 Task: Add an event with the title Third Training Session: Effective Communication Skills, date '2024/05/04', time 7:50 AM to 9:50 AMand add a description: A conference call with partners serves as a platform for collaborative discussions. It brings together representatives from different organizations or departments to exchange ideas, share updates, and address common challenges. The call enables open and interactive communication, fostering a sense of teamwork and cooperation among partners., put the event into Red category, logged in from the account softage.9@softage.netand send the event invitation to softage.5@softage.net with CC to  softage.6@softage.net. Set a reminder for the event 30 minutes before
Action: Mouse moved to (388, 234)
Screenshot: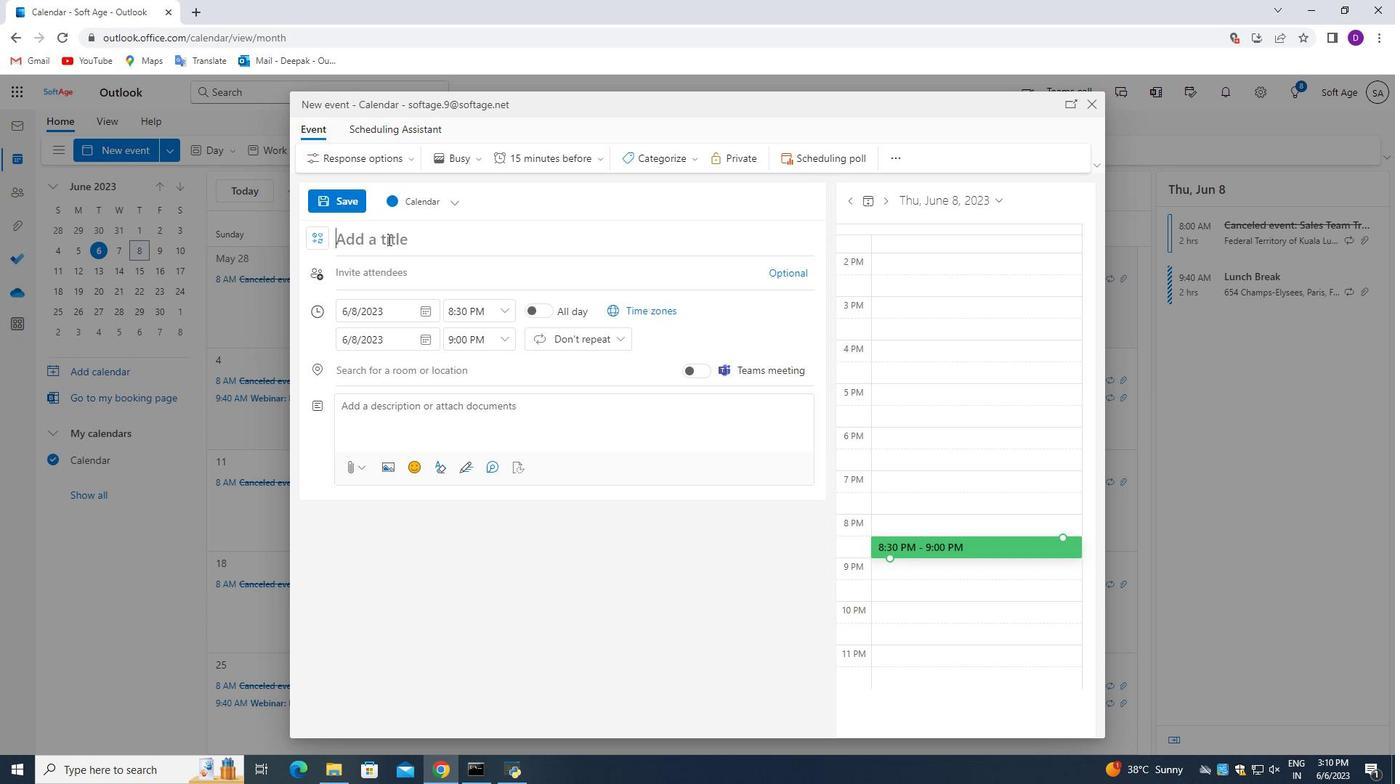 
Action: Mouse pressed left at (388, 234)
Screenshot: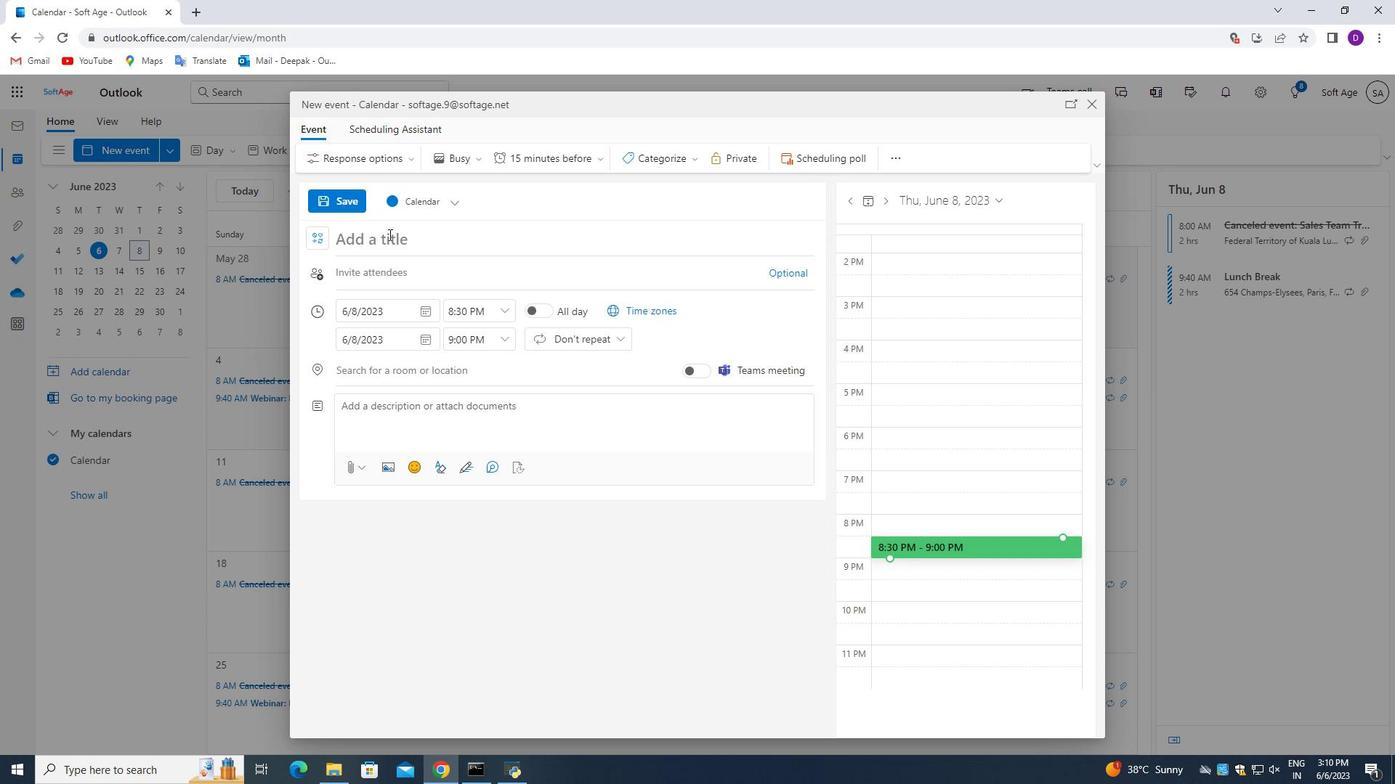 
Action: Mouse moved to (388, 234)
Screenshot: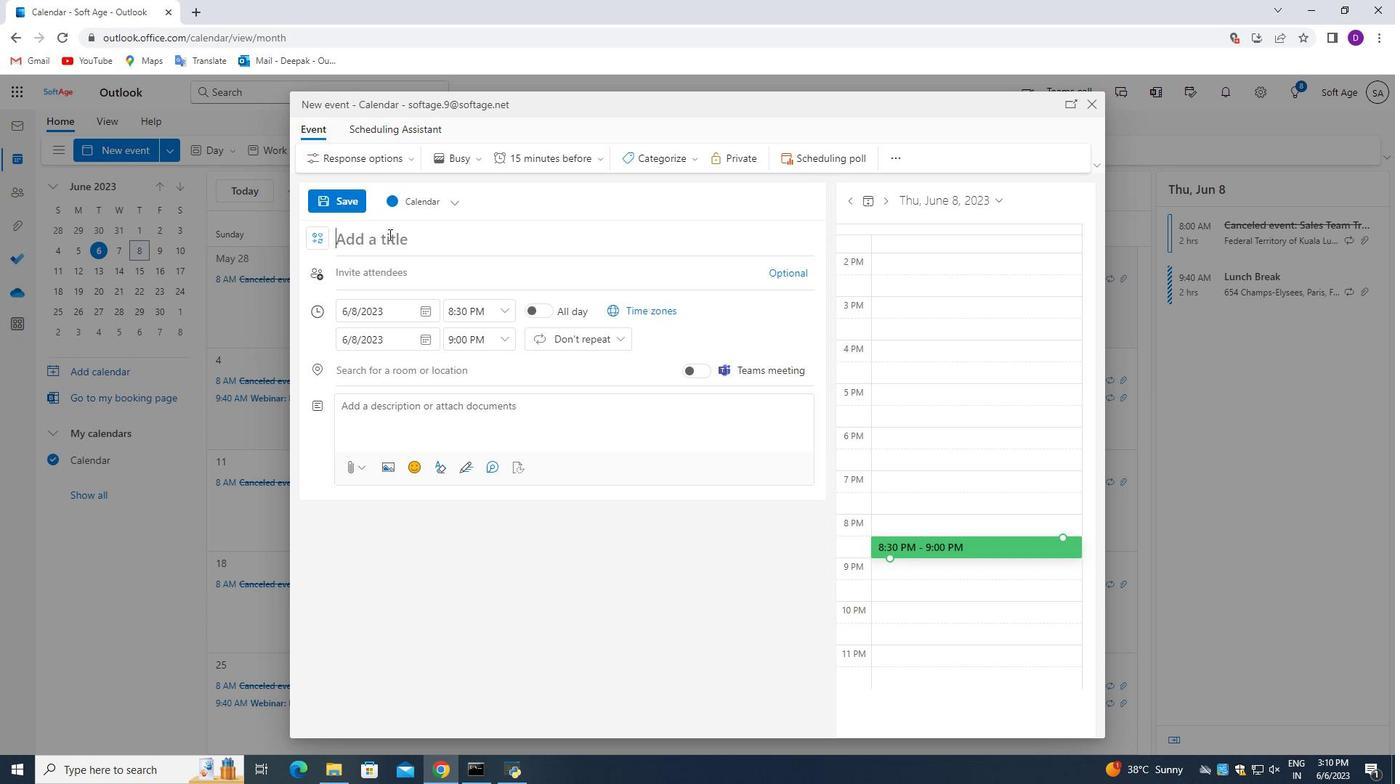 
Action: Key pressed <Key.shift_r>Third<Key.space><Key.shift_r>Traini<Key.backspace><Key.backspace>i<Key.backspace>ning<Key.space><Key.shift_r>Session<Key.shift_r>:<Key.space><Key.shift_r>Effective<Key.space><Key.shift_r>Communication<Key.space><Key.shift_r>Skills,<Key.backspace>
Screenshot: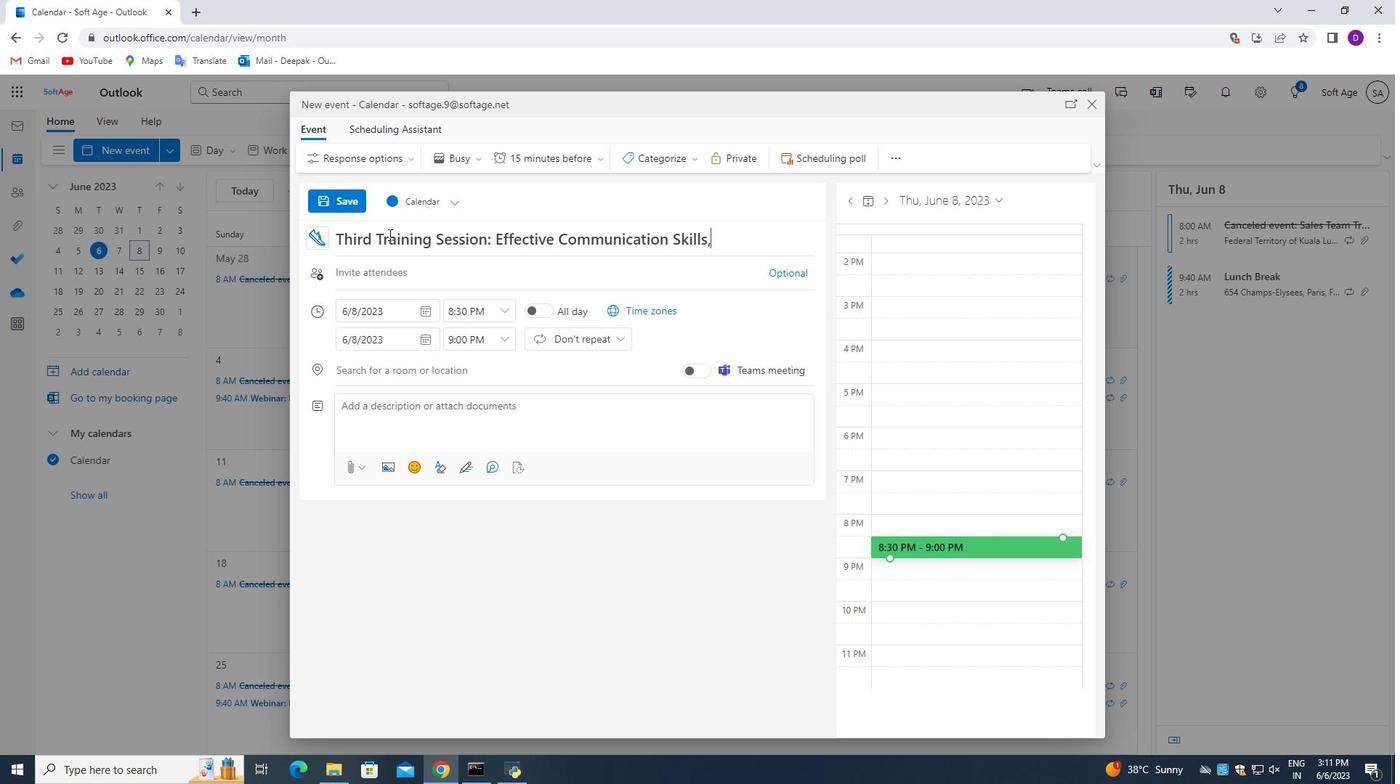 
Action: Mouse moved to (424, 308)
Screenshot: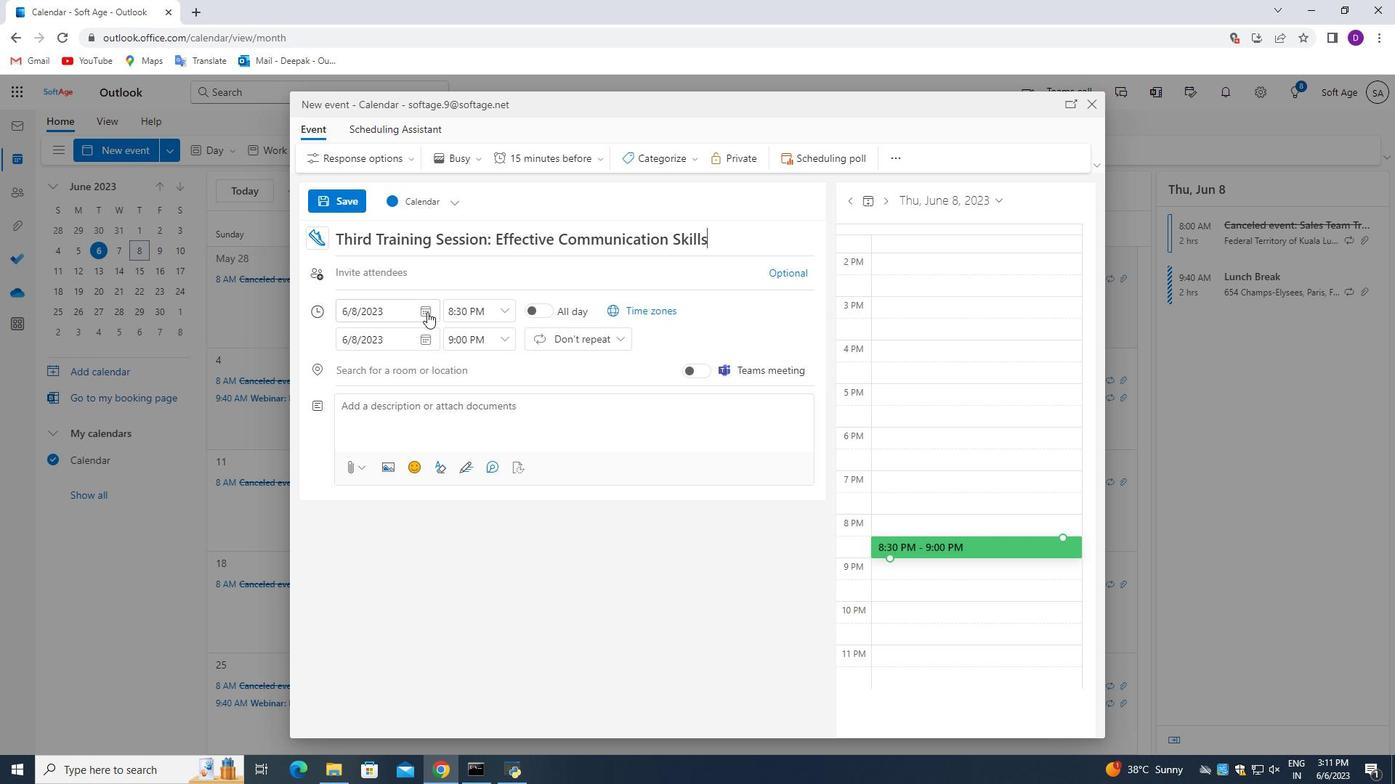 
Action: Mouse pressed left at (424, 308)
Screenshot: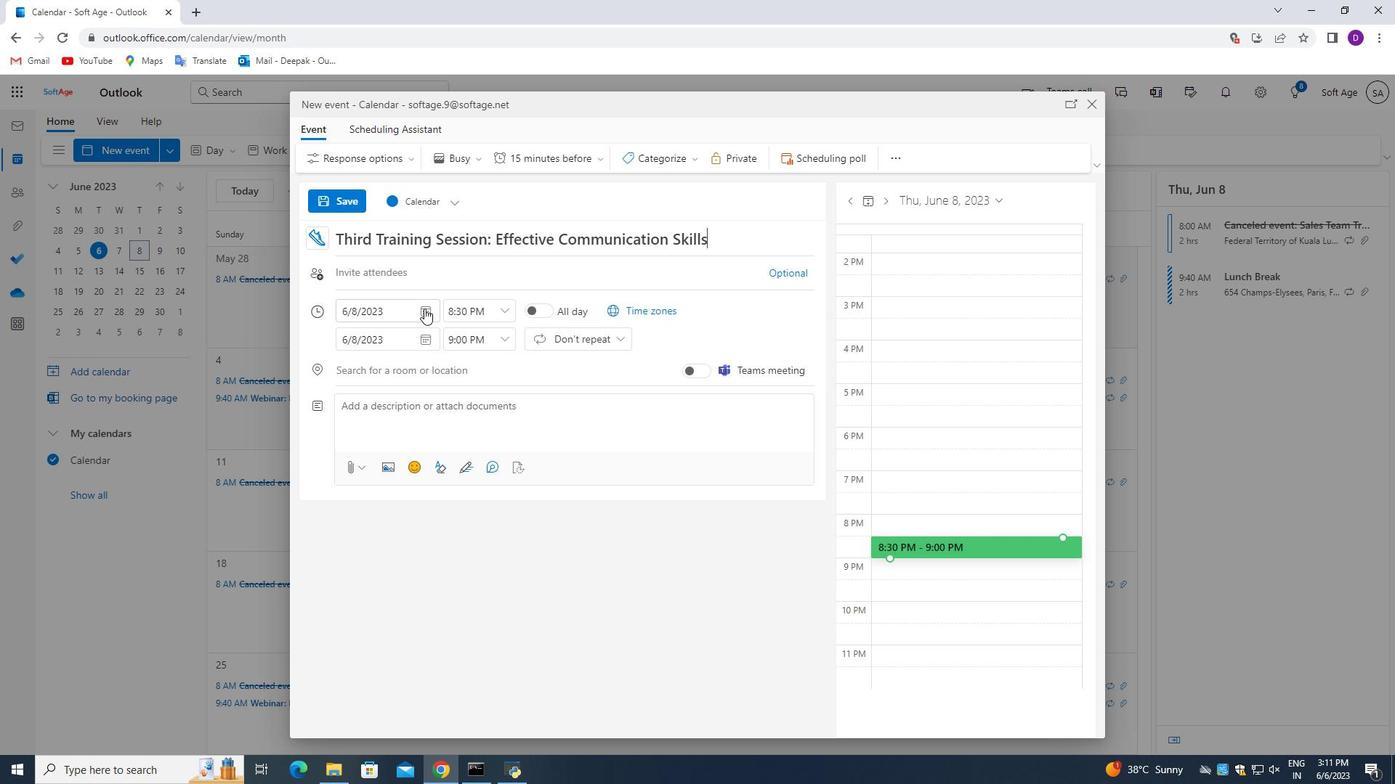 
Action: Mouse moved to (417, 336)
Screenshot: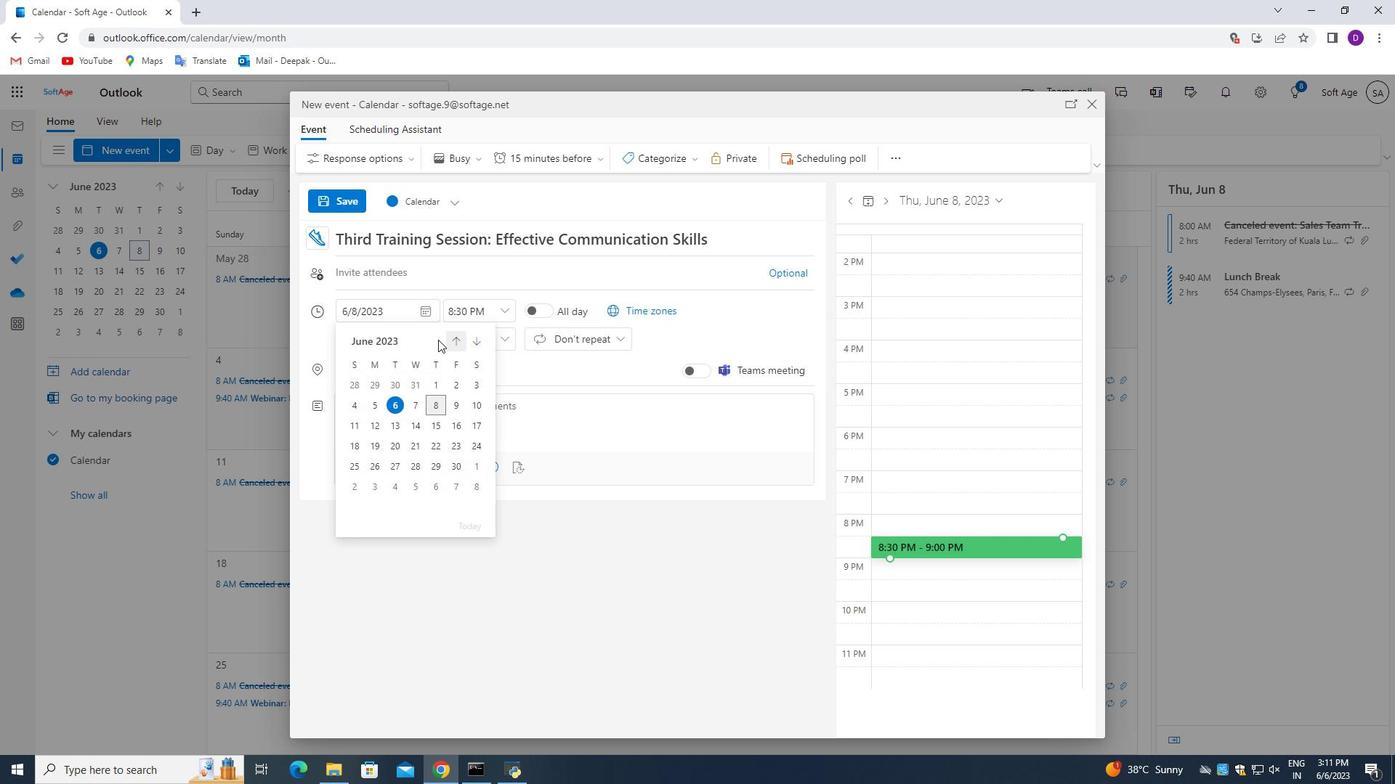 
Action: Mouse pressed left at (417, 336)
Screenshot: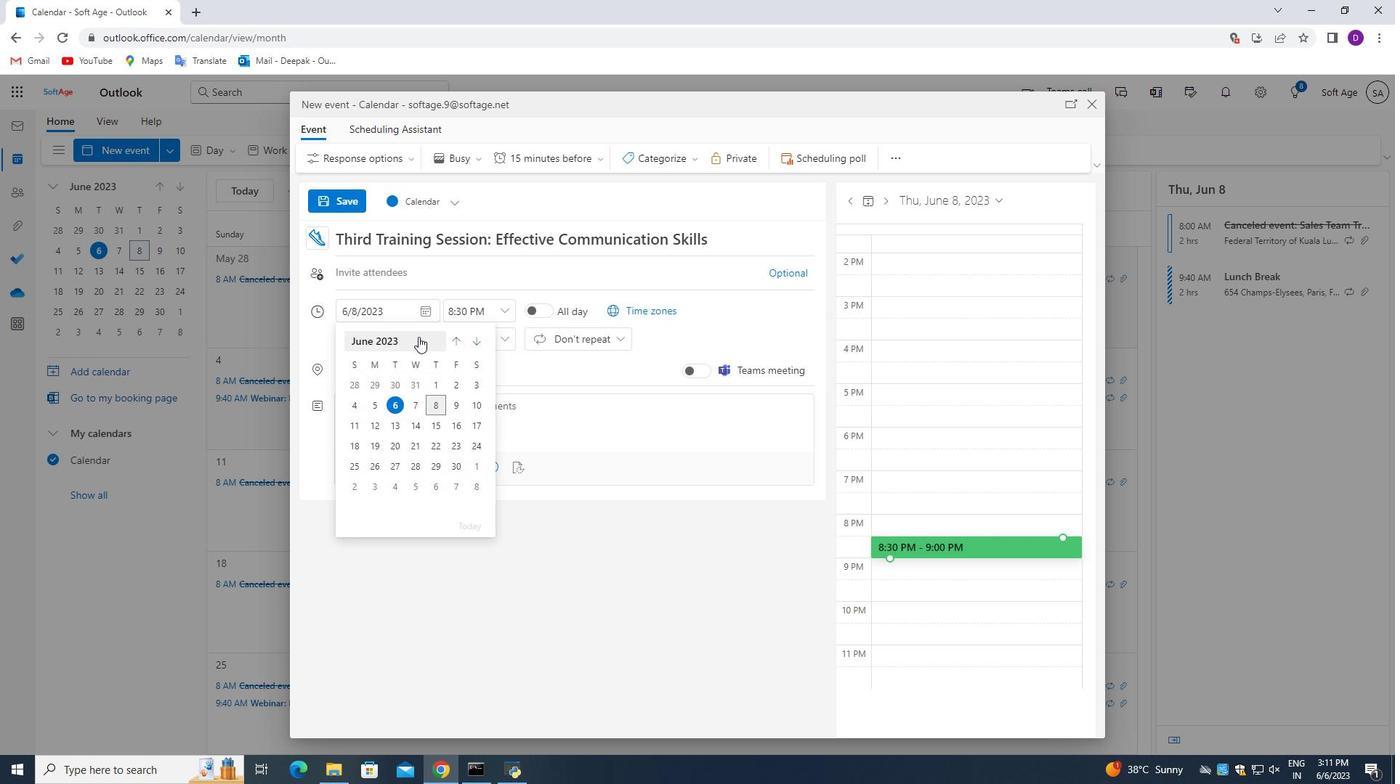 
Action: Mouse moved to (476, 343)
Screenshot: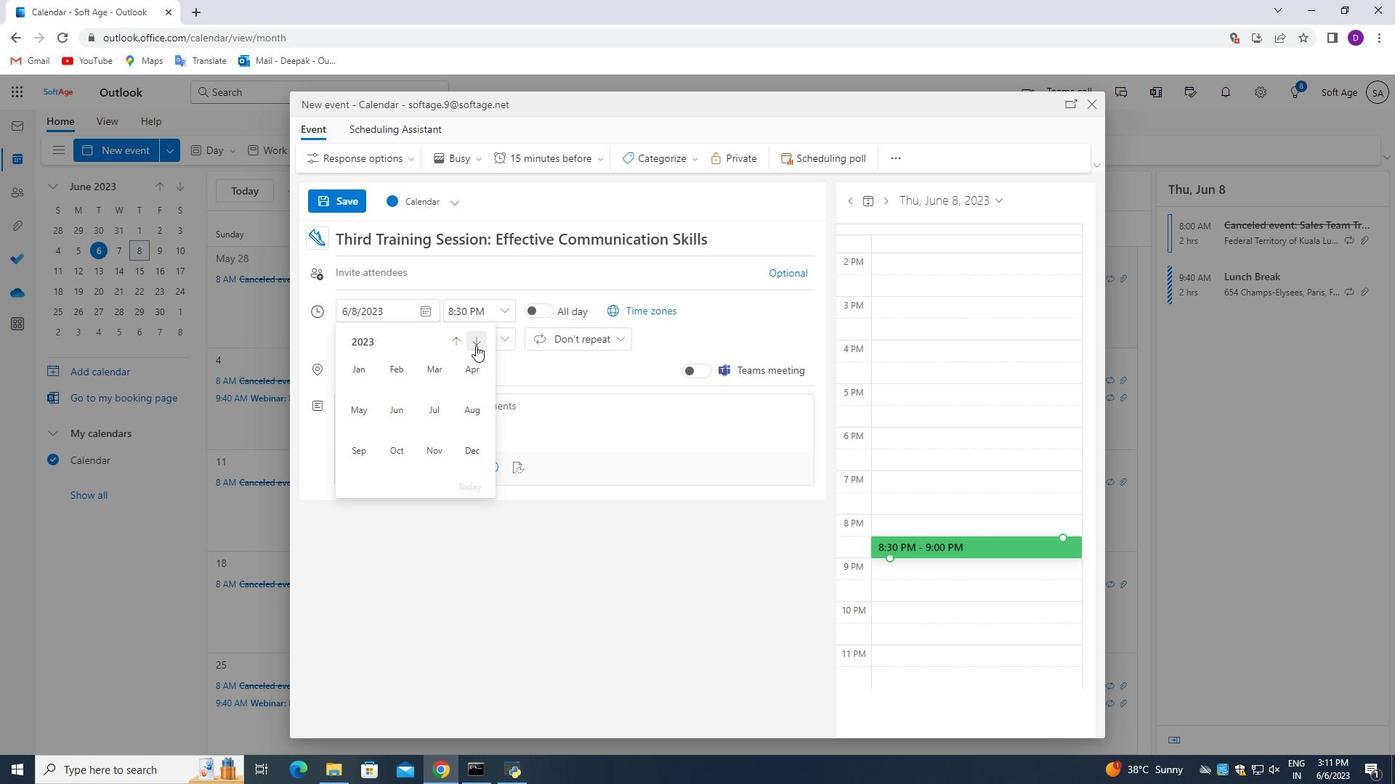 
Action: Mouse pressed left at (476, 343)
Screenshot: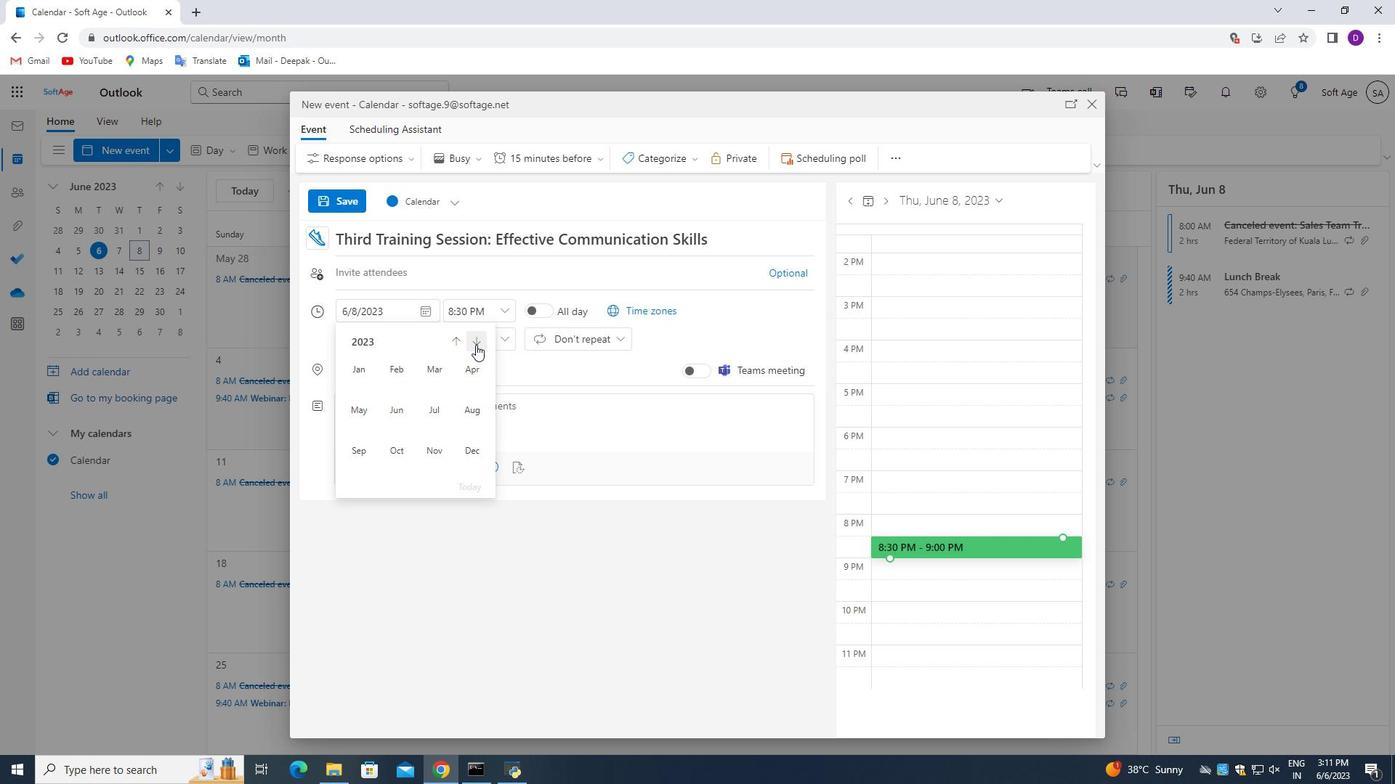 
Action: Mouse moved to (367, 404)
Screenshot: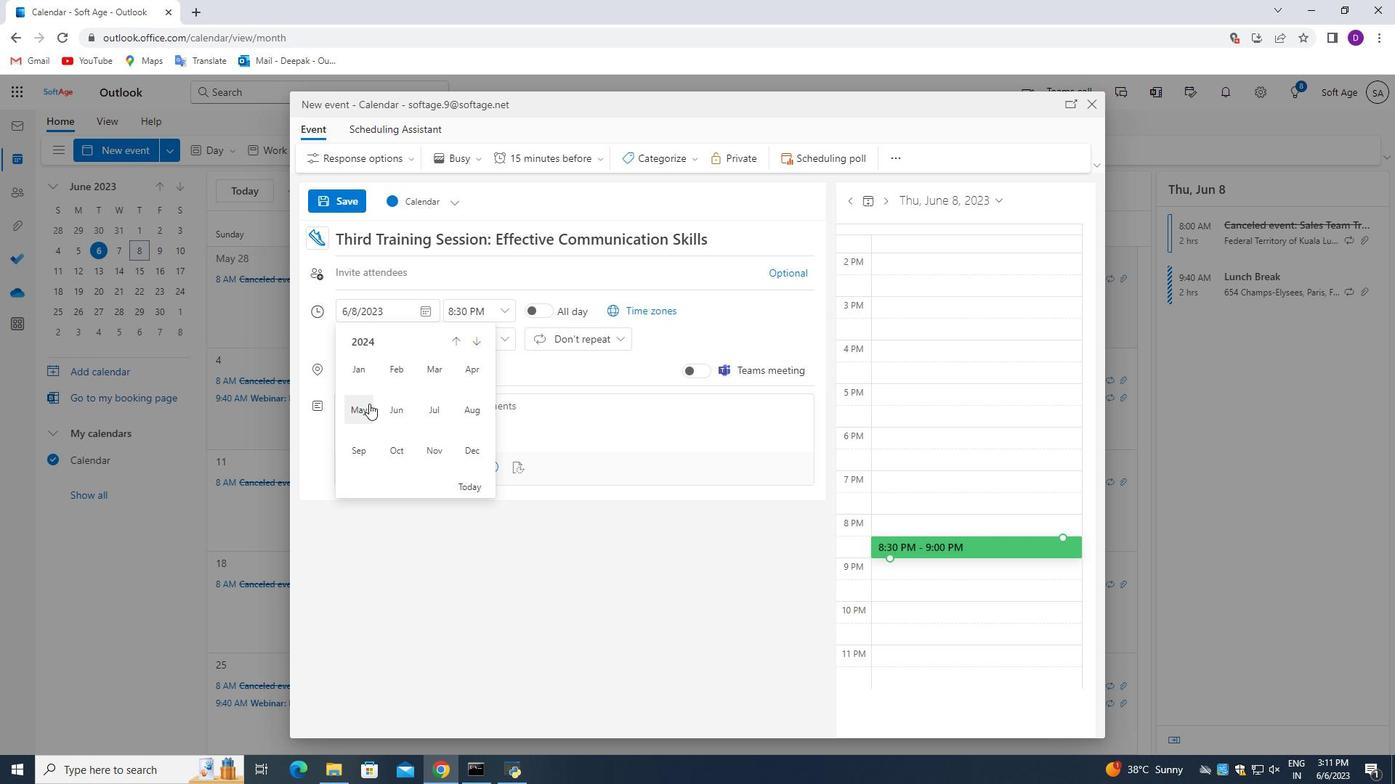 
Action: Mouse pressed left at (367, 404)
Screenshot: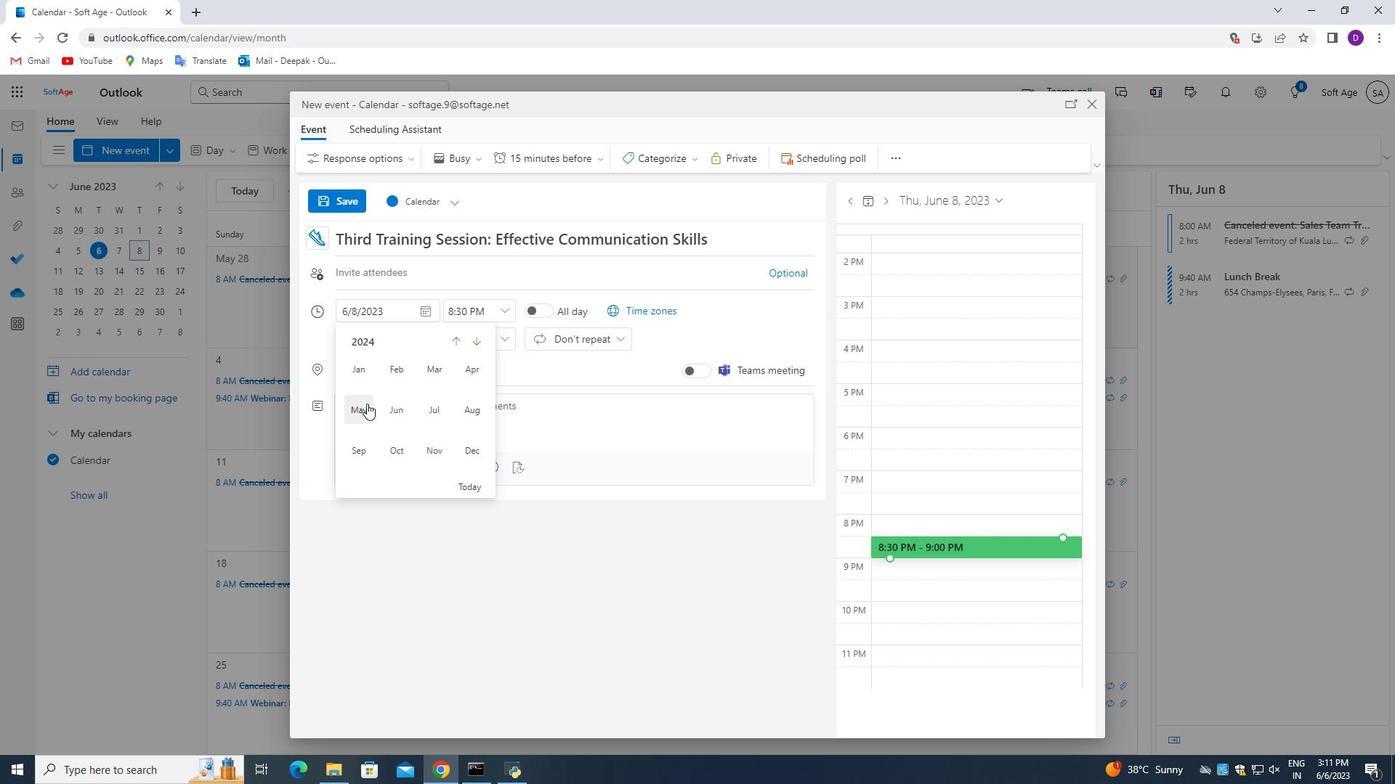 
Action: Mouse moved to (475, 387)
Screenshot: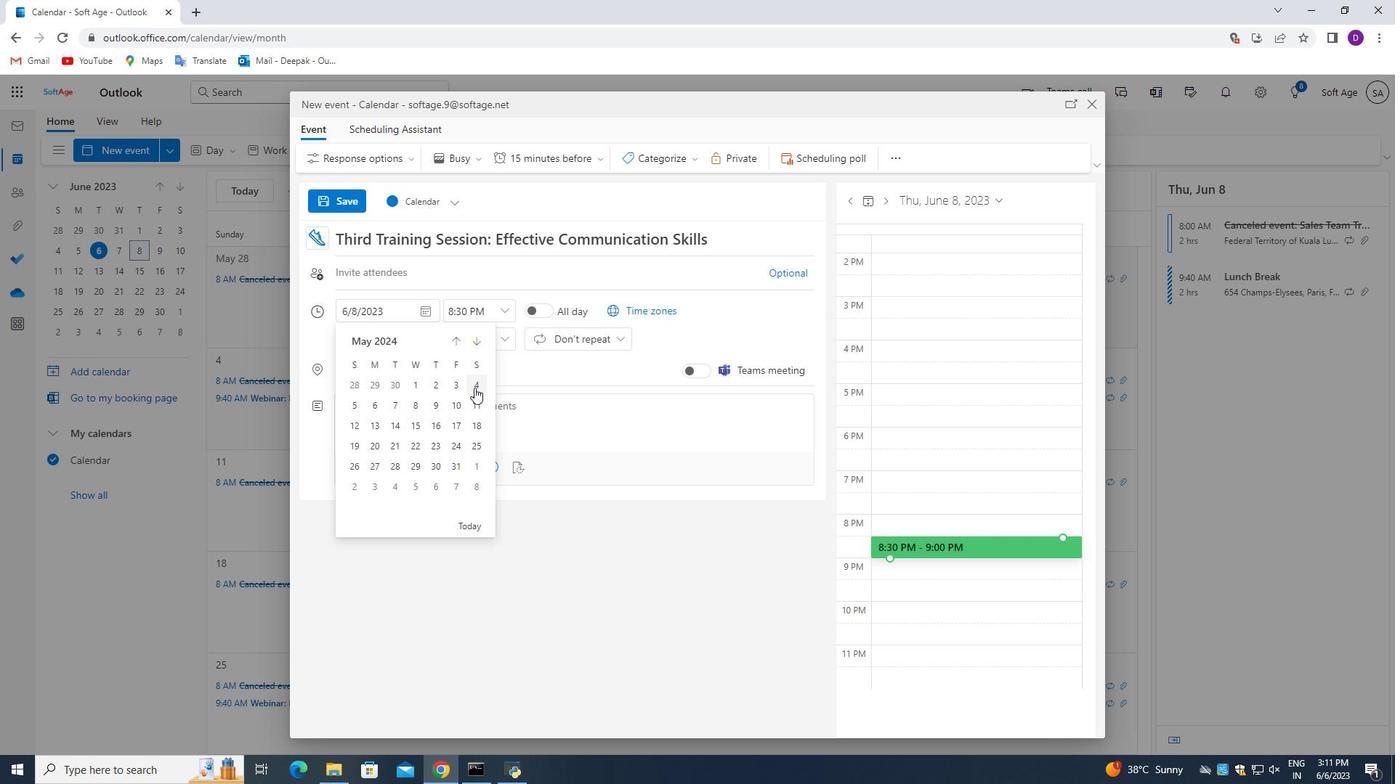 
Action: Mouse pressed left at (475, 387)
Screenshot: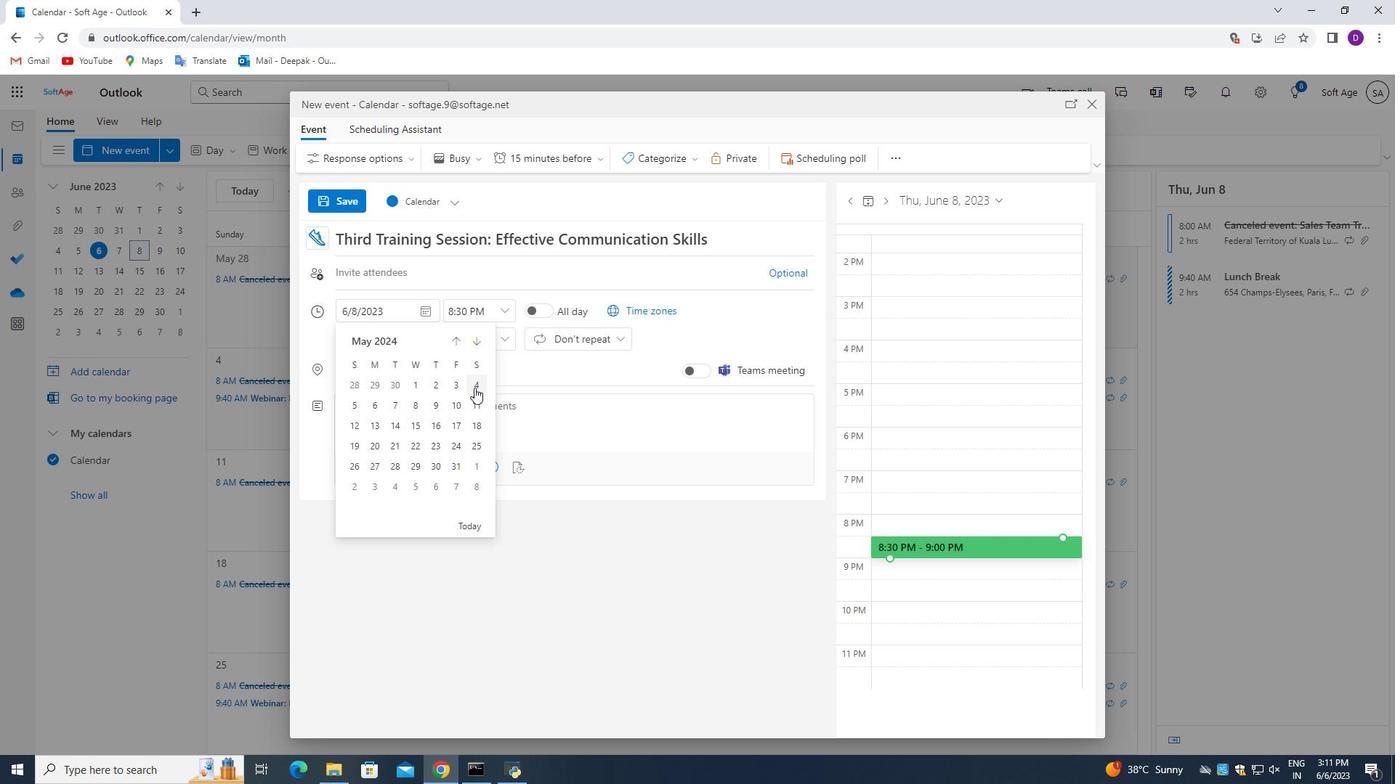 
Action: Mouse moved to (501, 310)
Screenshot: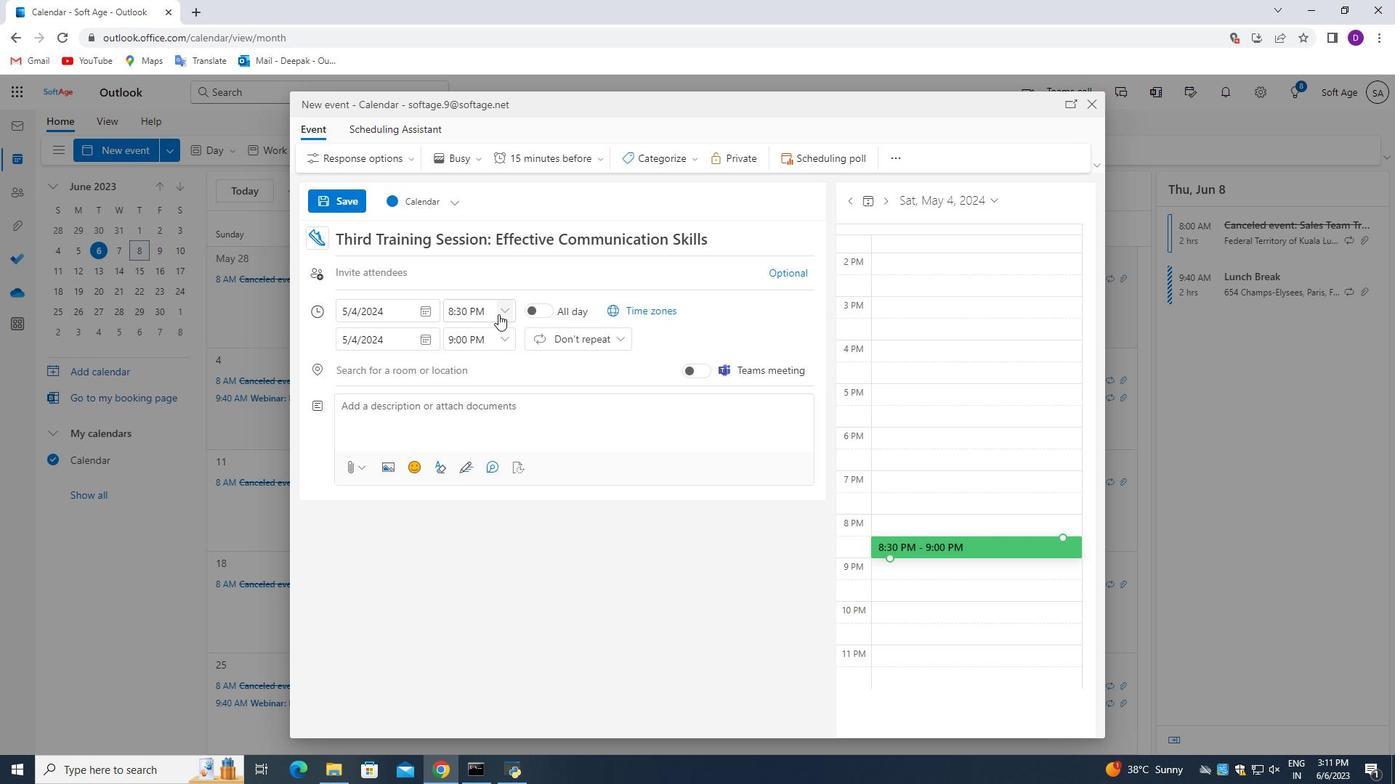
Action: Mouse pressed left at (501, 310)
Screenshot: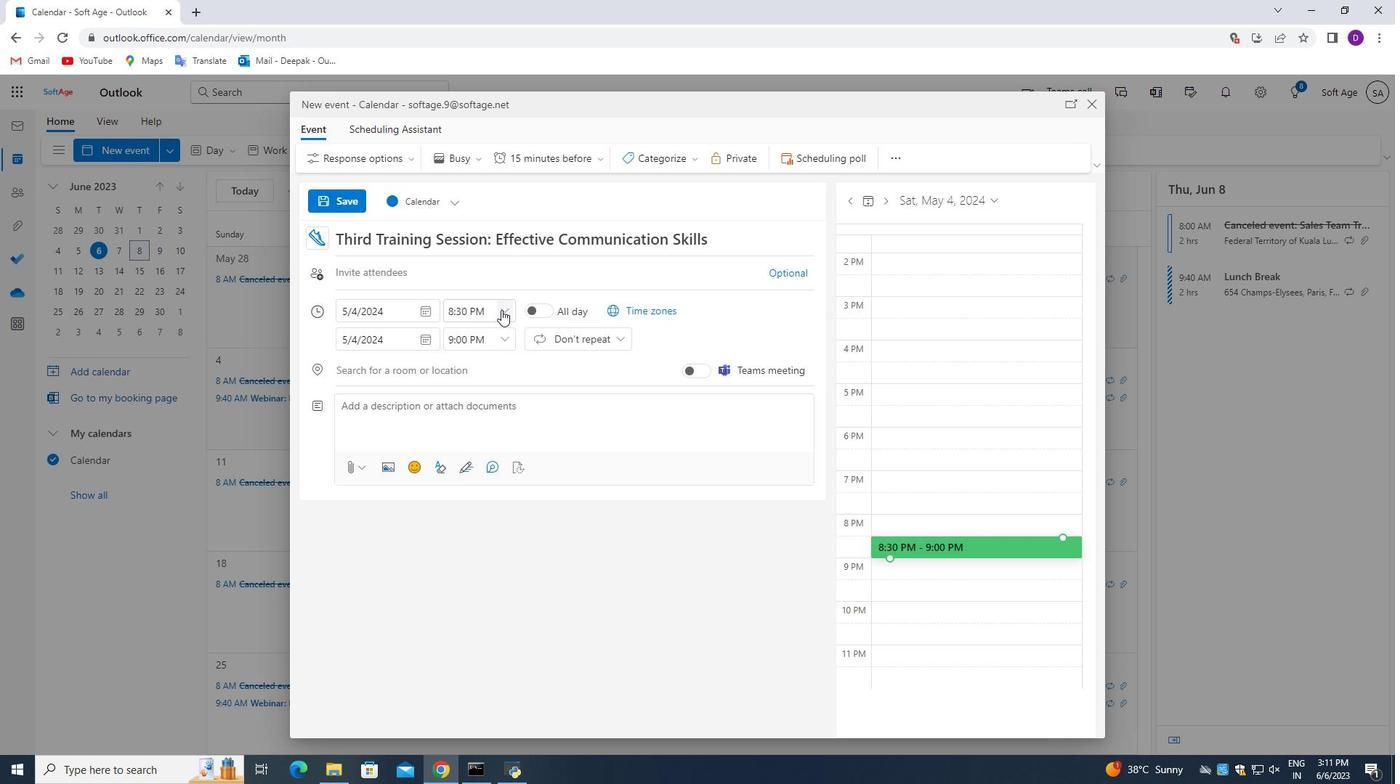 
Action: Mouse moved to (486, 420)
Screenshot: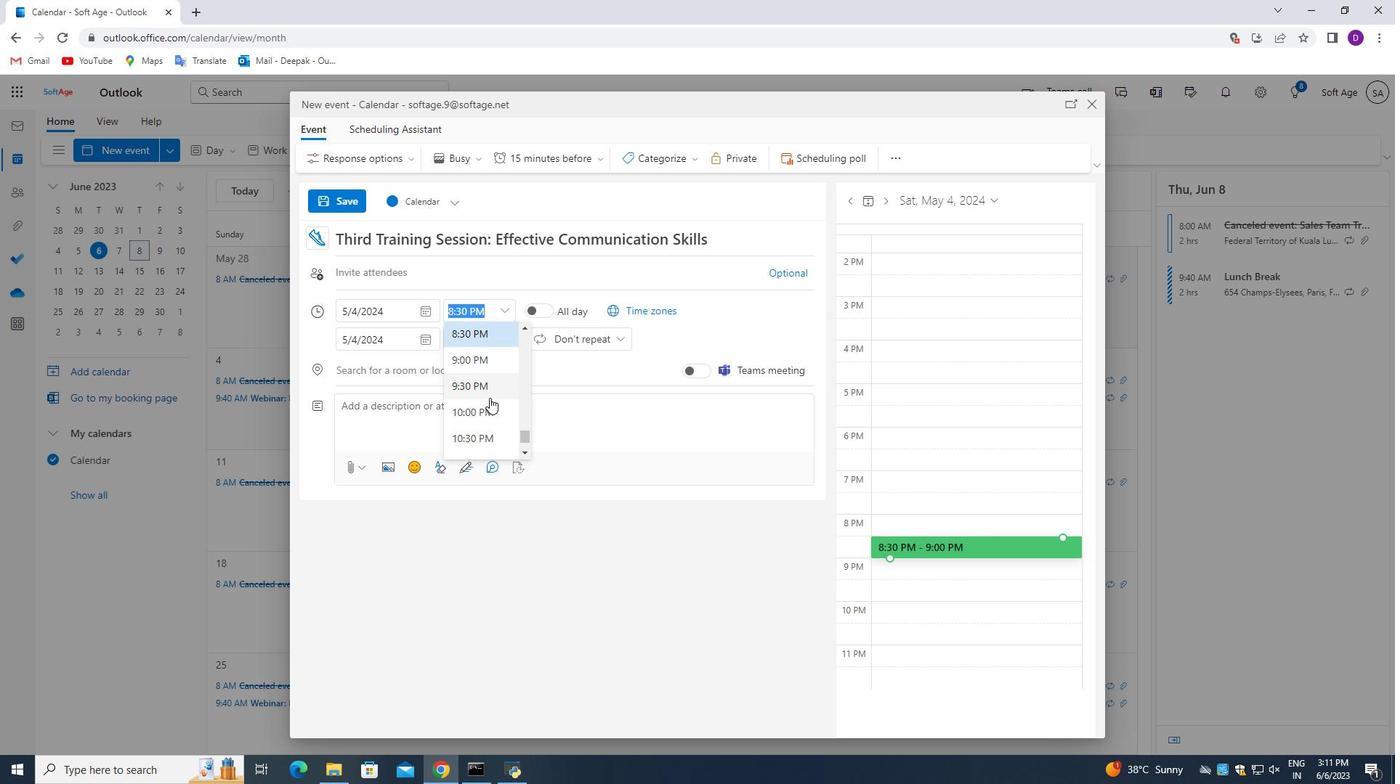 
Action: Mouse scrolled (486, 420) with delta (0, 0)
Screenshot: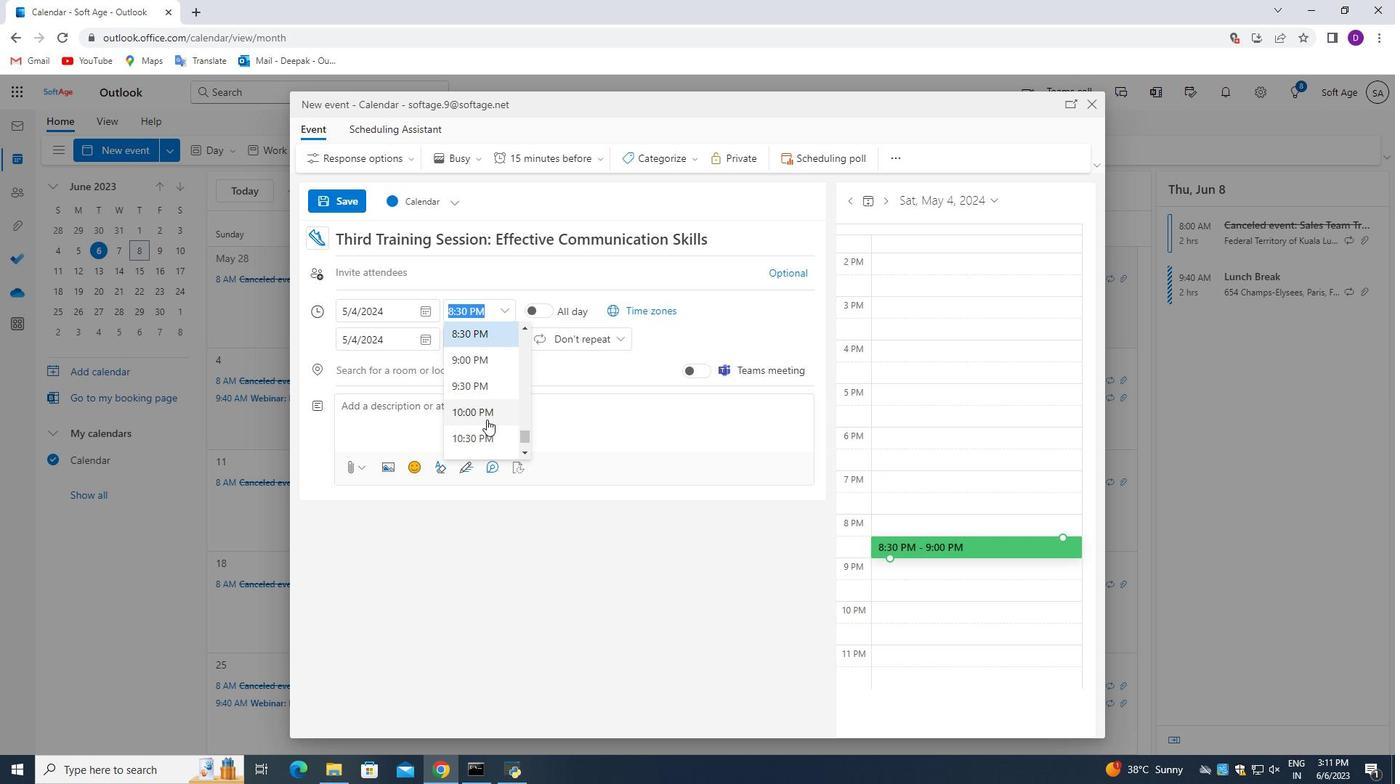 
Action: Mouse scrolled (486, 420) with delta (0, 0)
Screenshot: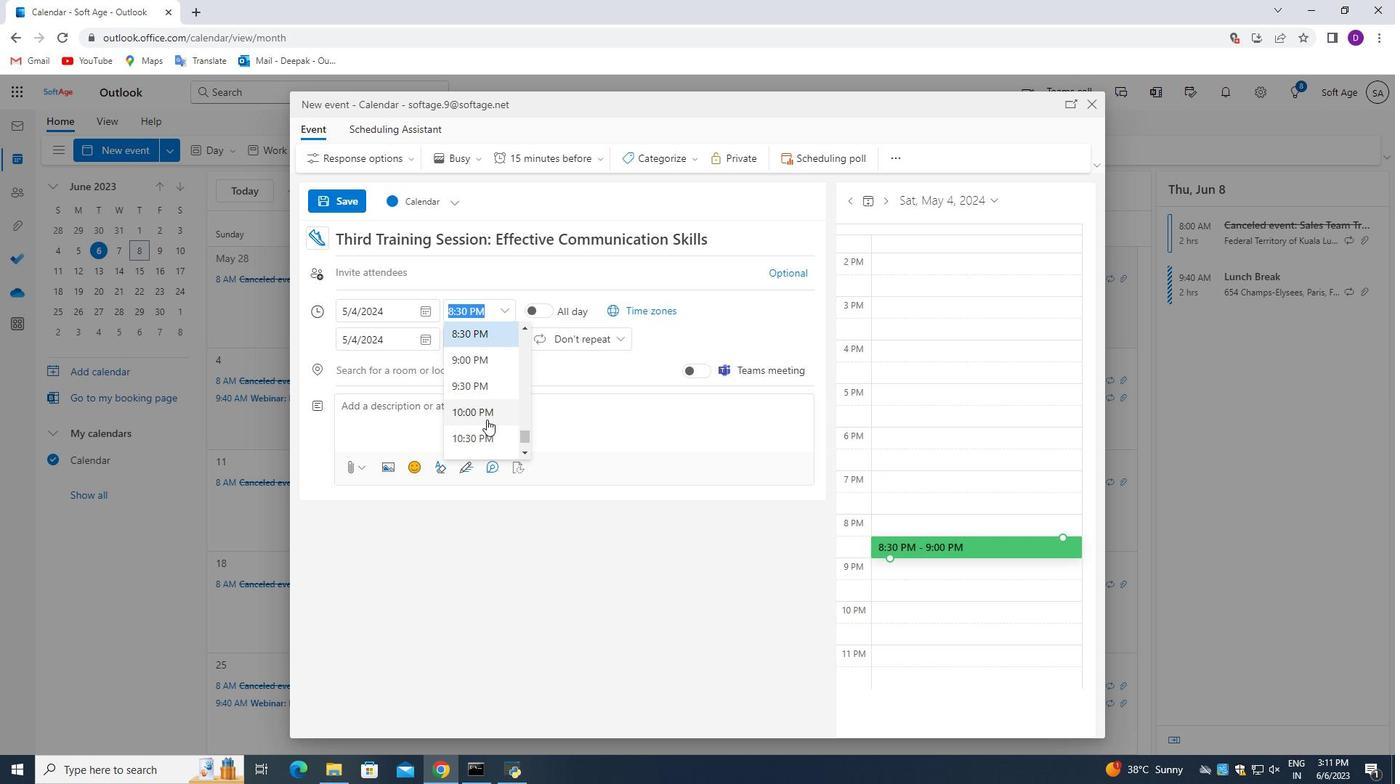 
Action: Mouse scrolled (486, 420) with delta (0, 0)
Screenshot: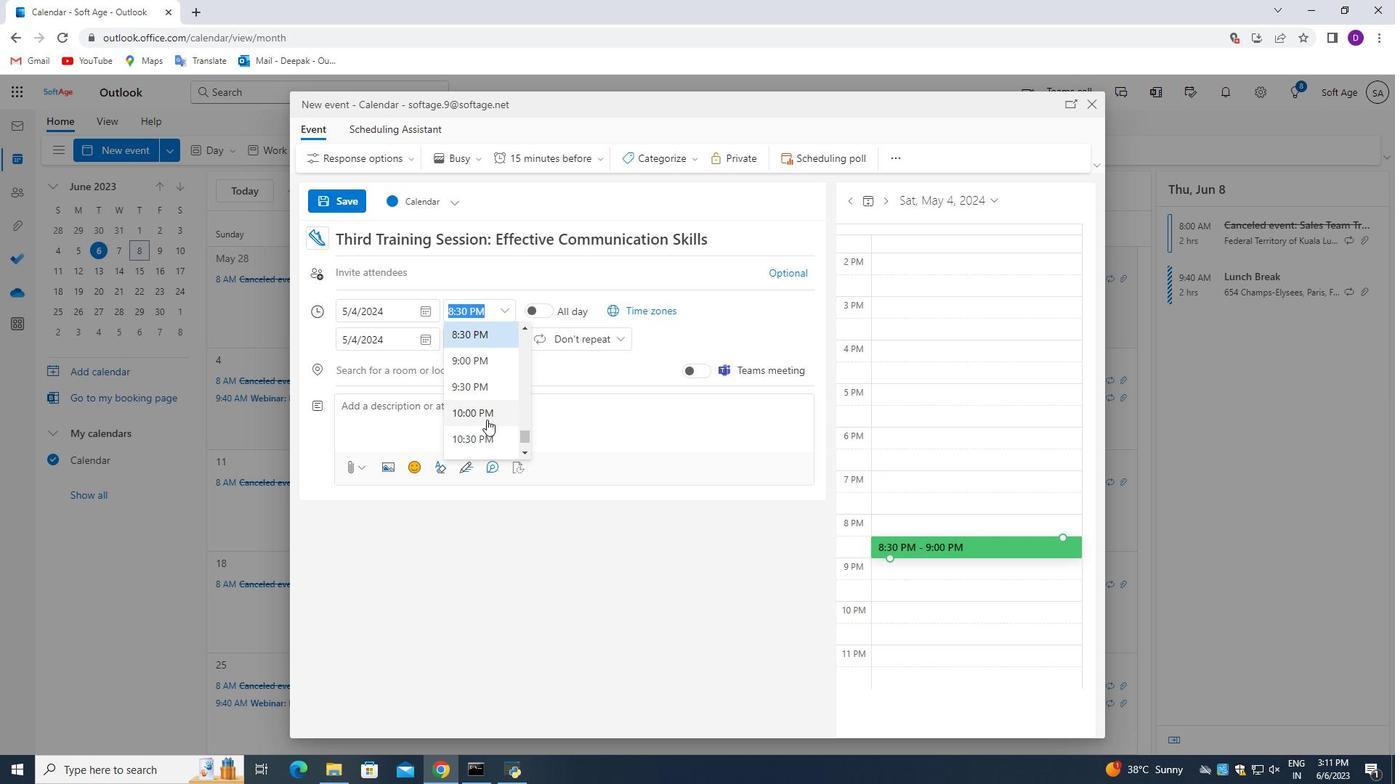 
Action: Mouse scrolled (486, 420) with delta (0, 0)
Screenshot: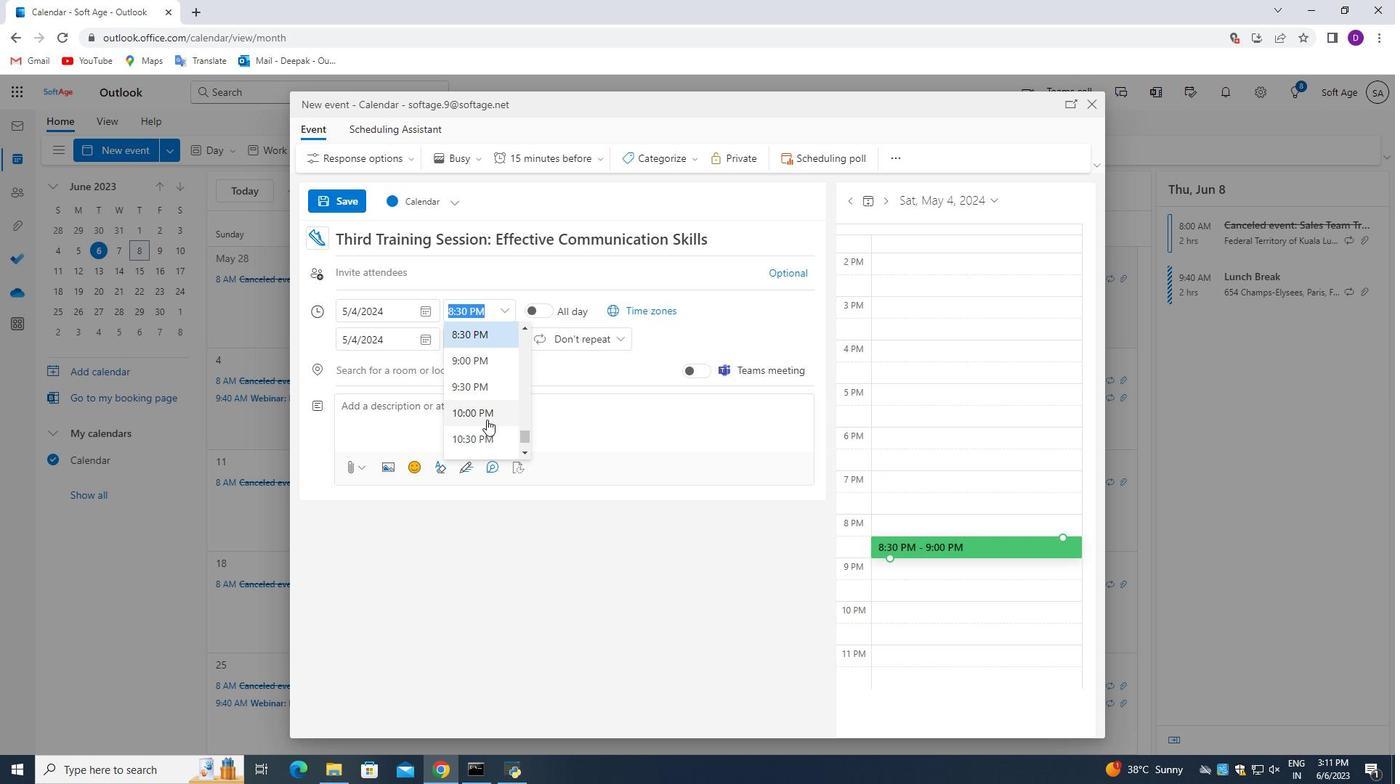 
Action: Mouse scrolled (486, 420) with delta (0, 0)
Screenshot: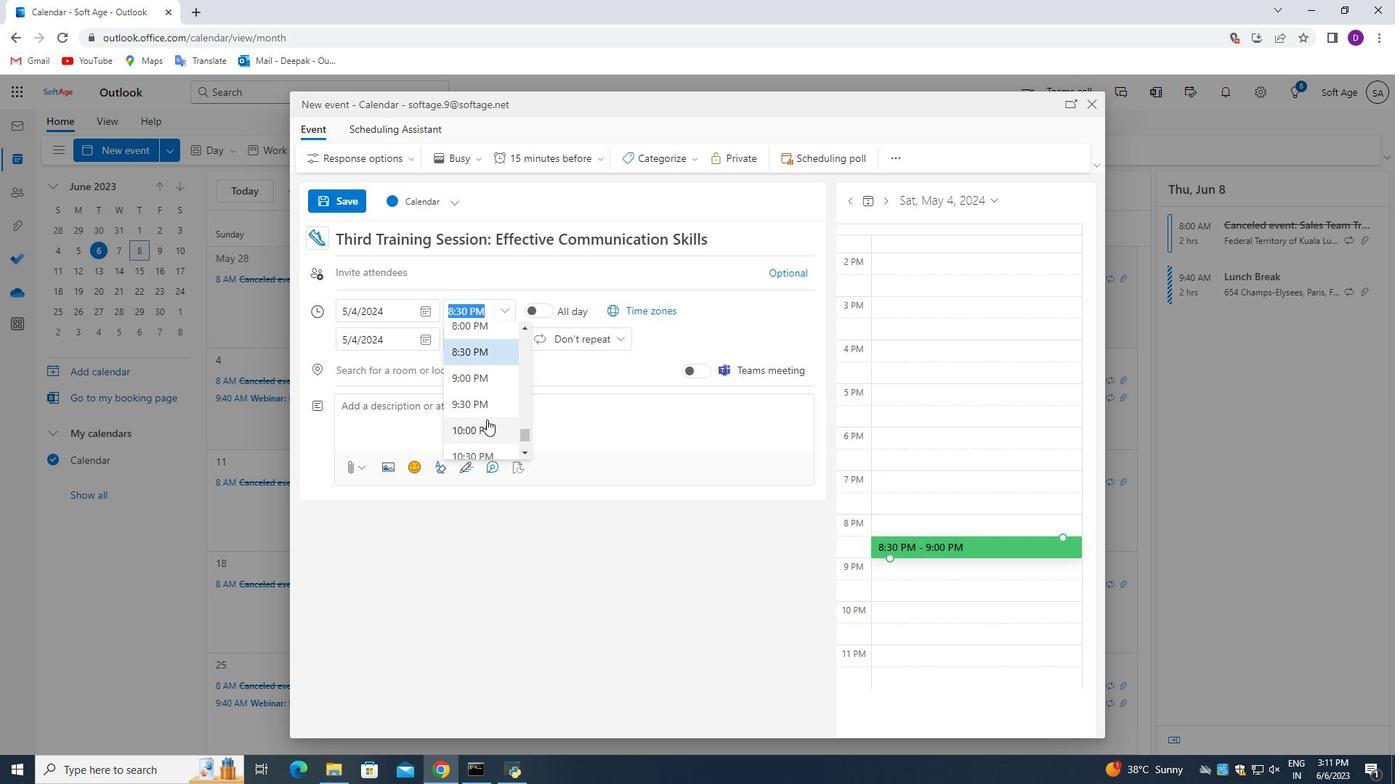 
Action: Mouse scrolled (486, 420) with delta (0, 0)
Screenshot: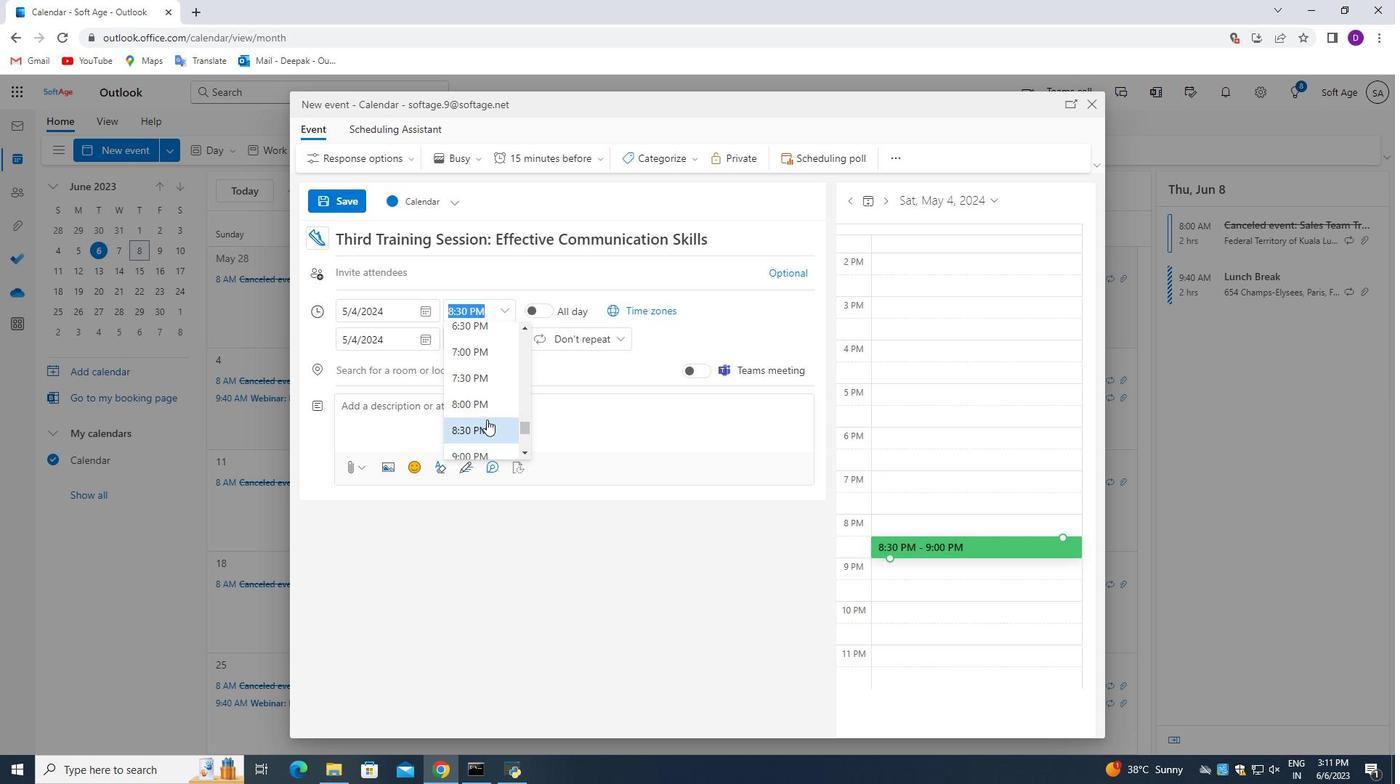 
Action: Mouse moved to (487, 408)
Screenshot: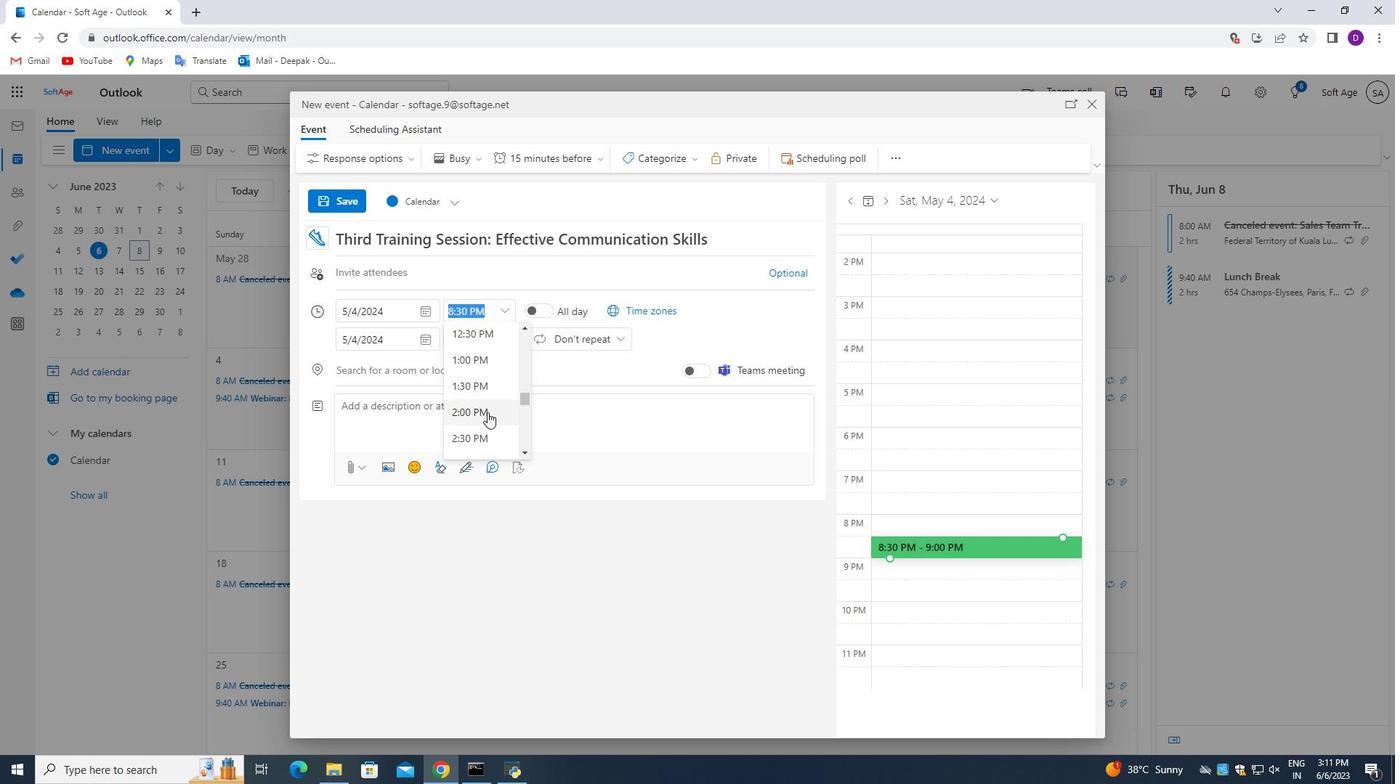 
Action: Mouse scrolled (487, 409) with delta (0, 0)
Screenshot: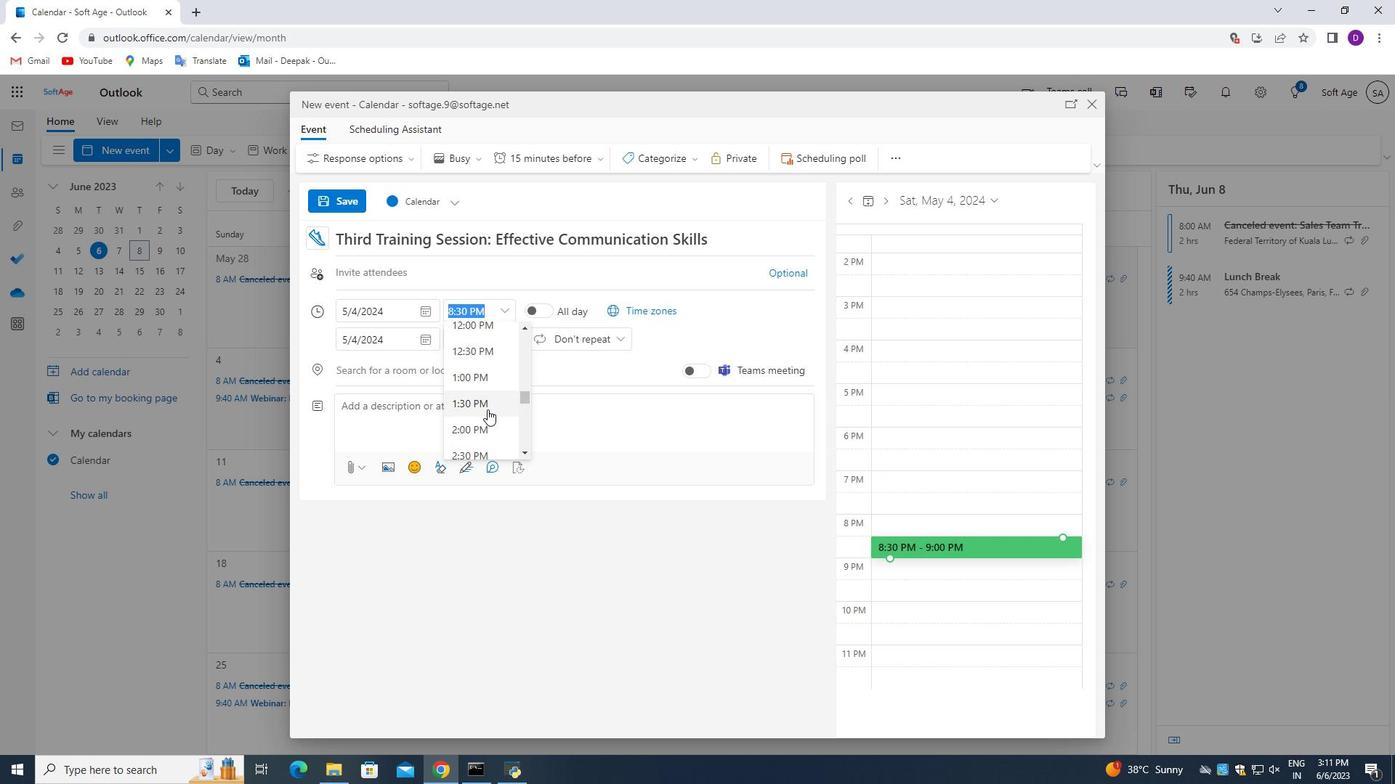 
Action: Mouse scrolled (487, 409) with delta (0, 0)
Screenshot: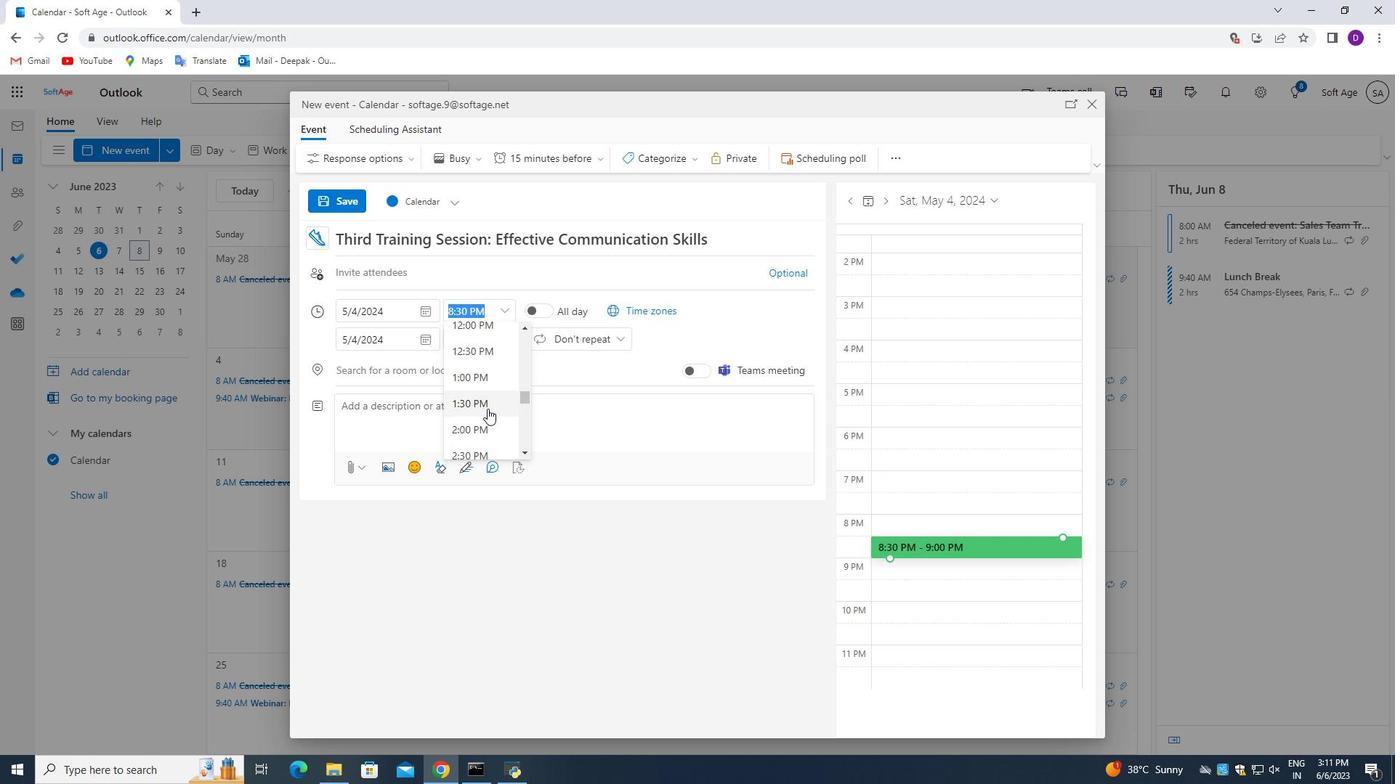 
Action: Mouse scrolled (487, 409) with delta (0, 0)
Screenshot: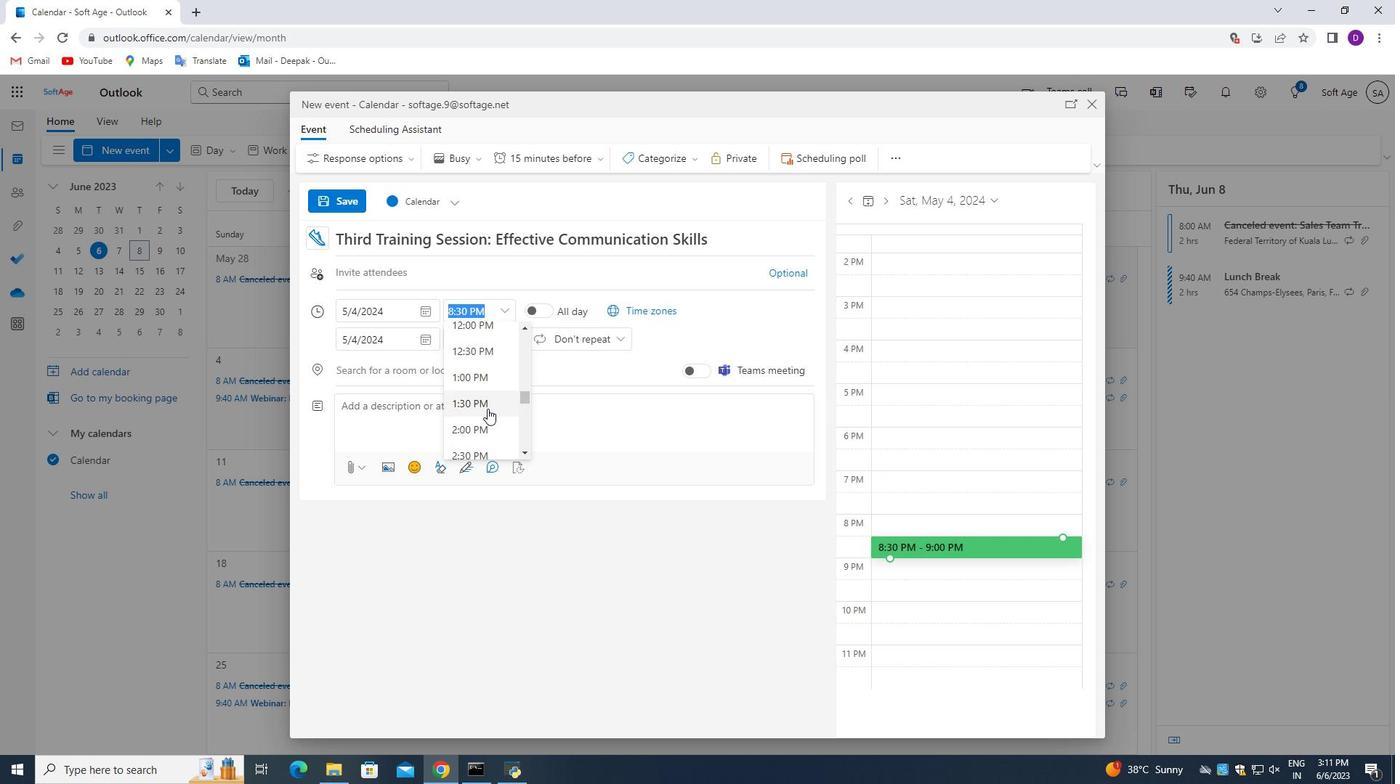 
Action: Mouse scrolled (487, 409) with delta (0, 0)
Screenshot: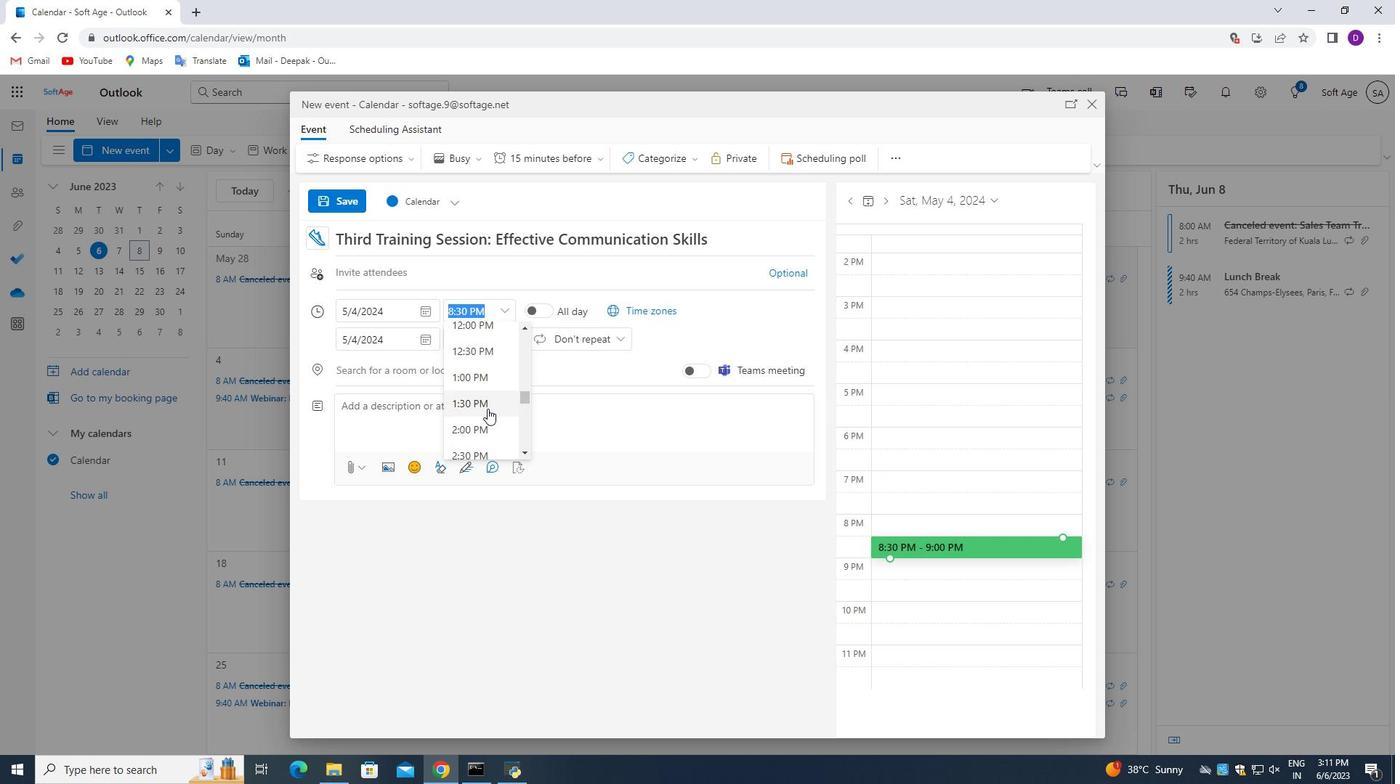 
Action: Mouse scrolled (487, 409) with delta (0, 0)
Screenshot: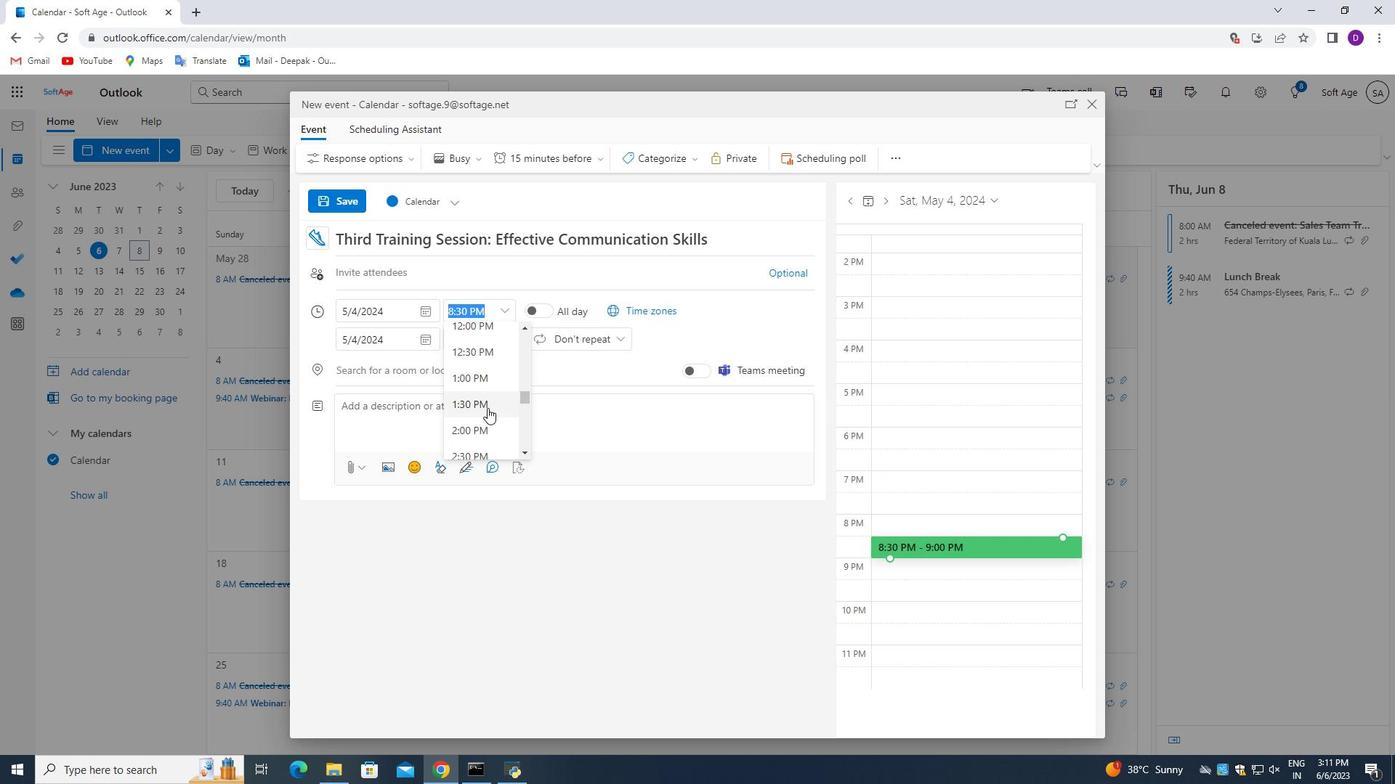 
Action: Mouse scrolled (487, 409) with delta (0, 0)
Screenshot: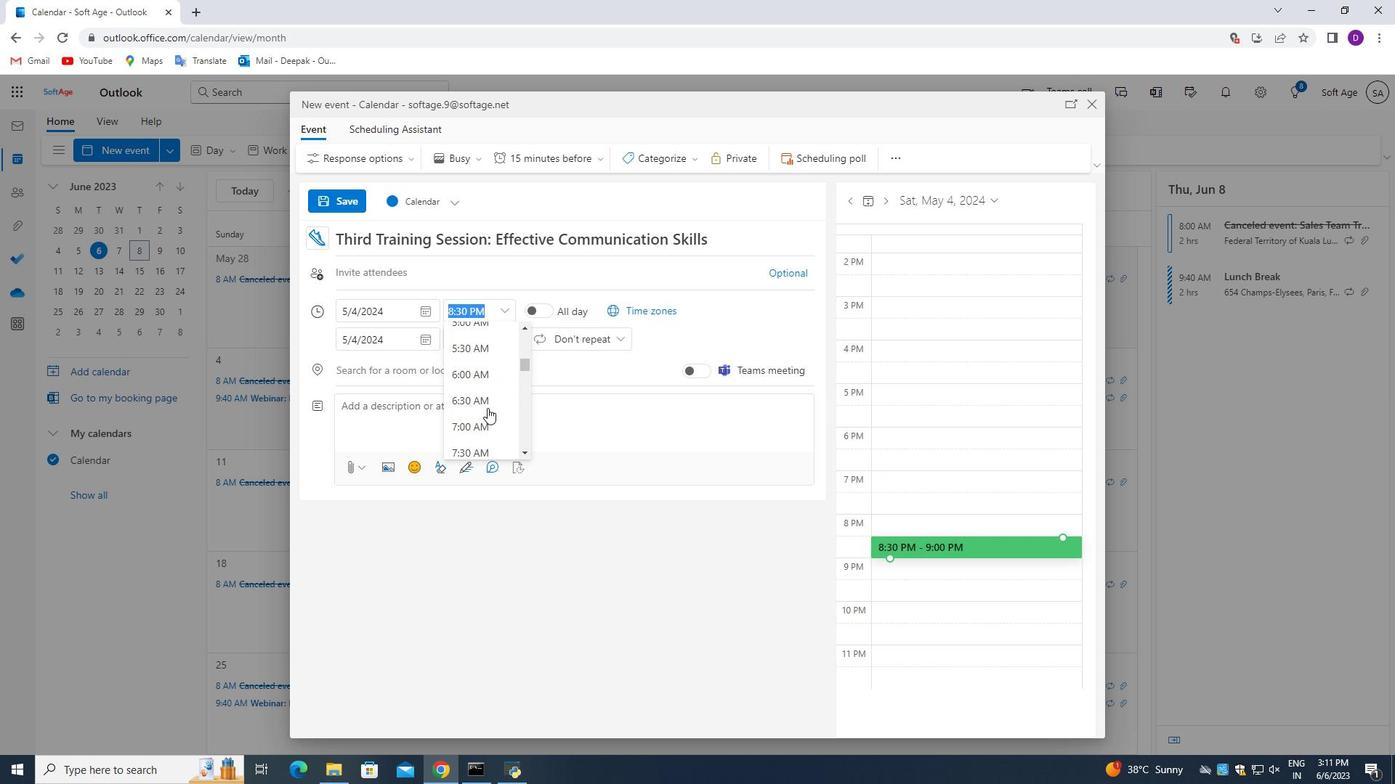 
Action: Mouse scrolled (487, 409) with delta (0, 0)
Screenshot: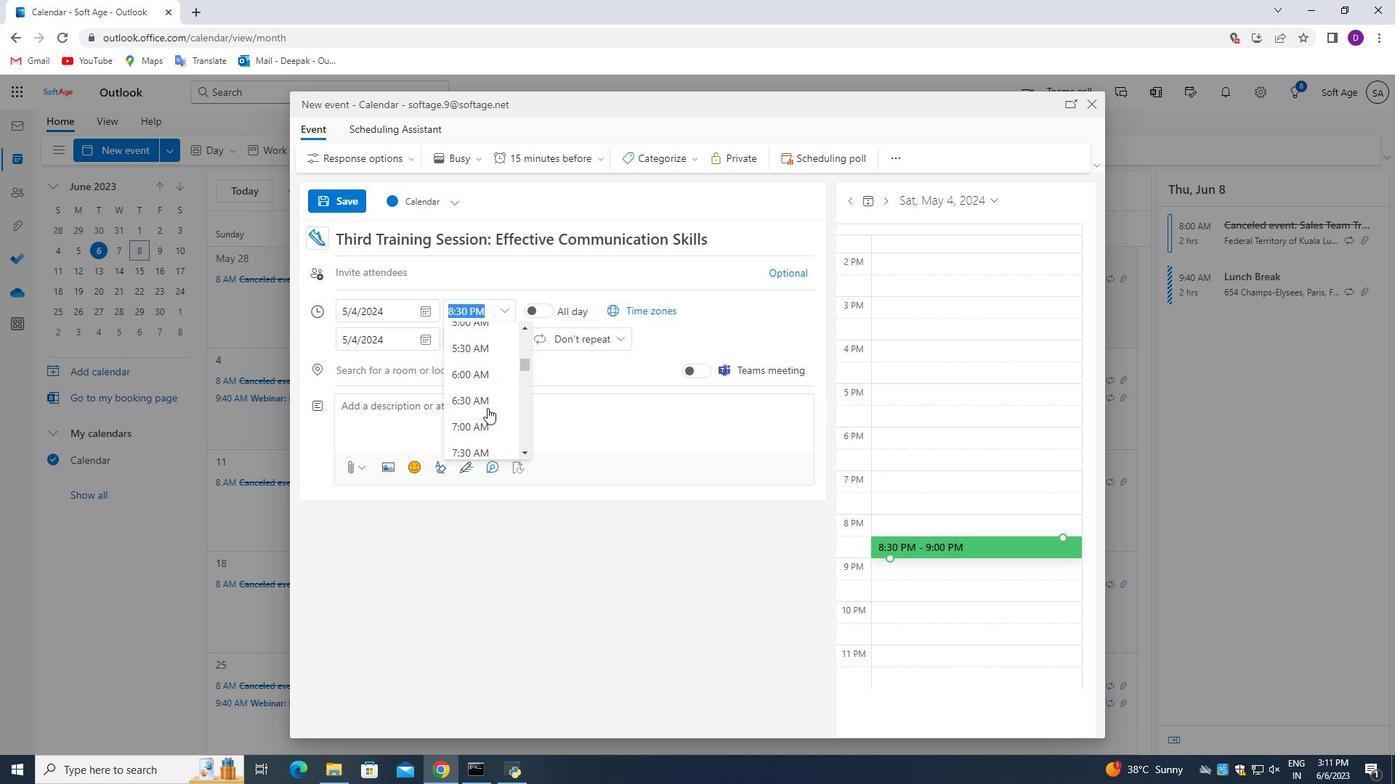
Action: Mouse scrolled (487, 409) with delta (0, 0)
Screenshot: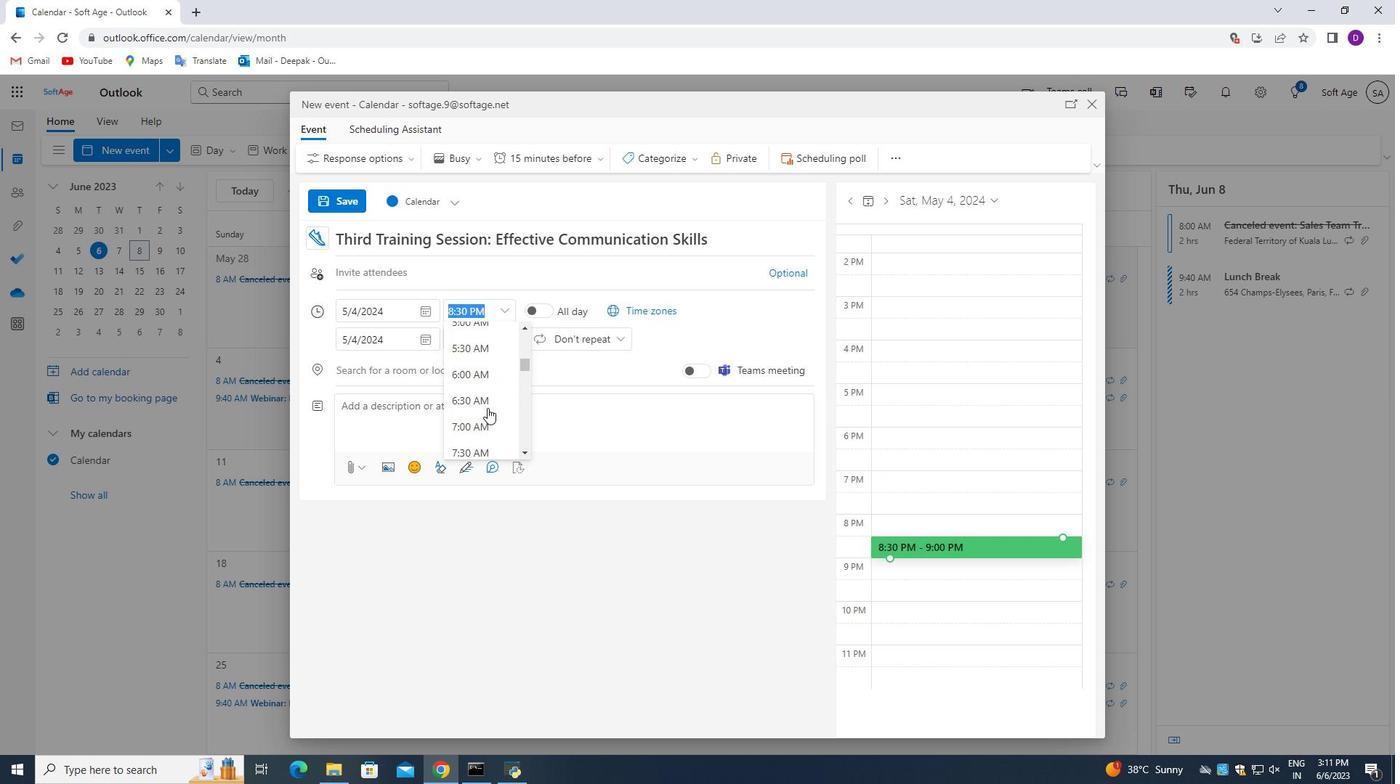 
Action: Mouse scrolled (487, 409) with delta (0, 0)
Screenshot: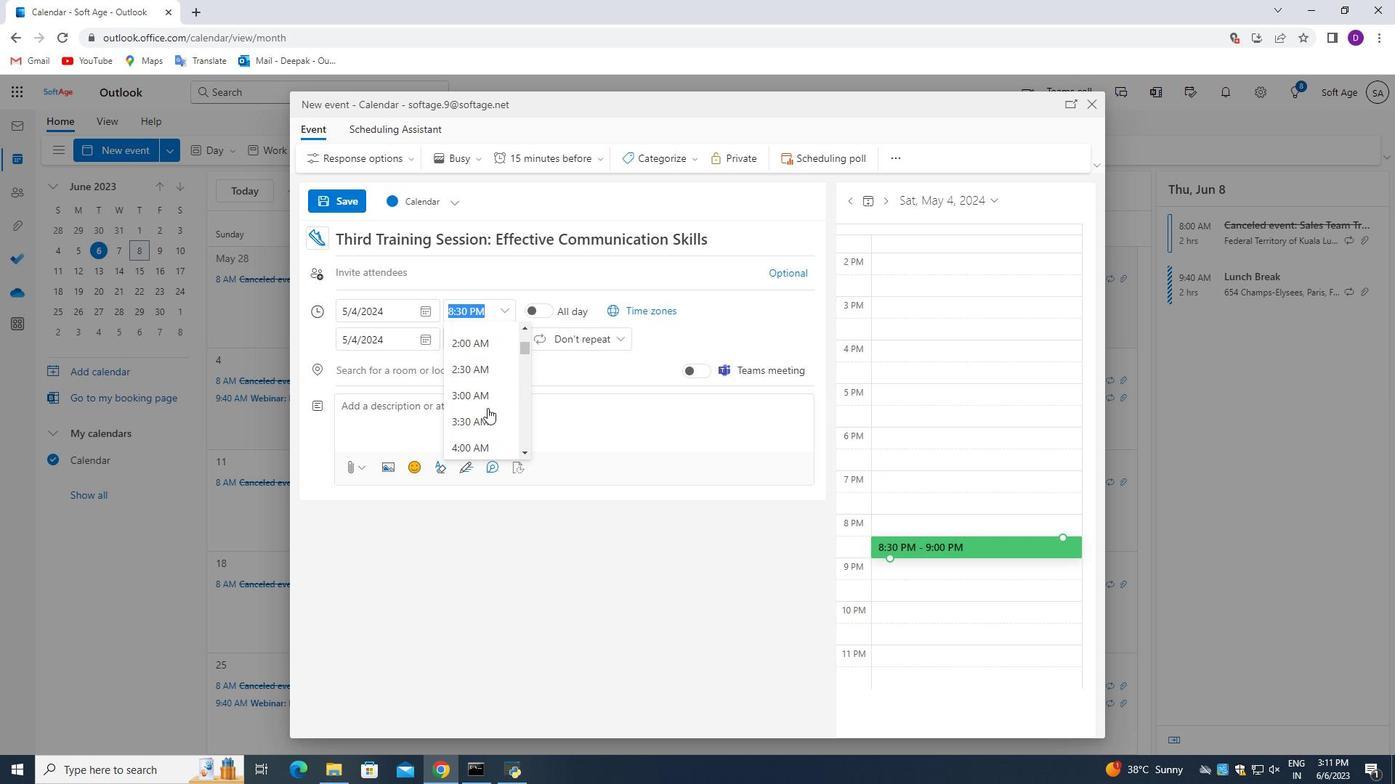 
Action: Mouse scrolled (487, 409) with delta (0, 0)
Screenshot: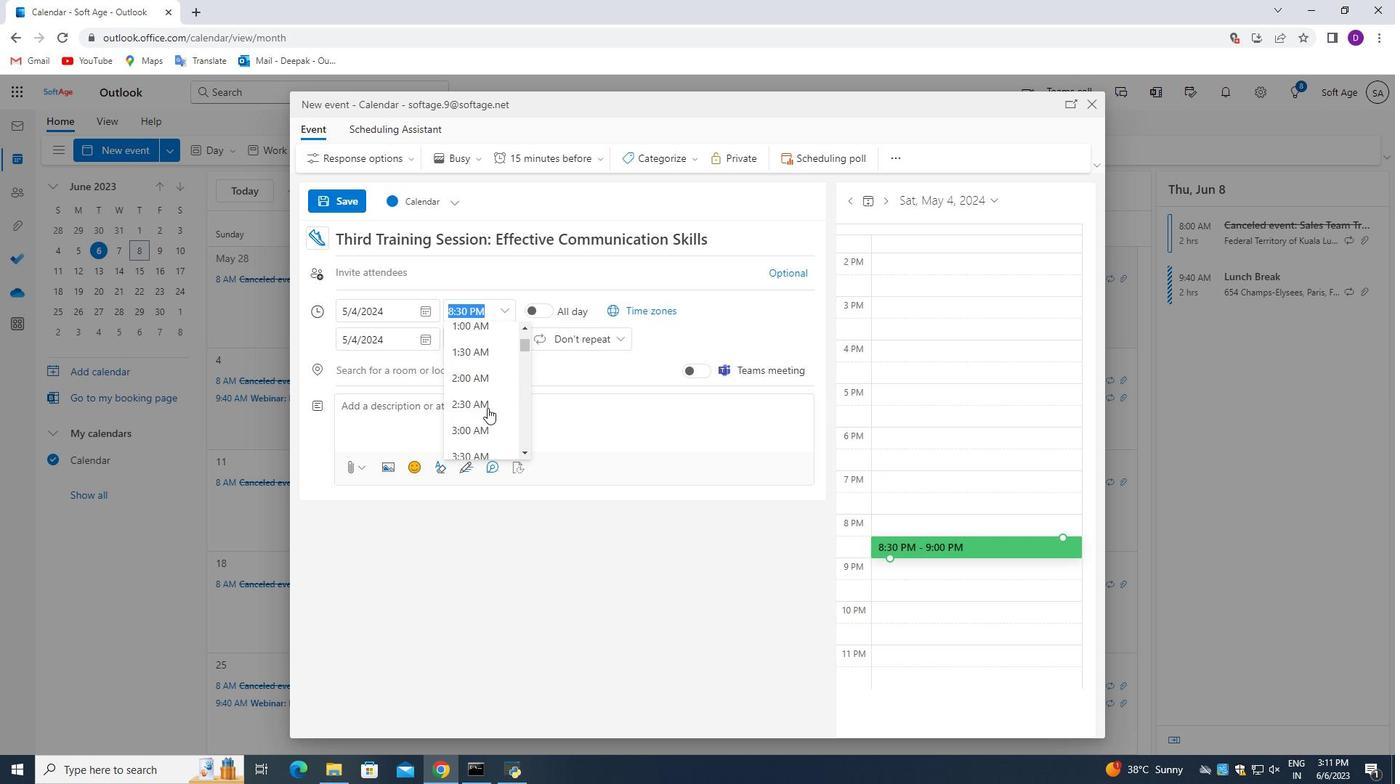 
Action: Mouse scrolled (487, 409) with delta (0, 0)
Screenshot: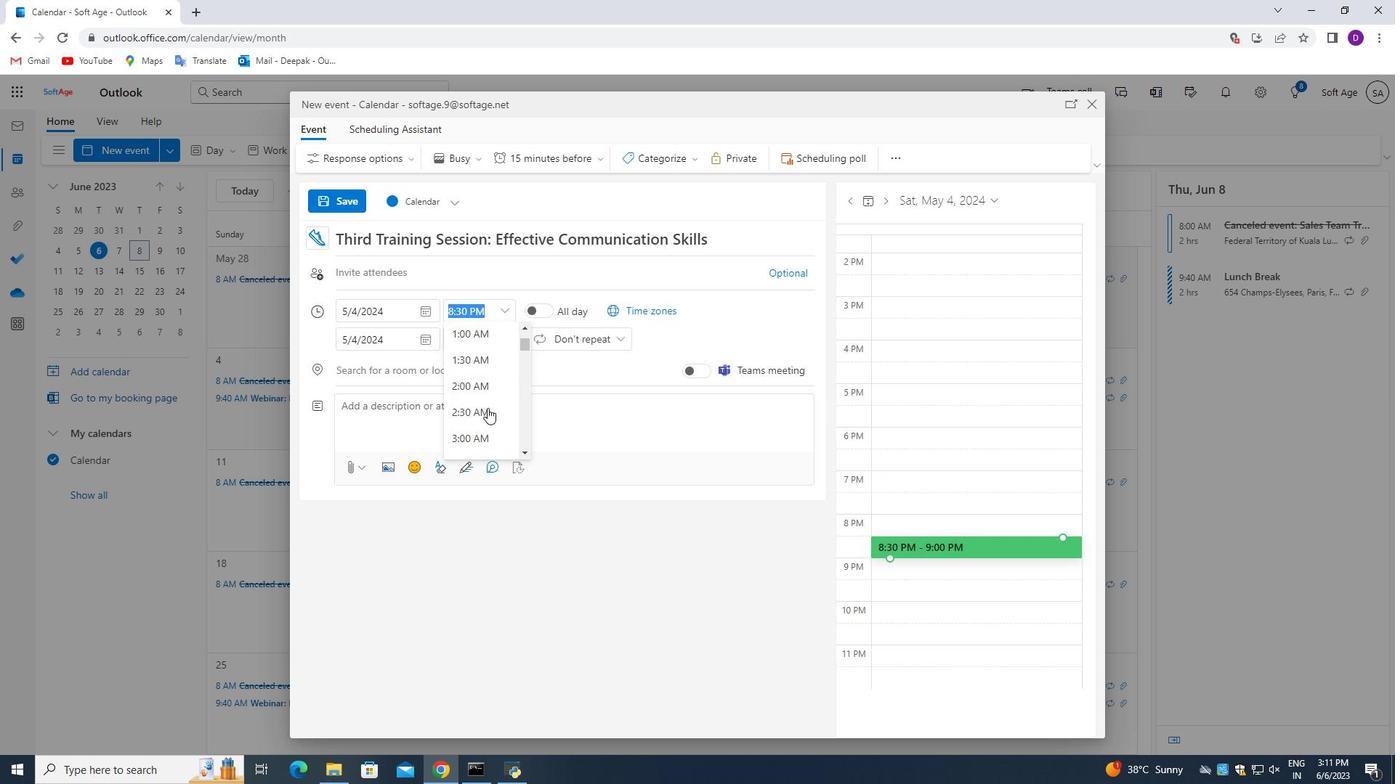 
Action: Mouse moved to (481, 406)
Screenshot: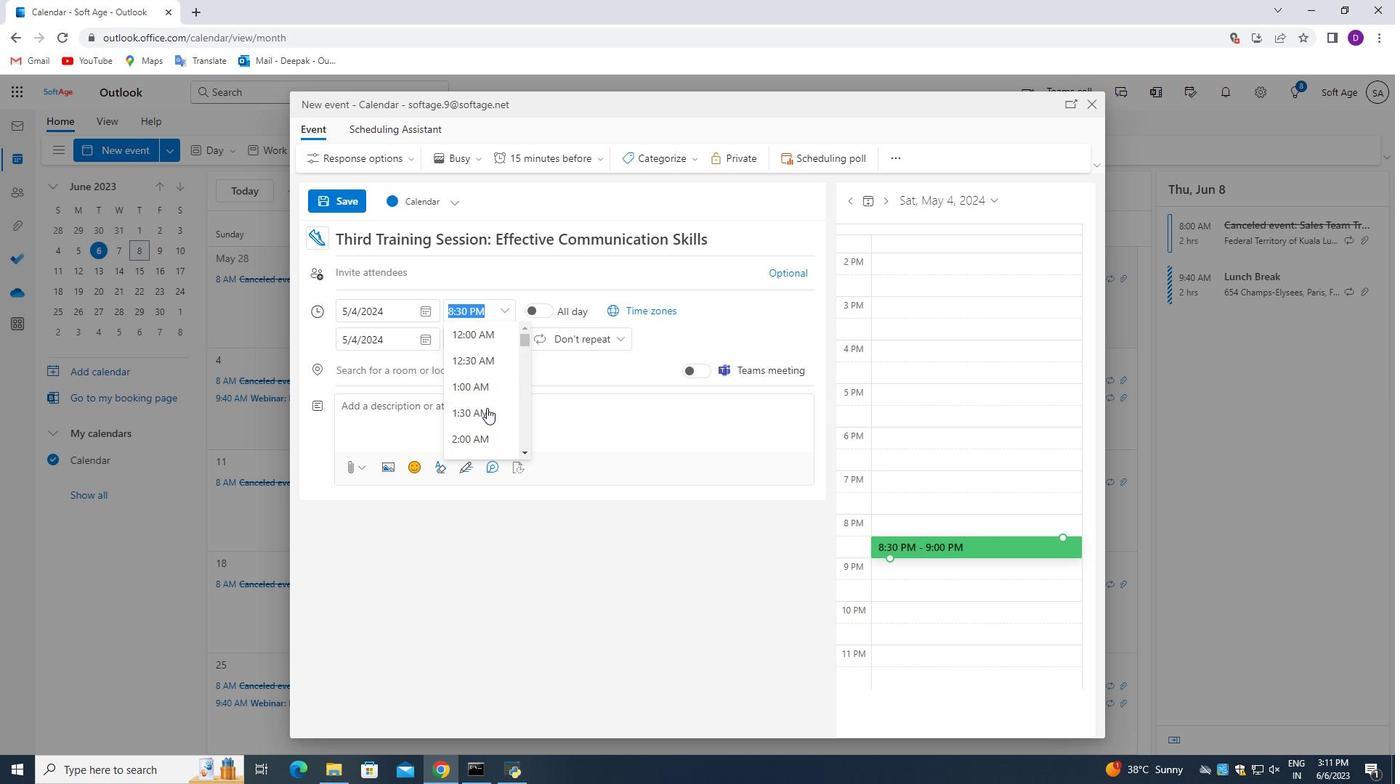 
Action: Mouse scrolled (481, 407) with delta (0, 0)
Screenshot: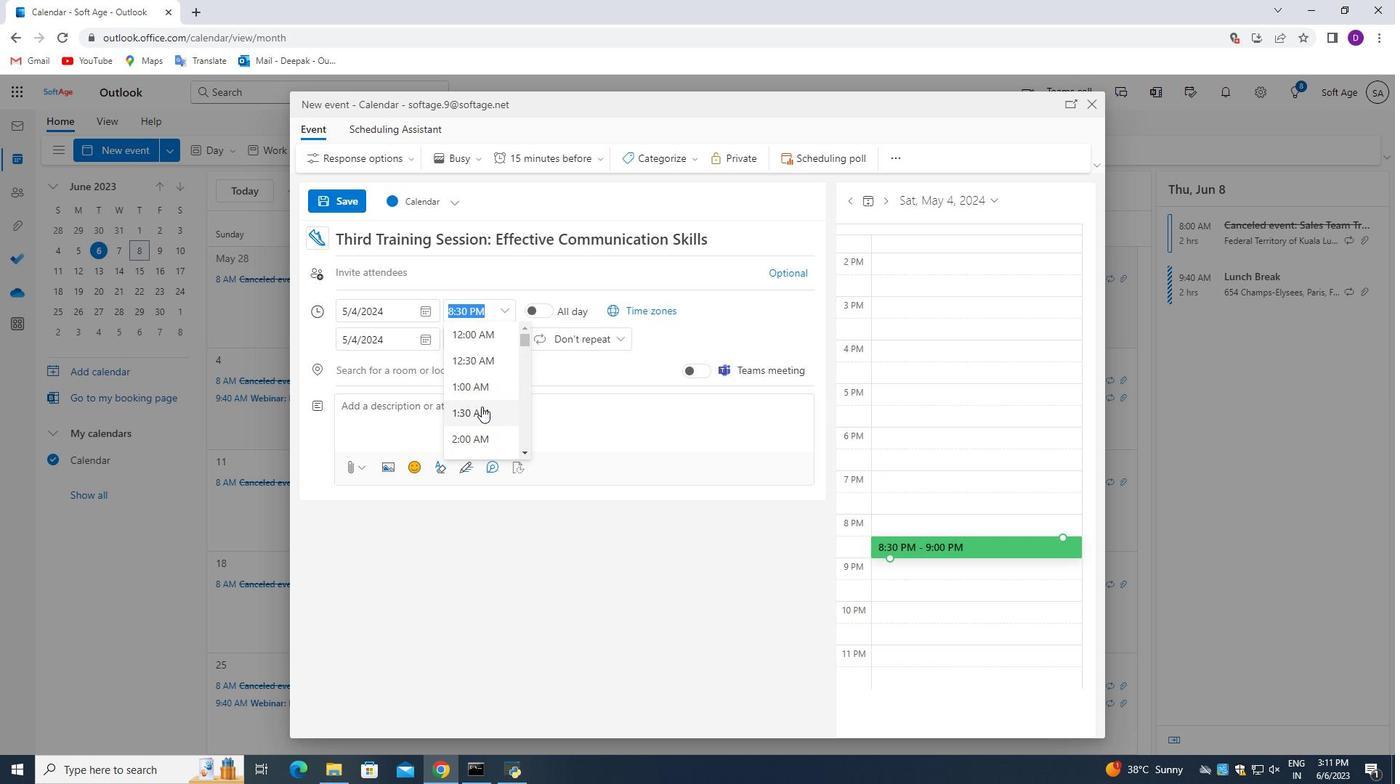 
Action: Mouse moved to (481, 405)
Screenshot: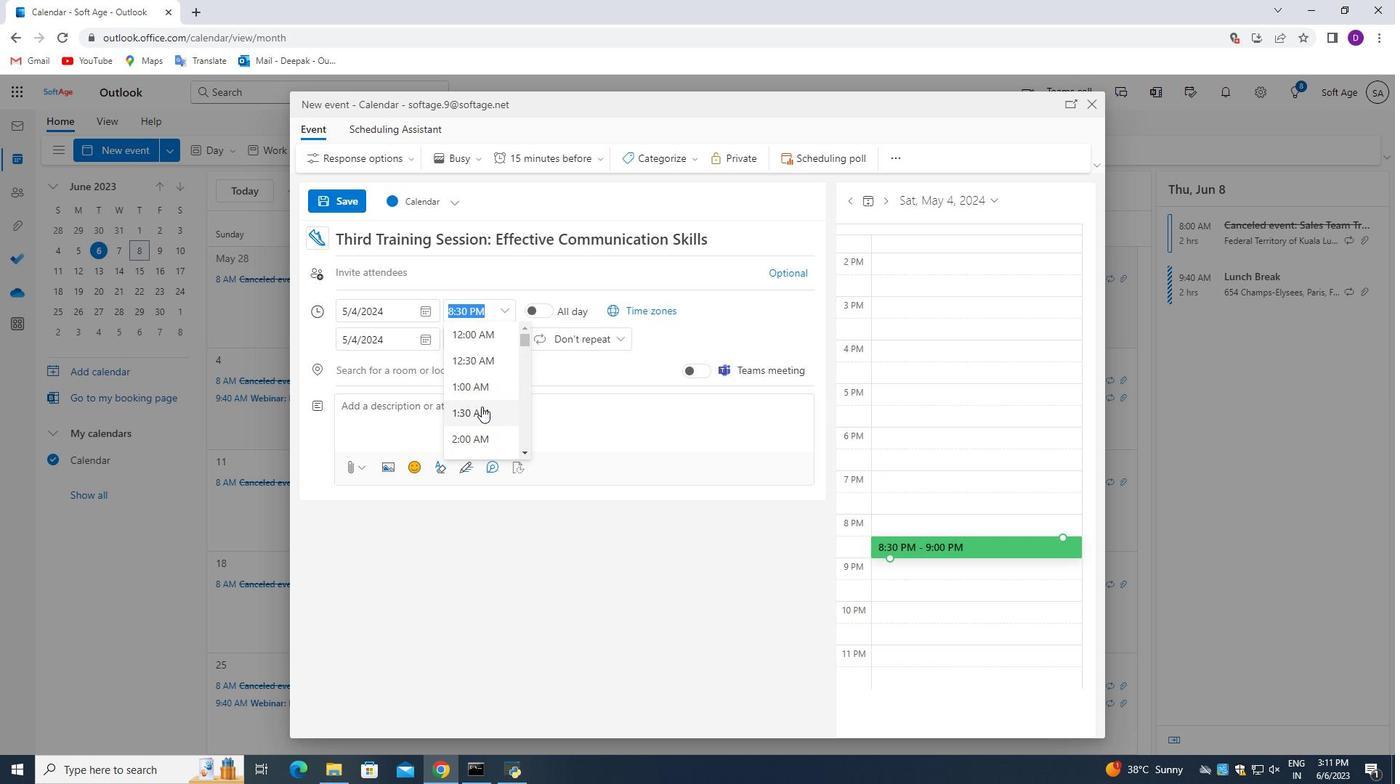 
Action: Mouse scrolled (481, 406) with delta (0, 0)
Screenshot: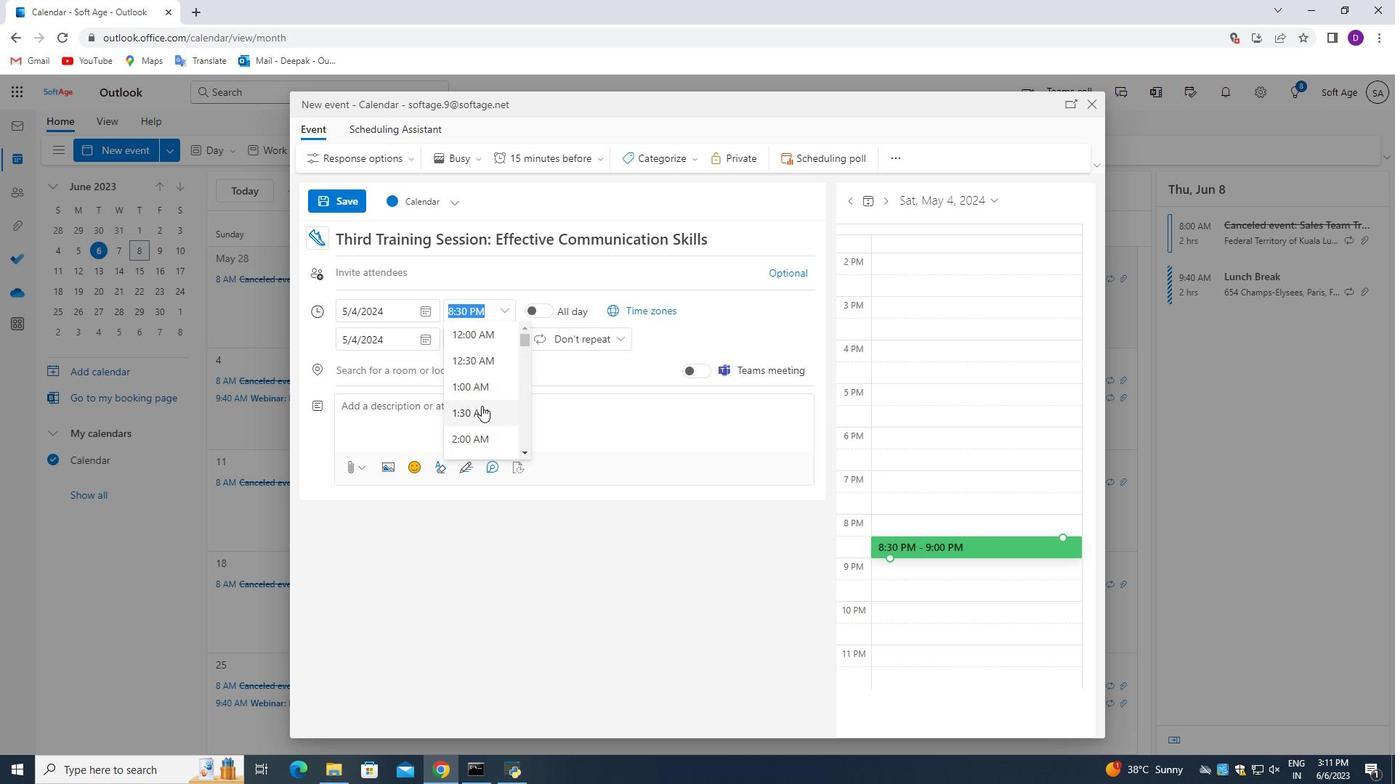 
Action: Mouse moved to (478, 383)
Screenshot: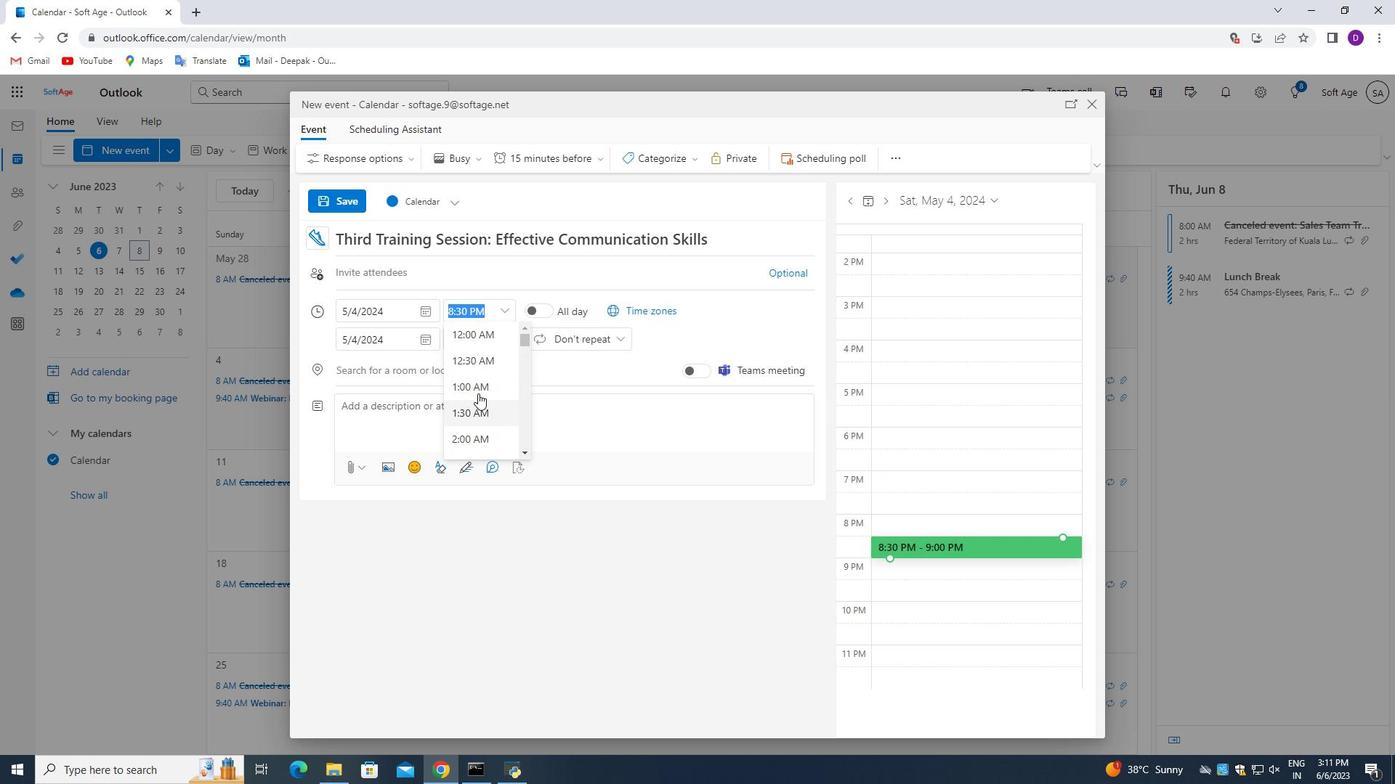 
Action: Mouse scrolled (478, 383) with delta (0, 0)
Screenshot: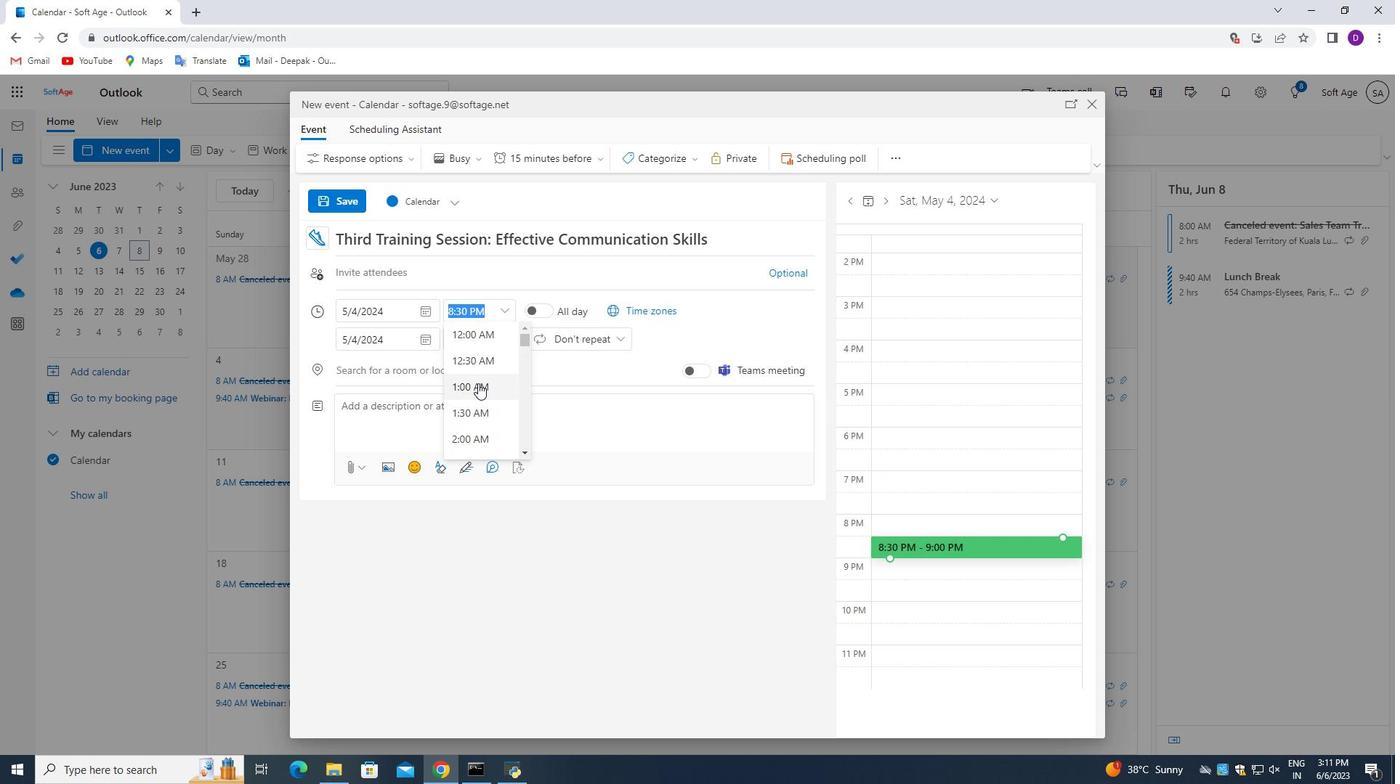 
Action: Mouse scrolled (478, 383) with delta (0, 0)
Screenshot: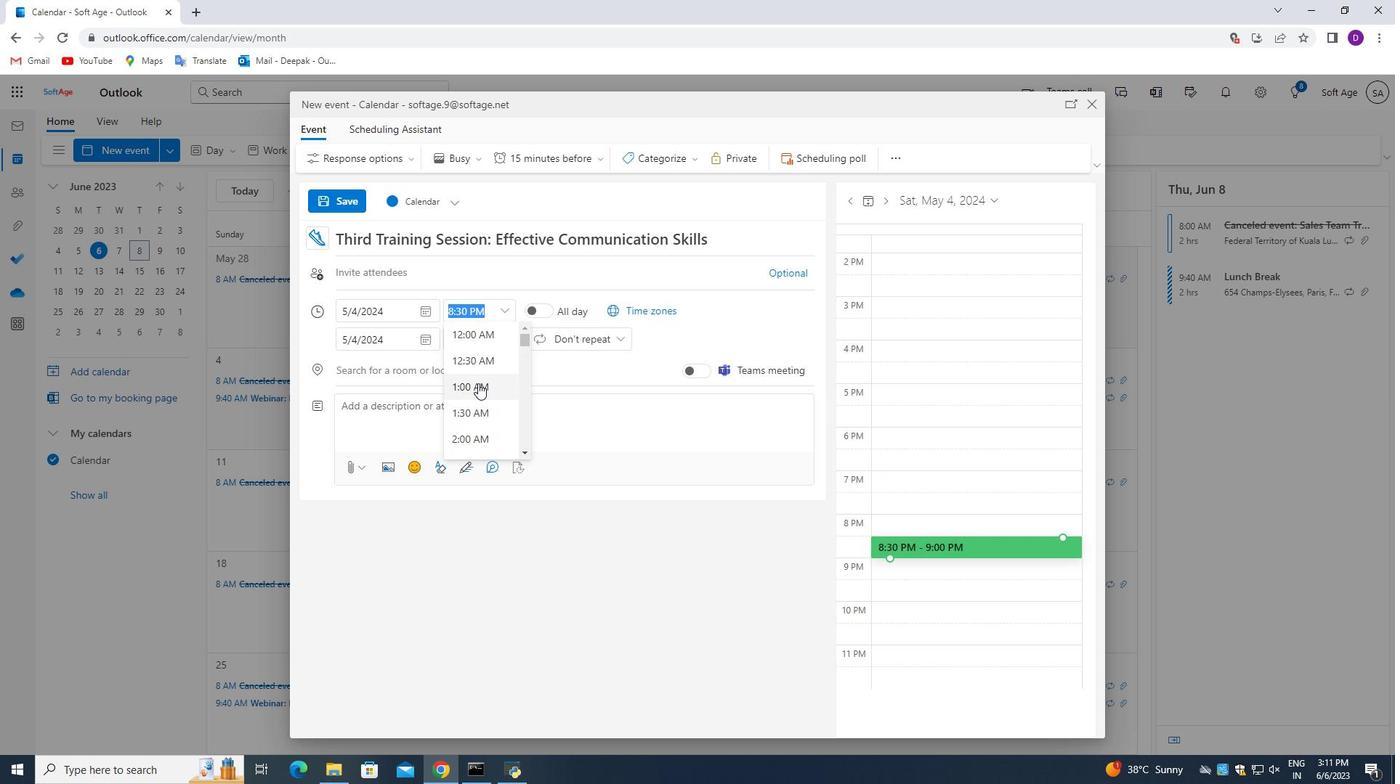 
Action: Mouse moved to (483, 414)
Screenshot: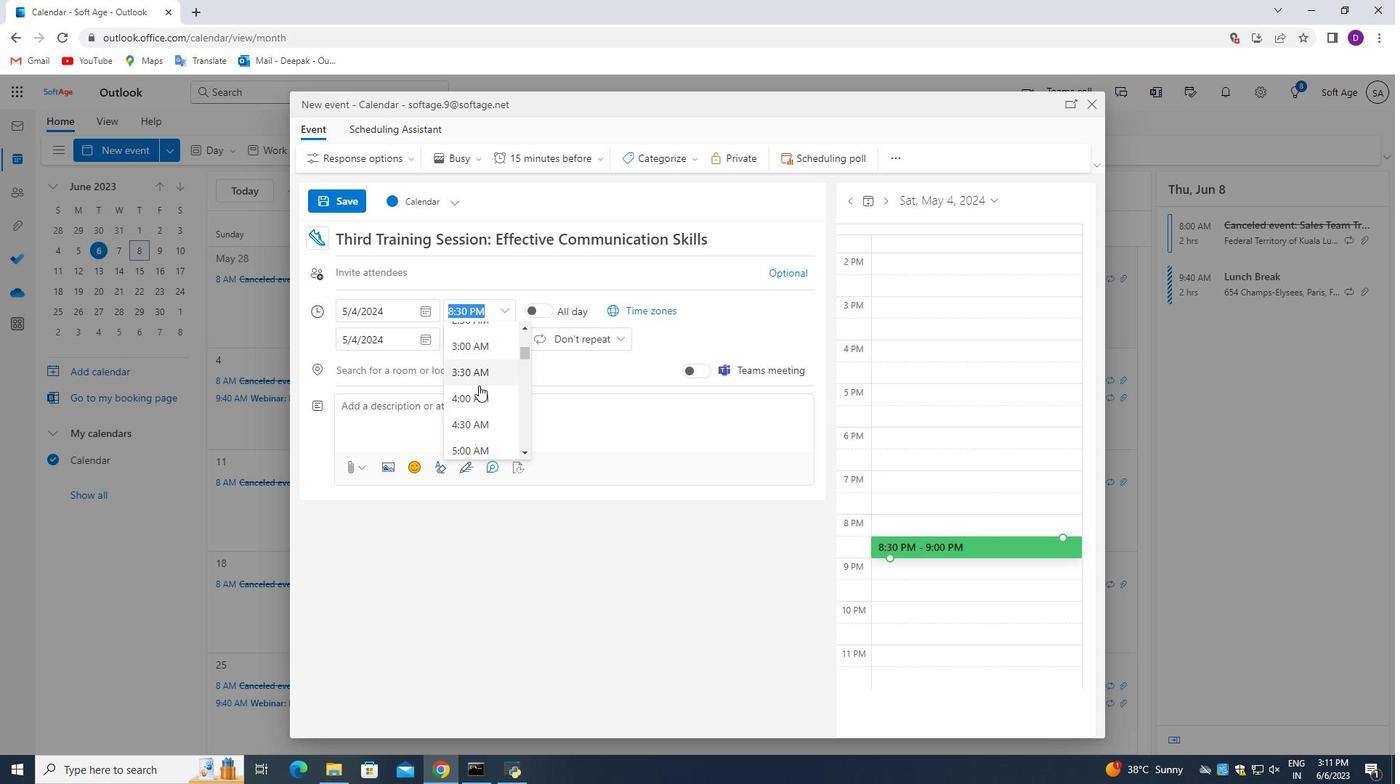 
Action: Mouse scrolled (483, 413) with delta (0, 0)
Screenshot: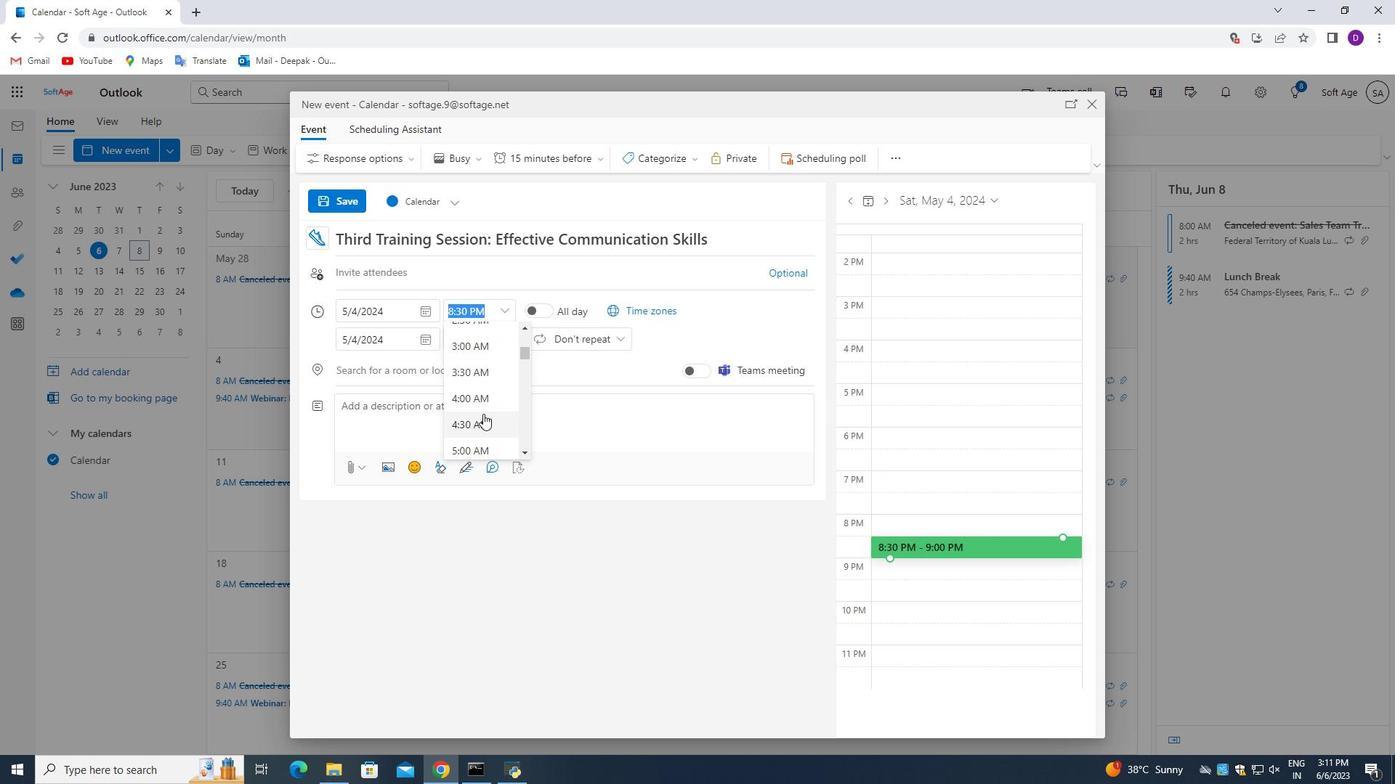 
Action: Mouse scrolled (483, 413) with delta (0, 0)
Screenshot: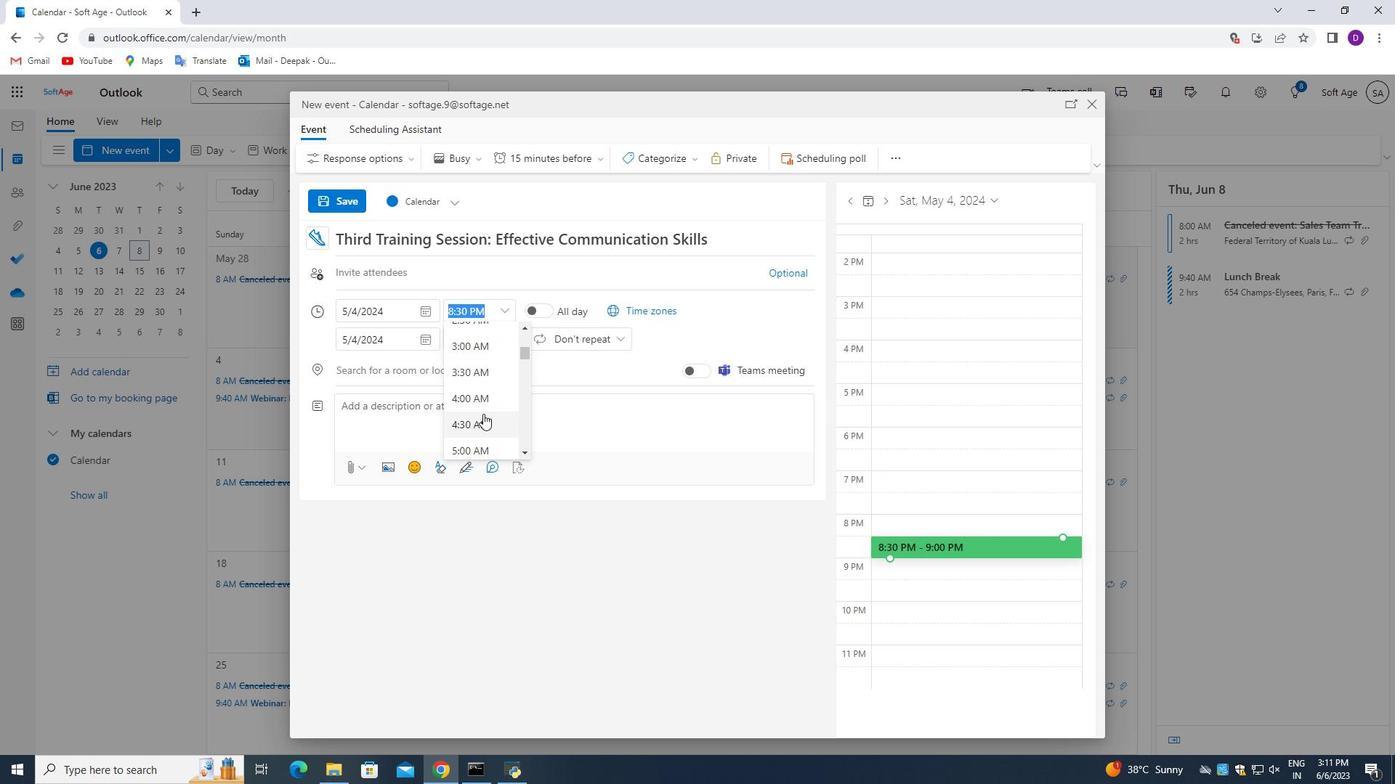 
Action: Mouse moved to (481, 425)
Screenshot: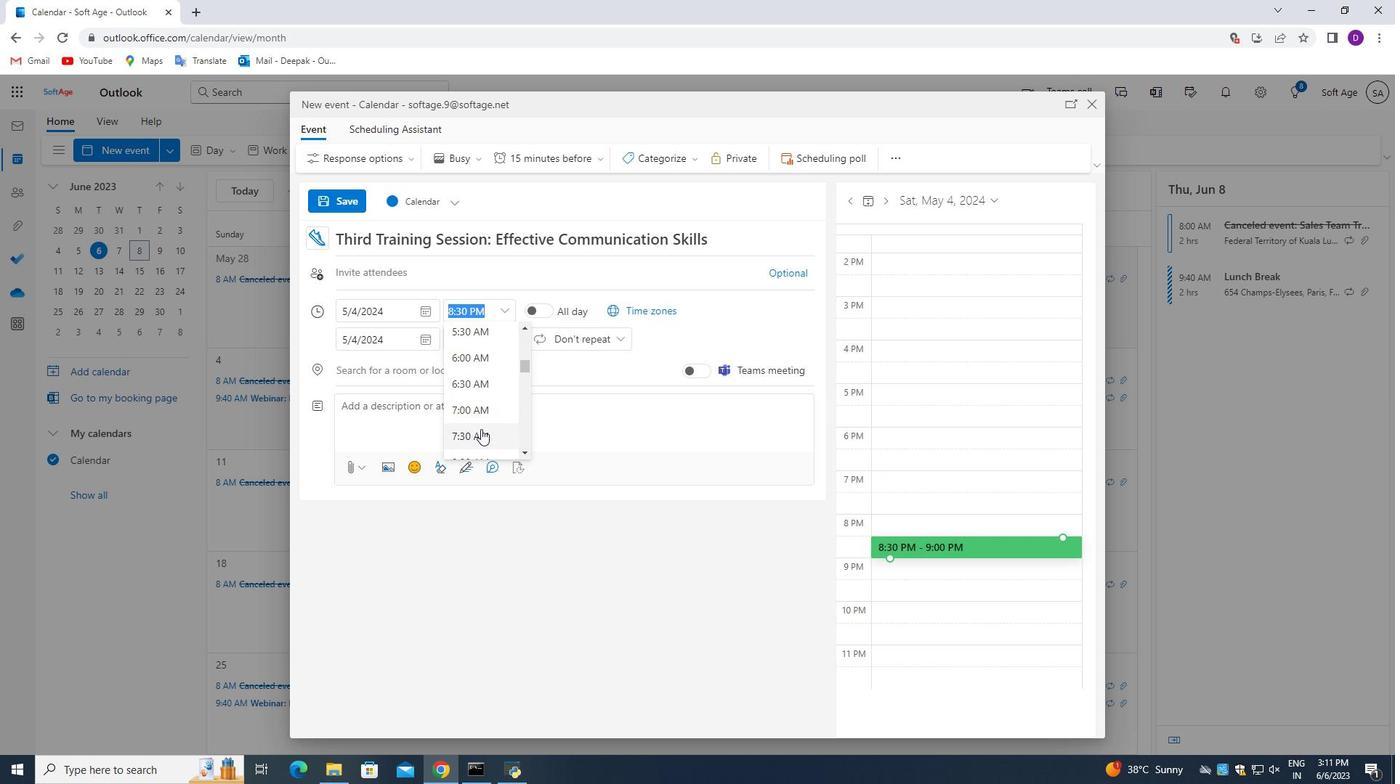 
Action: Mouse scrolled (481, 424) with delta (0, 0)
Screenshot: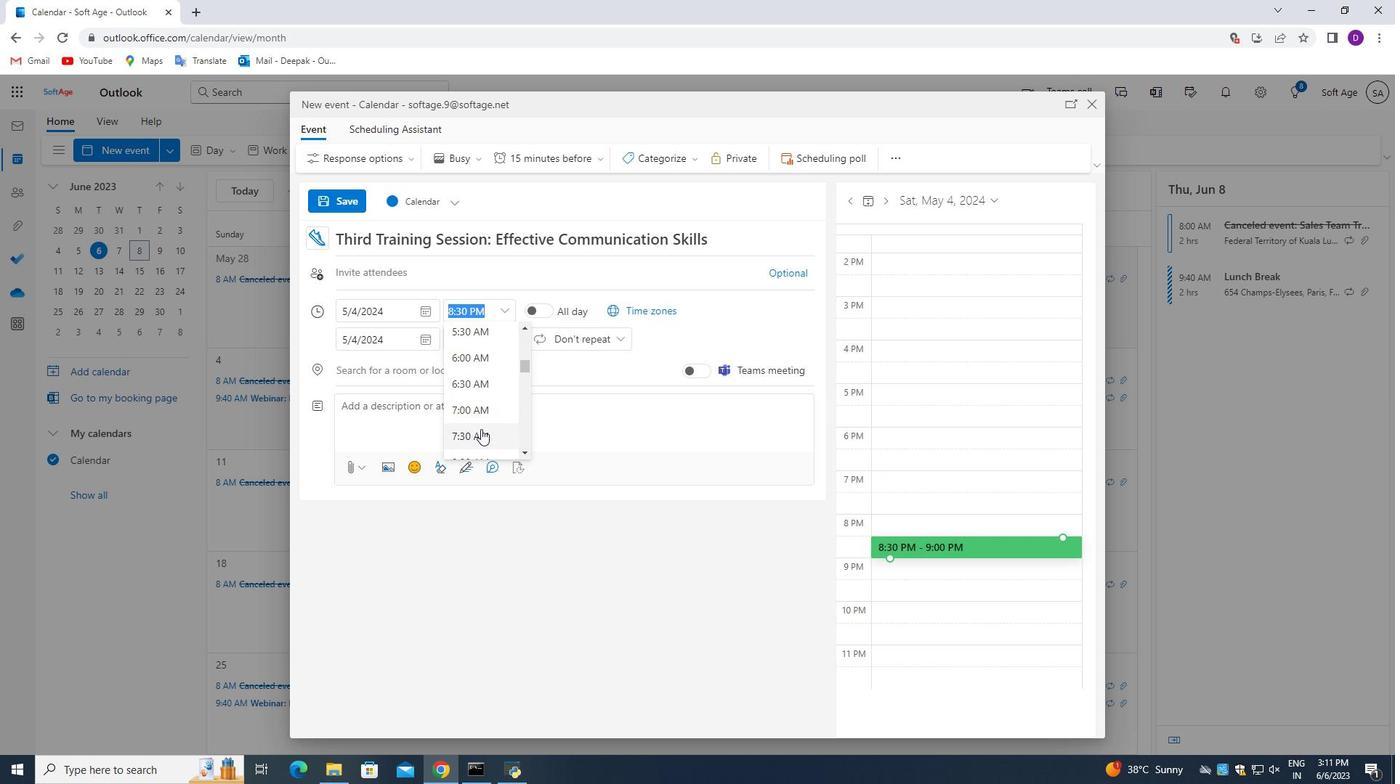 
Action: Mouse moved to (473, 356)
Screenshot: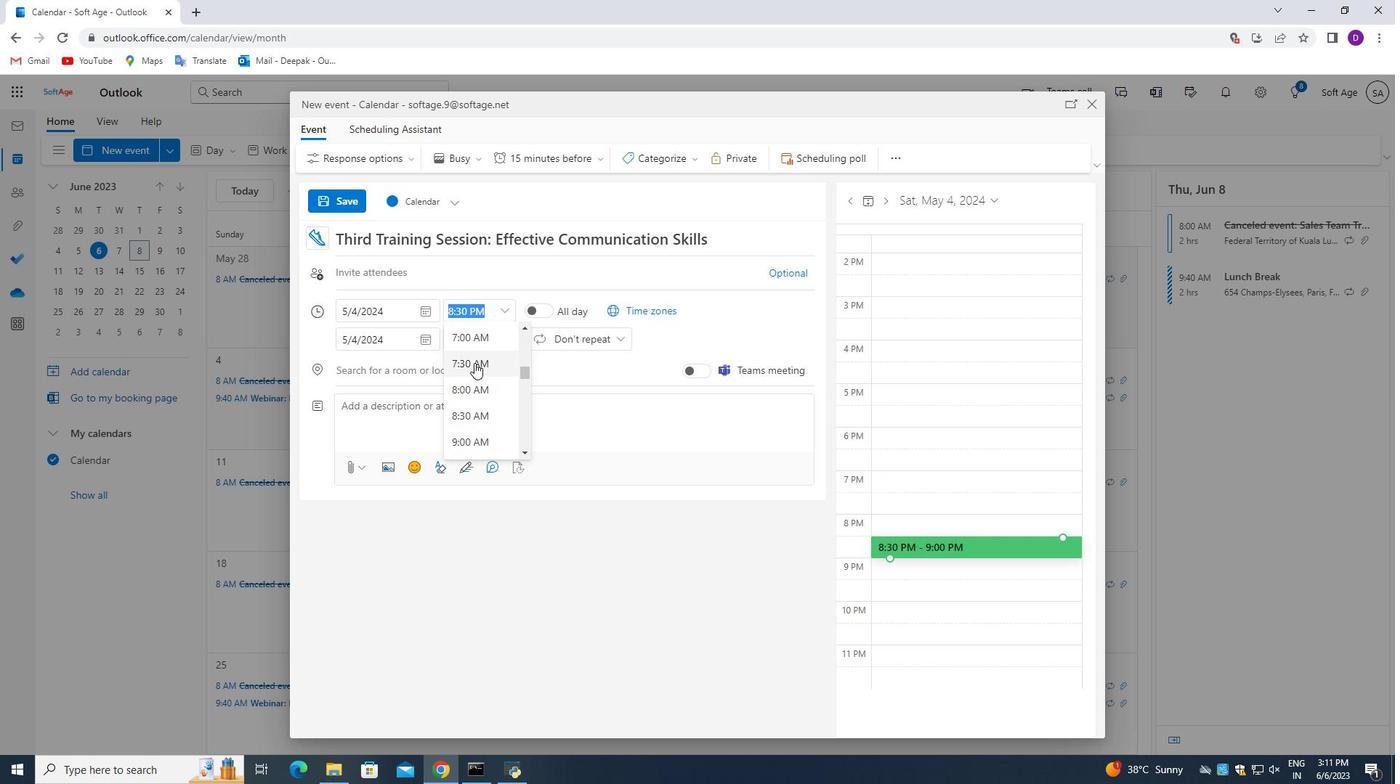 
Action: Mouse pressed left at (473, 356)
Screenshot: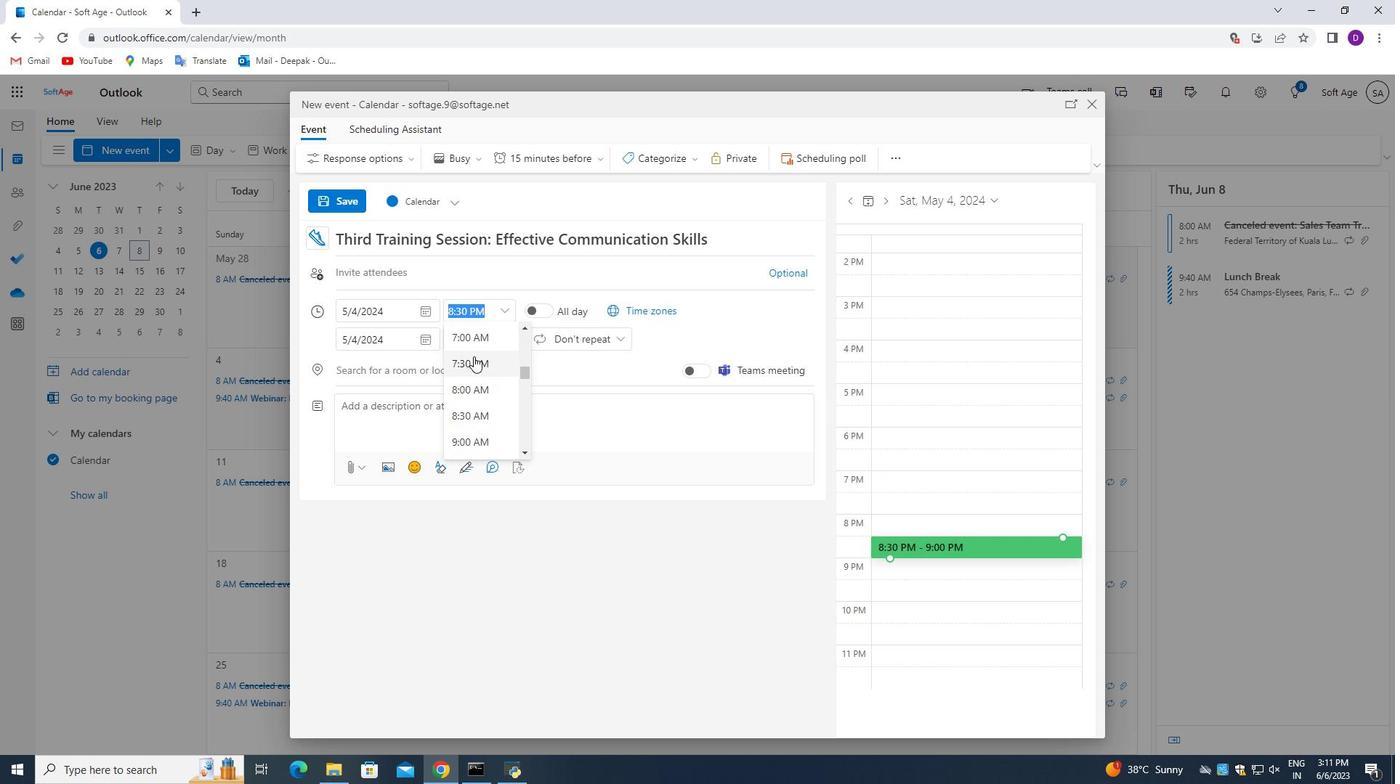 
Action: Mouse moved to (460, 309)
Screenshot: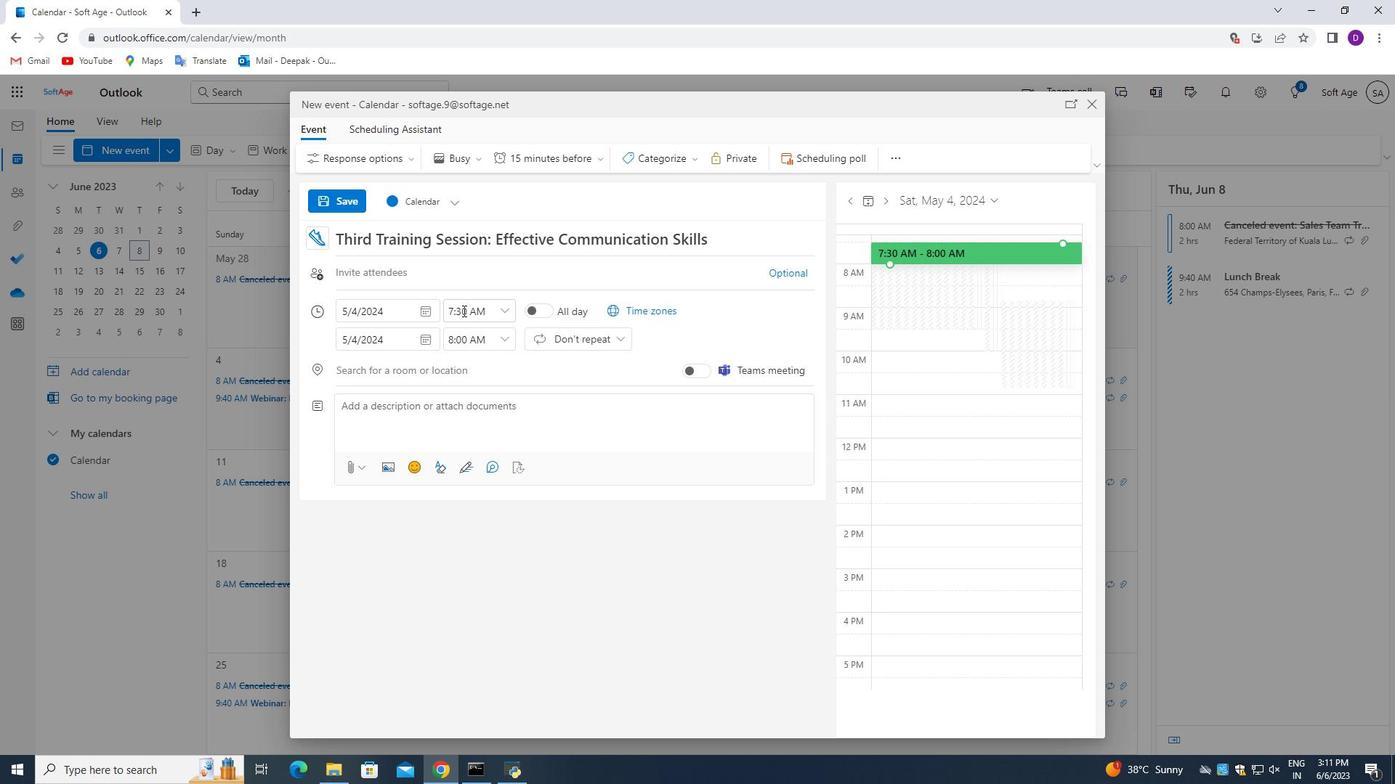 
Action: Mouse pressed left at (460, 309)
Screenshot: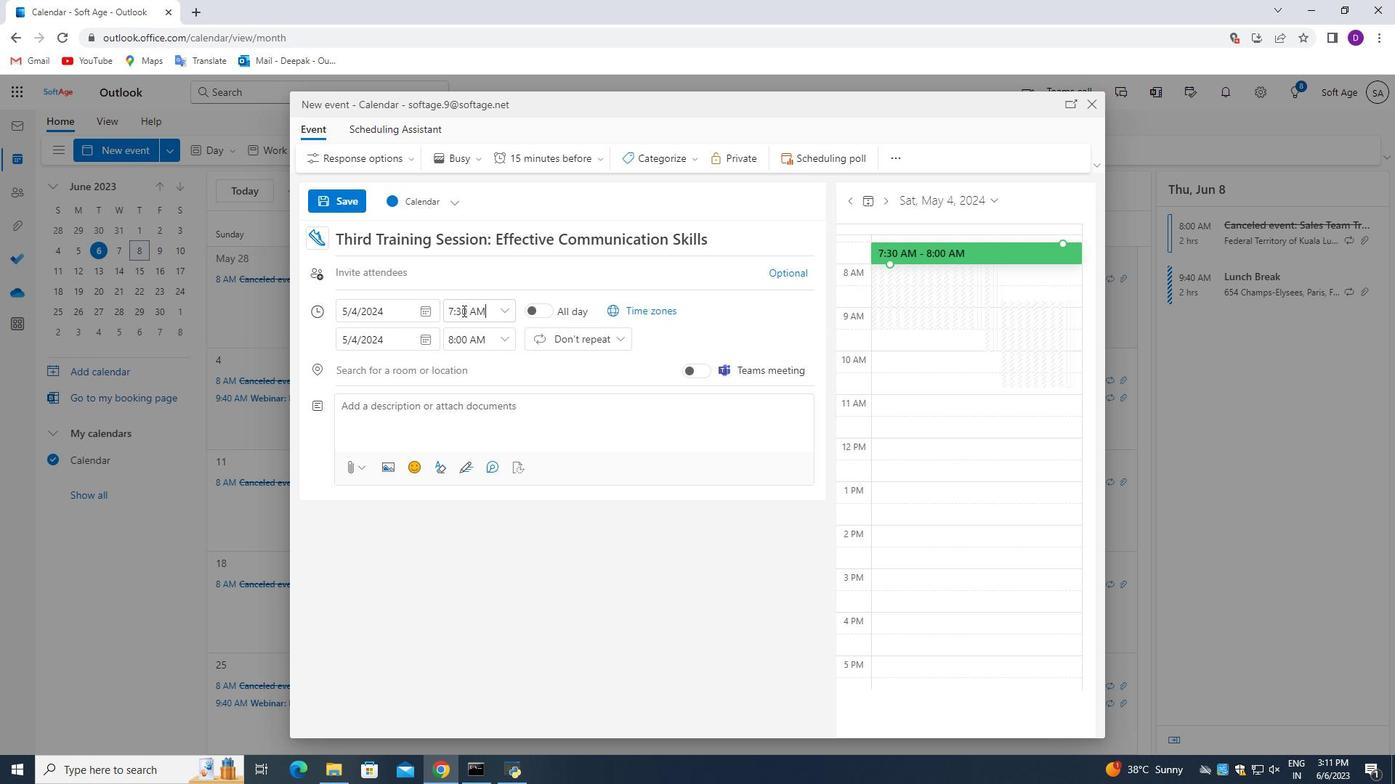 
Action: Mouse moved to (517, 395)
Screenshot: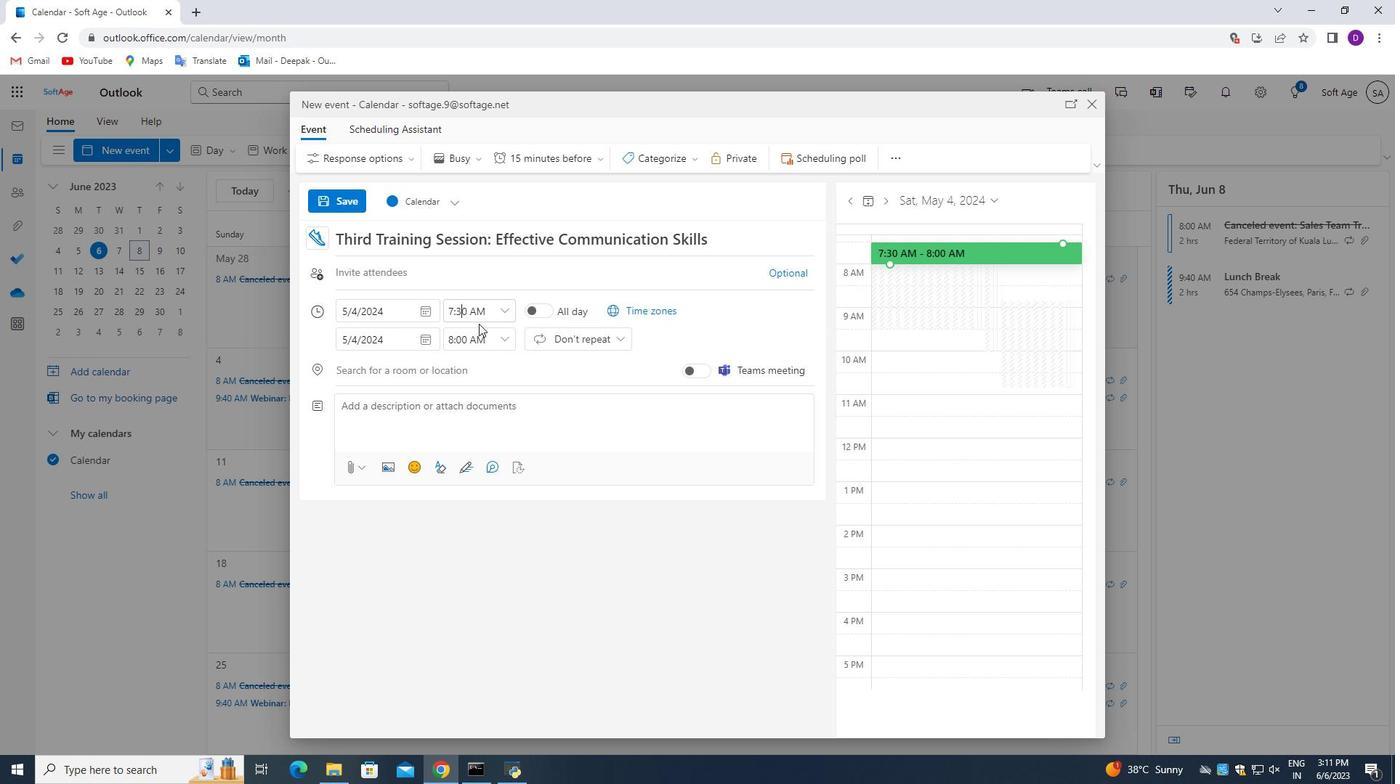 
Action: Key pressed <Key.backspace>5
Screenshot: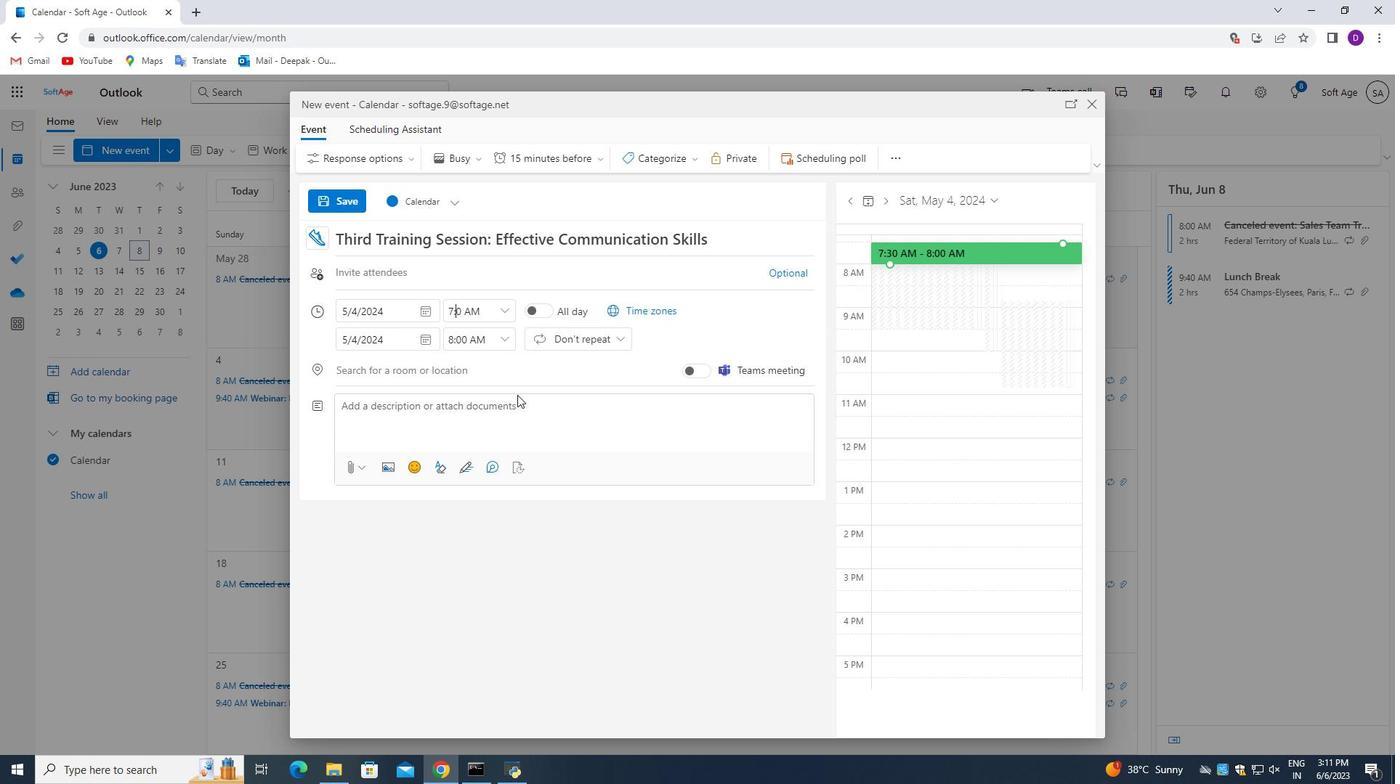 
Action: Mouse moved to (504, 342)
Screenshot: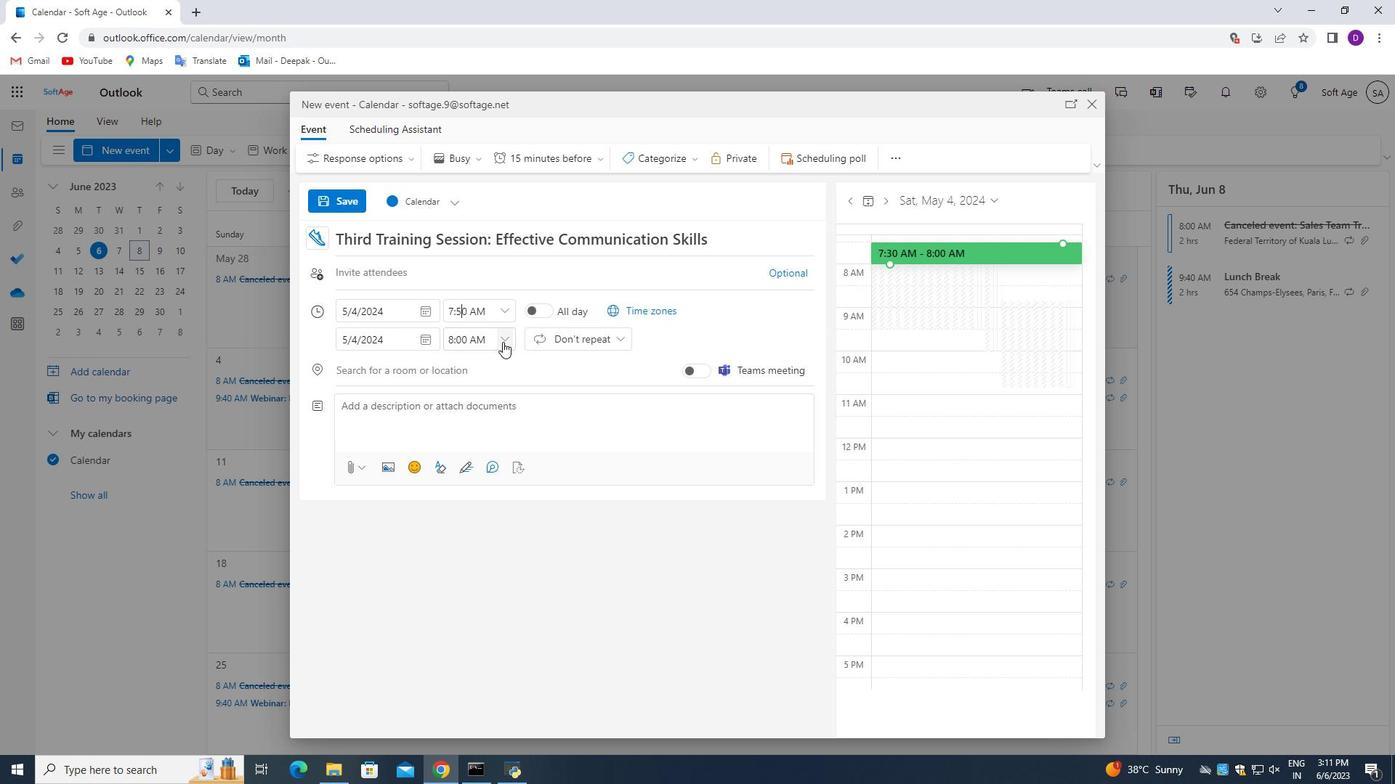 
Action: Mouse pressed left at (504, 342)
Screenshot: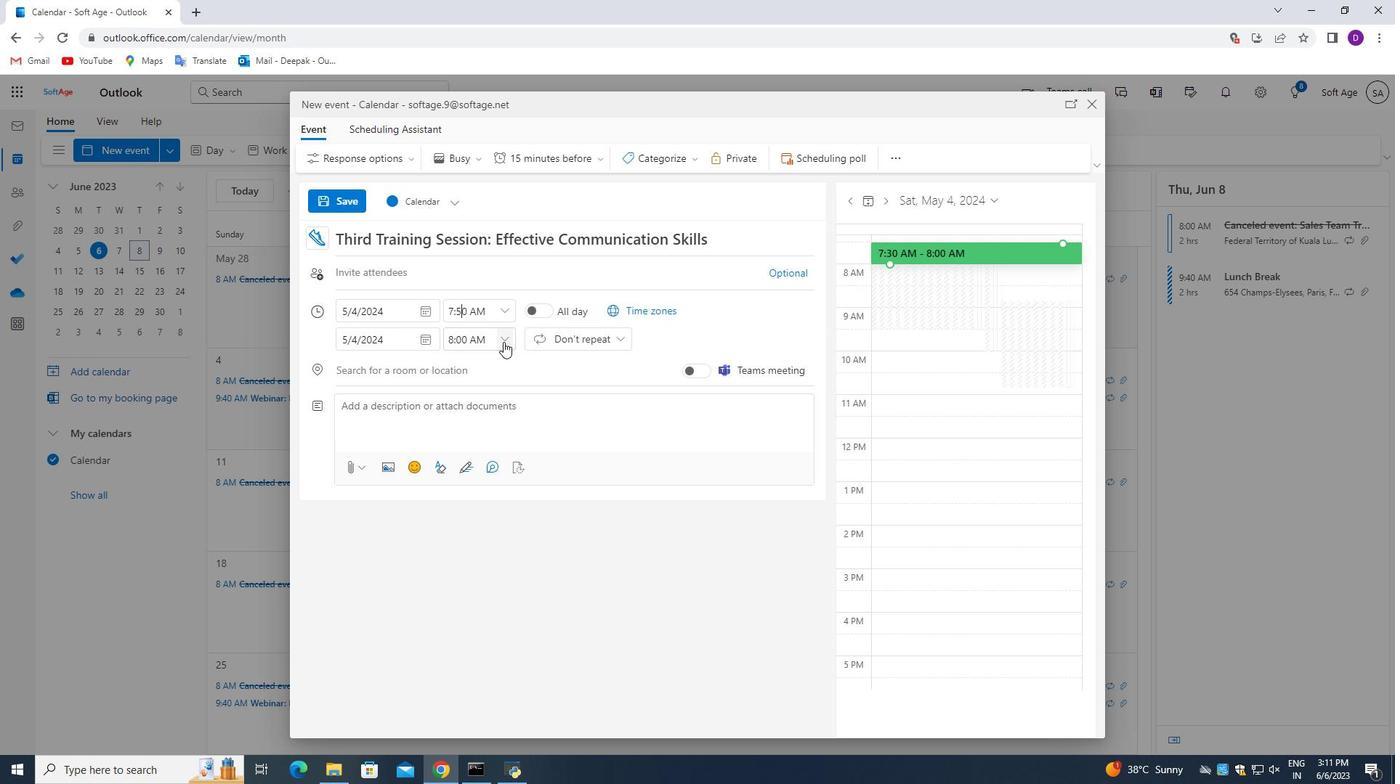 
Action: Mouse moved to (503, 440)
Screenshot: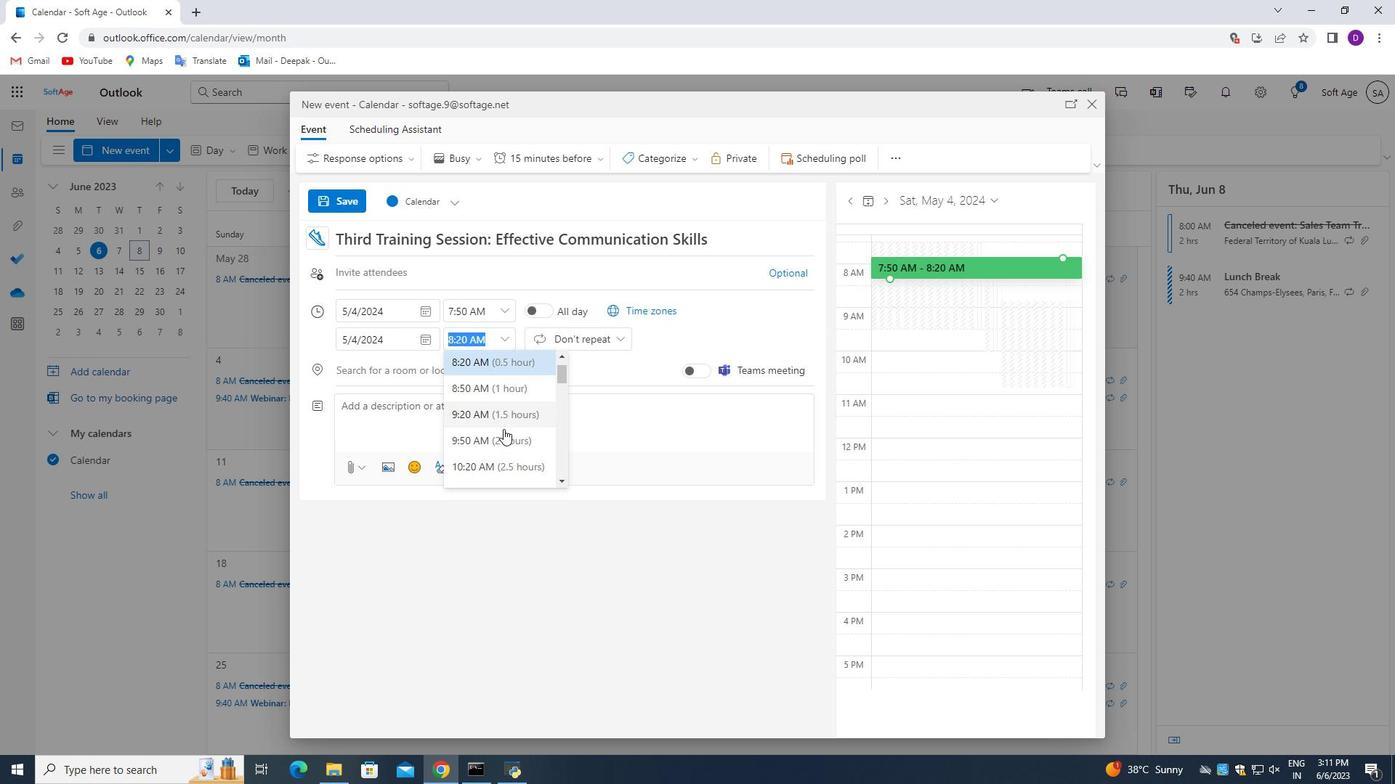 
Action: Mouse pressed left at (503, 440)
Screenshot: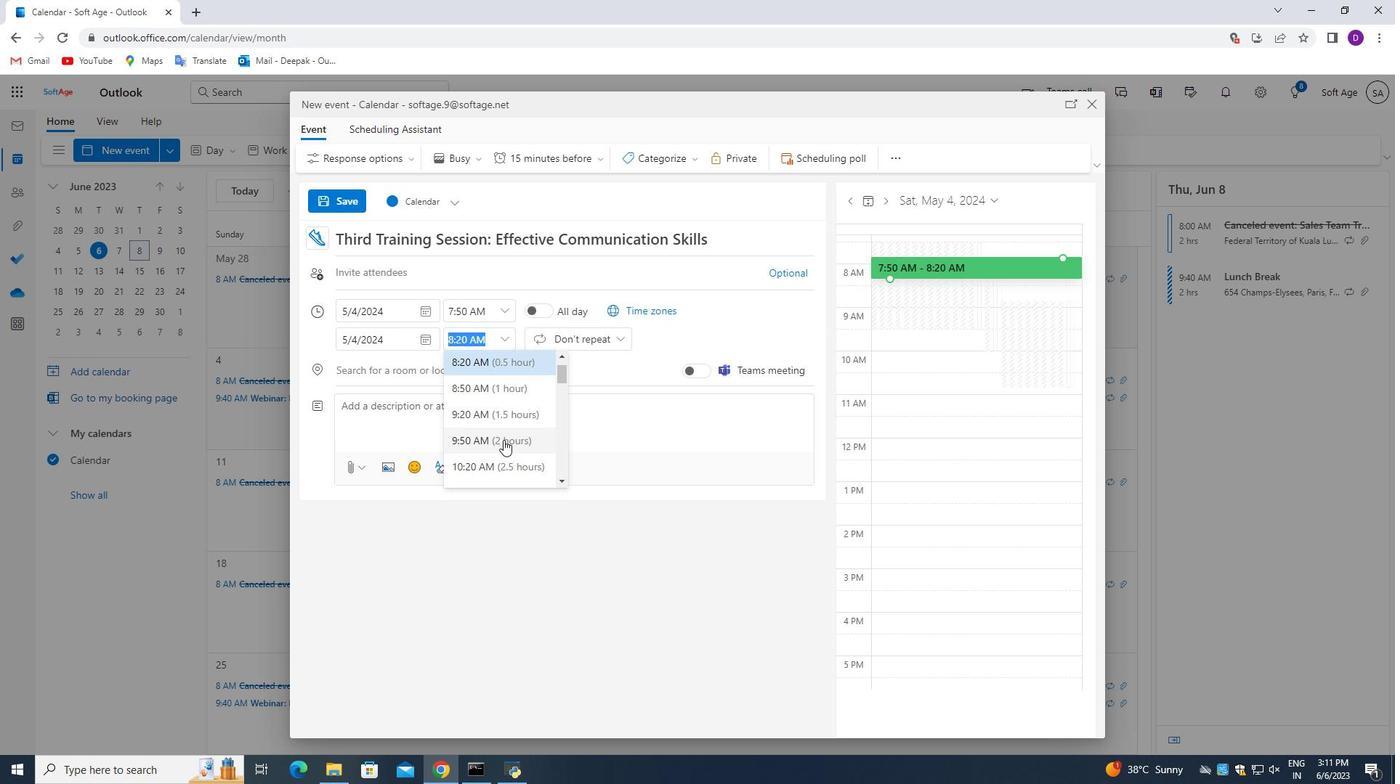 
Action: Mouse moved to (468, 414)
Screenshot: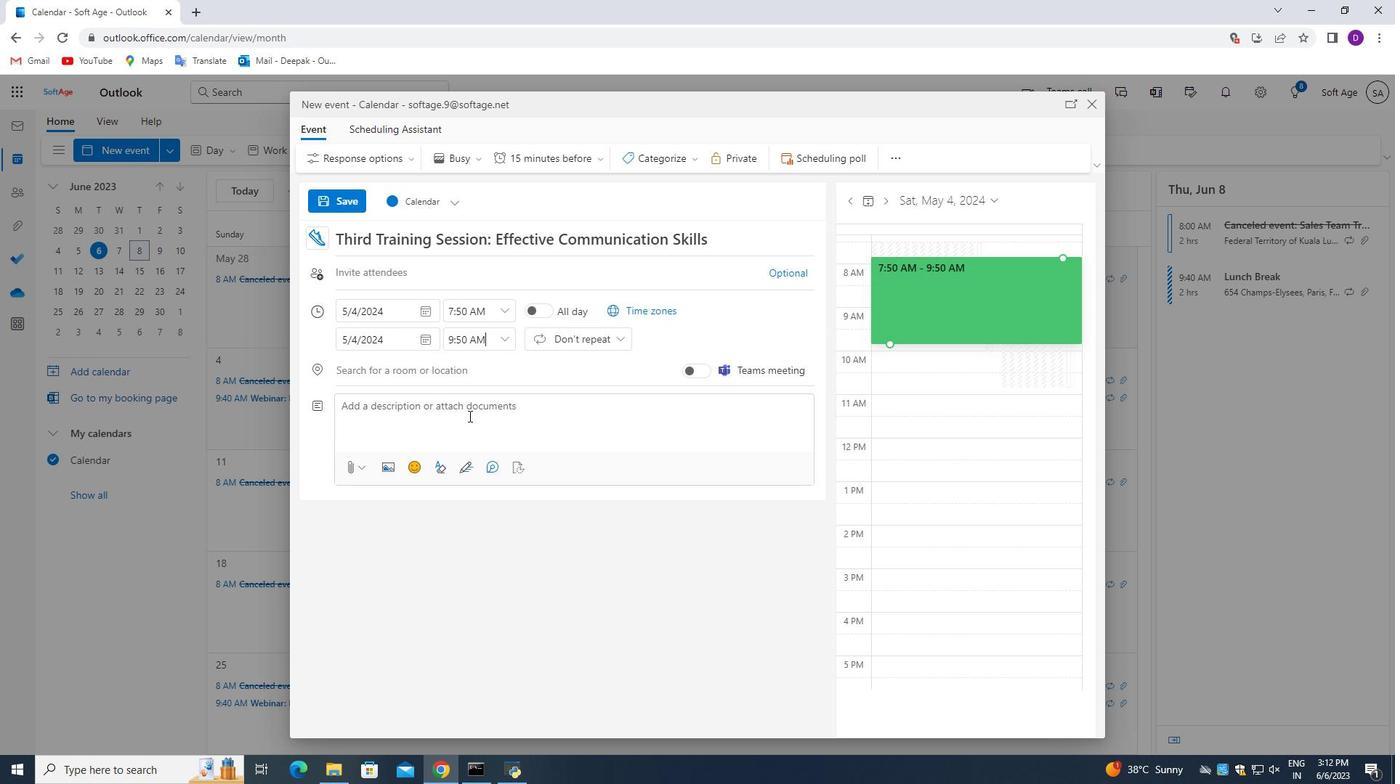 
Action: Mouse pressed left at (468, 414)
Screenshot: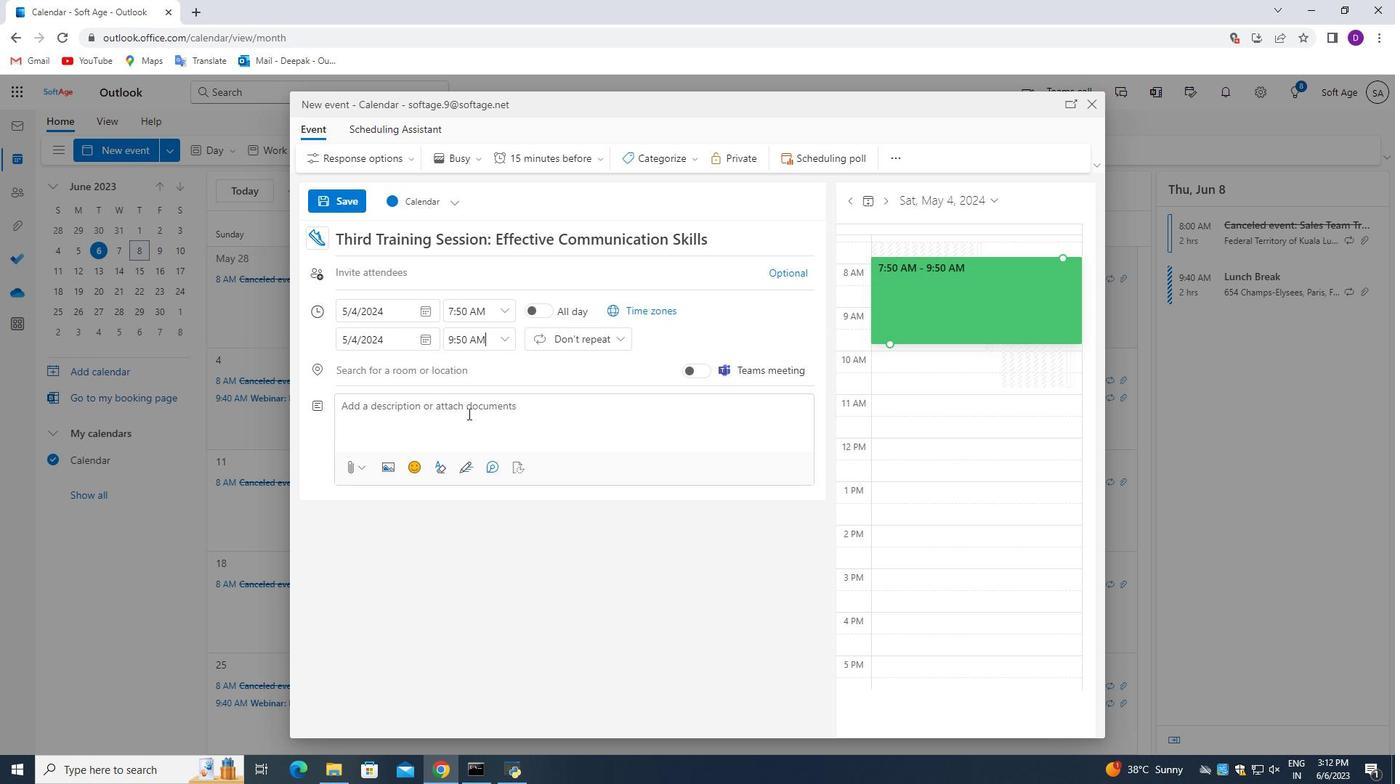 
Action: Mouse moved to (490, 587)
Screenshot: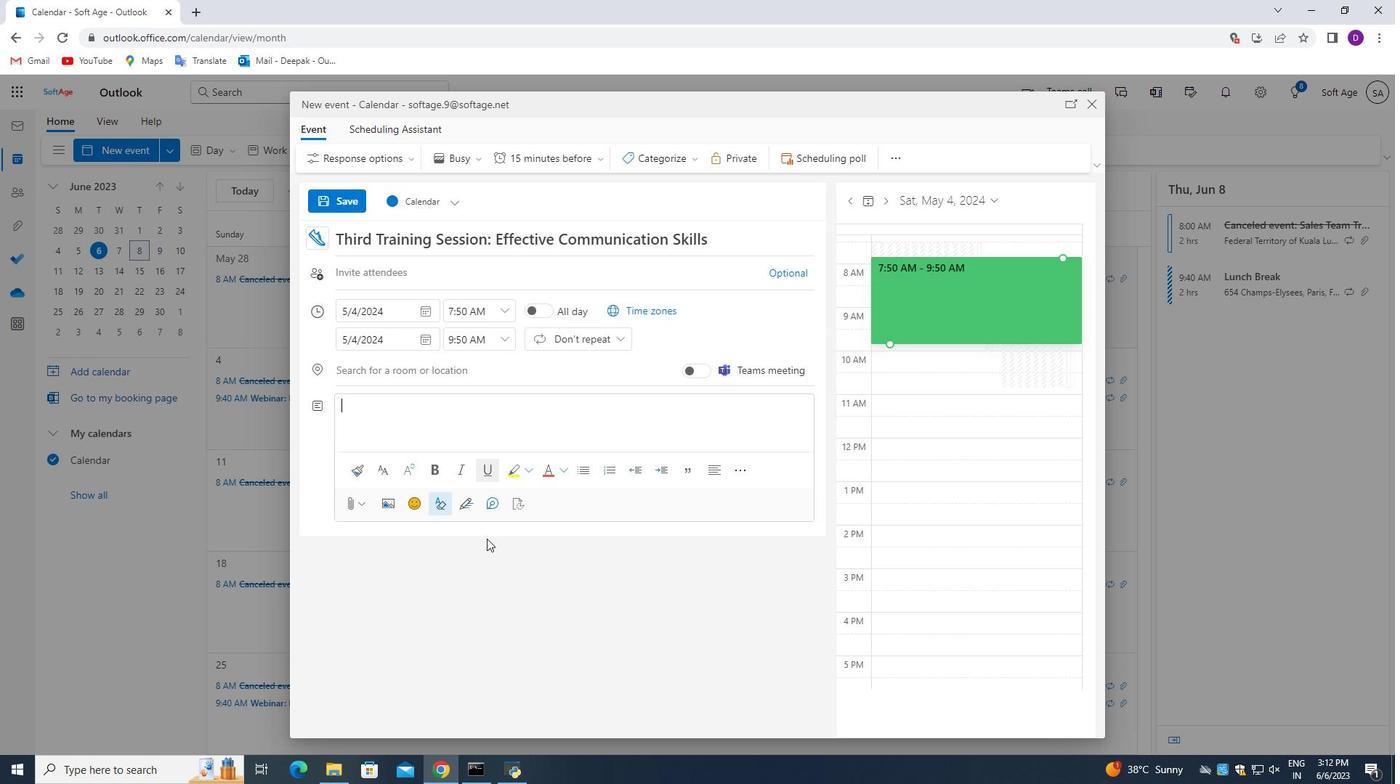 
Action: Key pressed <Key.shift_r>A<Key.space>conference<Key.space>call<Key.space>with<Key.space>partners<Key.space>serves<Key.space>as<Key.space>a<Key.space>platform<Key.space>for<Key.space>collaborative<Key.space>discussions.<Key.space>it<Key.space><Key.backspace><Key.backspace><Key.backspace><Key.shift>It<Key.space><Key.shift_r>Brings<Key.space>togetherr<Key.backspace><Key.space>representatives<Key.space>frol<Key.backspace>m<Key.space>different<Key.space>organizations<Key.space>or<Key.space>departments<Key.space>to<Key.space>exchange<Key.space>ideas,<Key.space>share<Key.space>updates,<Key.space>and<Key.space>address<Key.space>common<Key.backspace><Key.backspace>on<Key.space>challenges.<Key.space><Key.shift_r>th<Key.backspace>=<Key.backspace><Key.backspace><Key.shift_r>The<Key.space>call<Key.space>enables<Key.space>open<Key.space>and<Key.space>interactive<Key.space>communication,<Key.space>fostering<Key.space>a<Key.space>sense<Key.space>of<Key.space>teamwork<Key.space>and<Key.space>cooperation<Key.space>among<Key.space>partners.
Screenshot: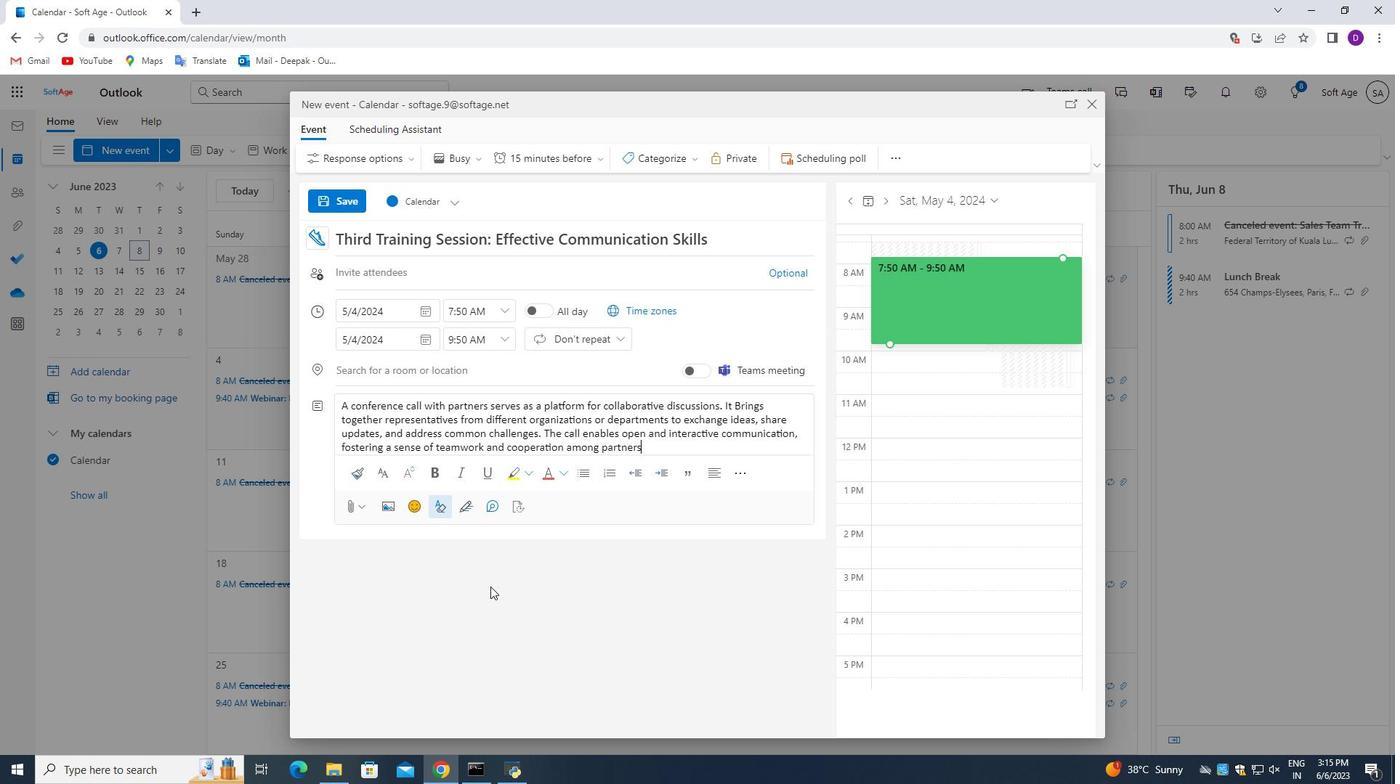 
Action: Mouse moved to (668, 162)
Screenshot: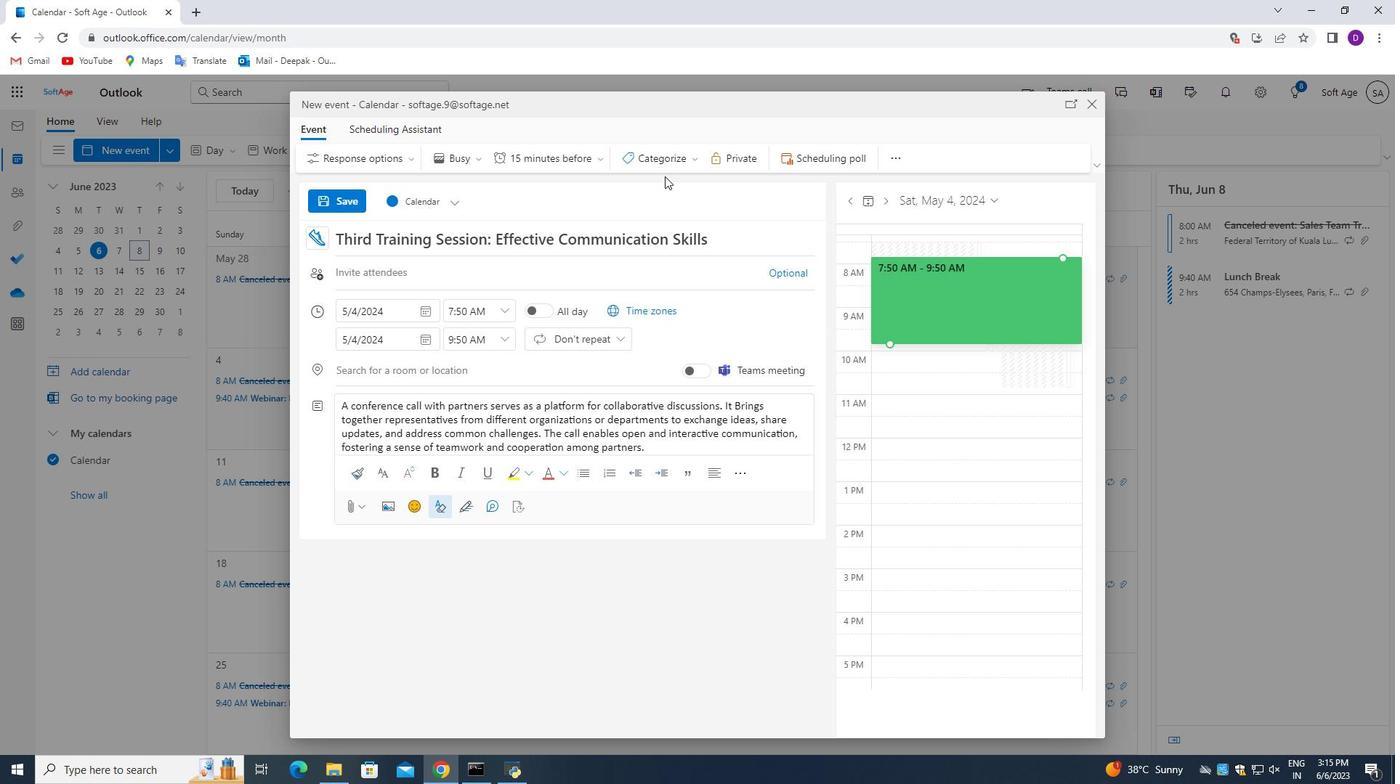 
Action: Mouse pressed left at (668, 162)
Screenshot: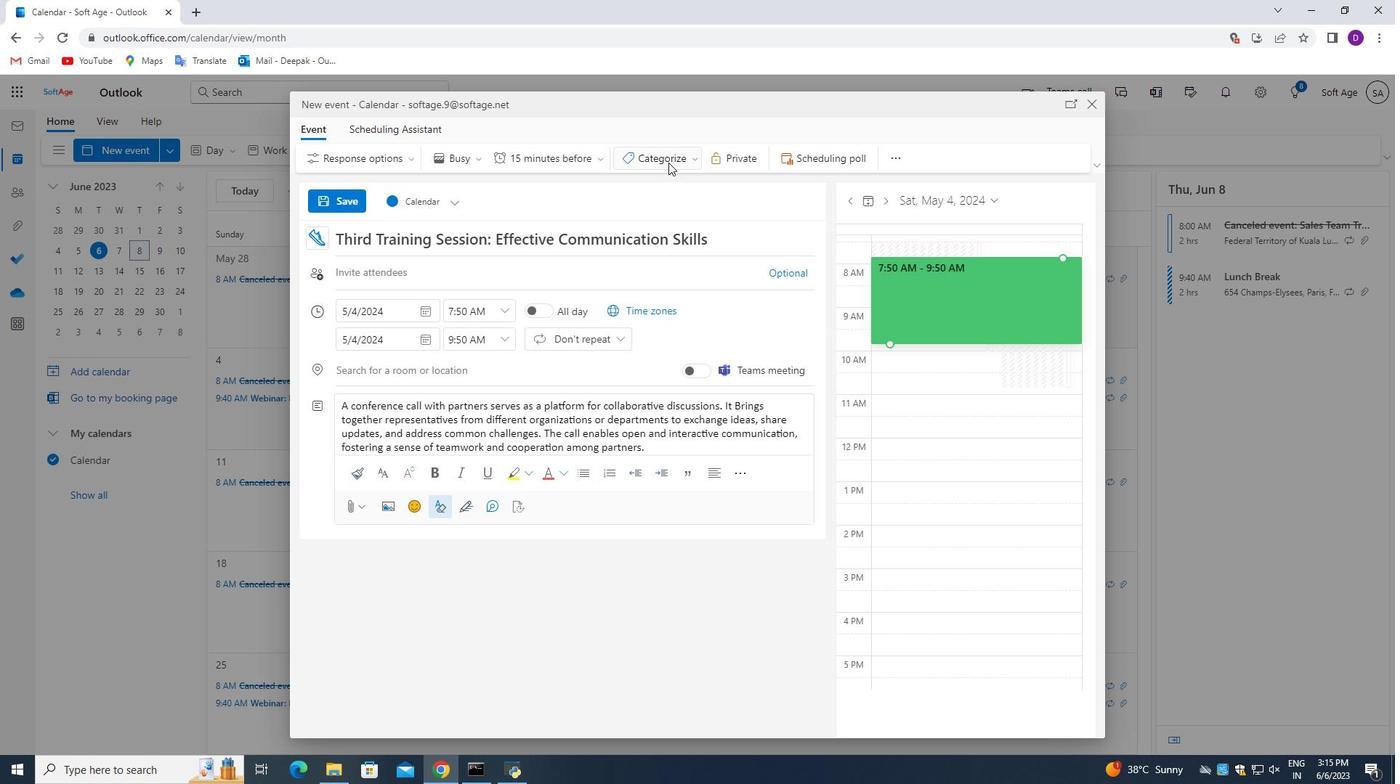 
Action: Mouse moved to (672, 282)
Screenshot: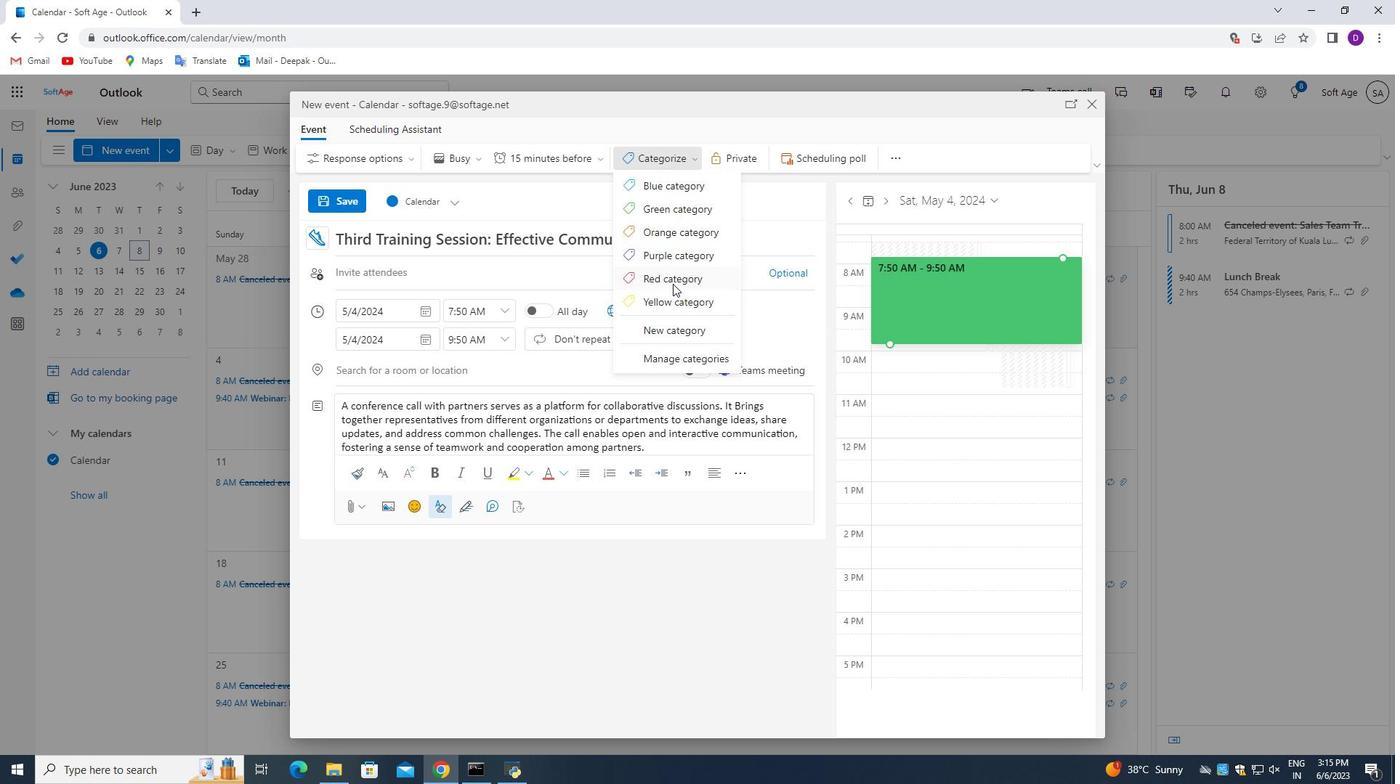 
Action: Mouse pressed left at (672, 282)
Screenshot: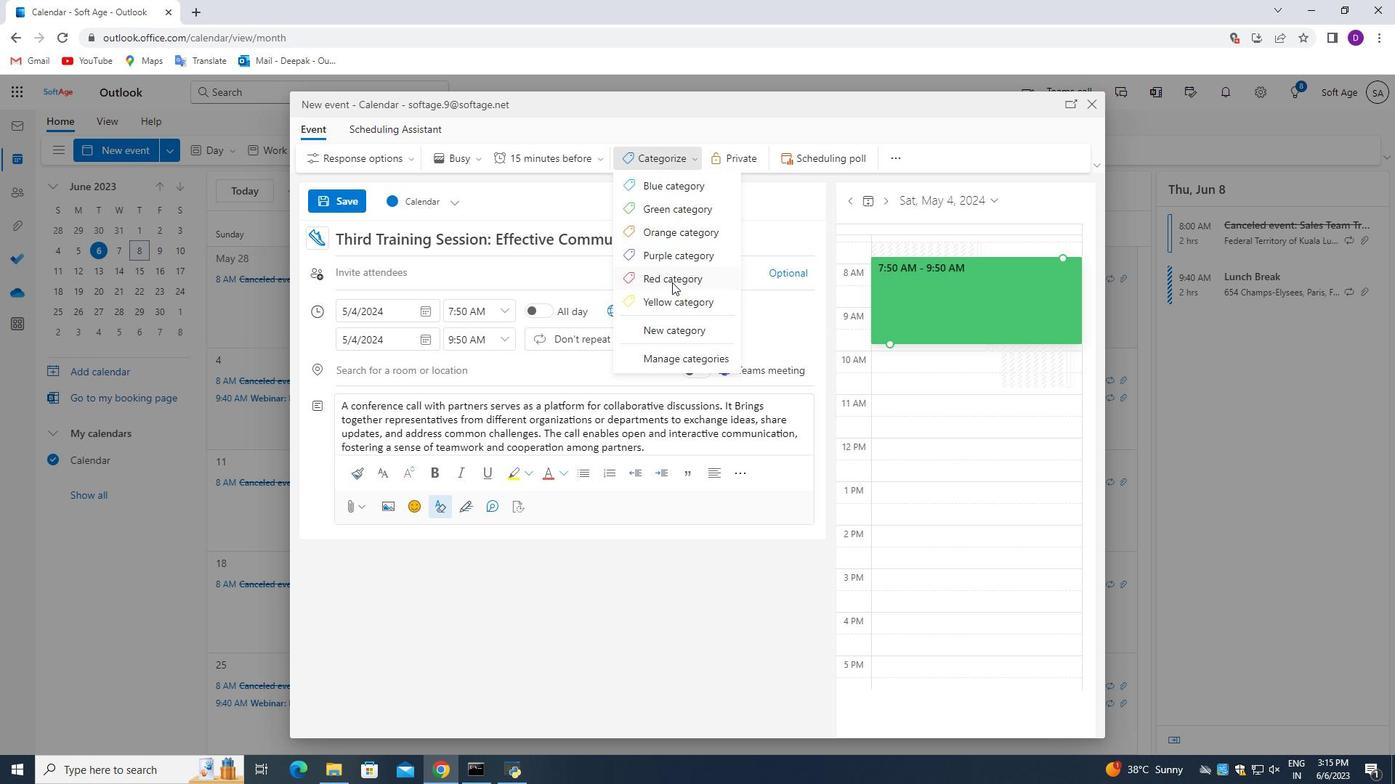 
Action: Mouse moved to (387, 267)
Screenshot: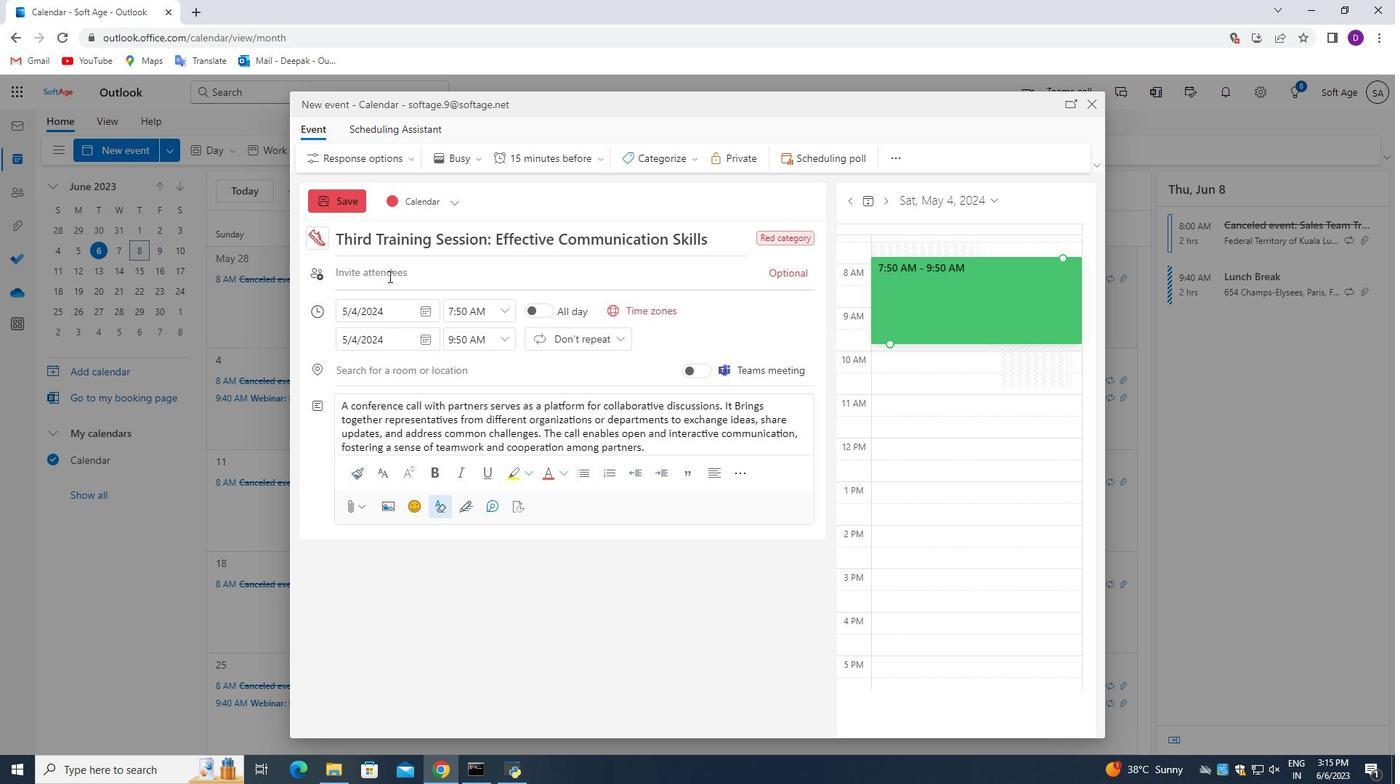 
Action: Mouse pressed left at (387, 267)
Screenshot: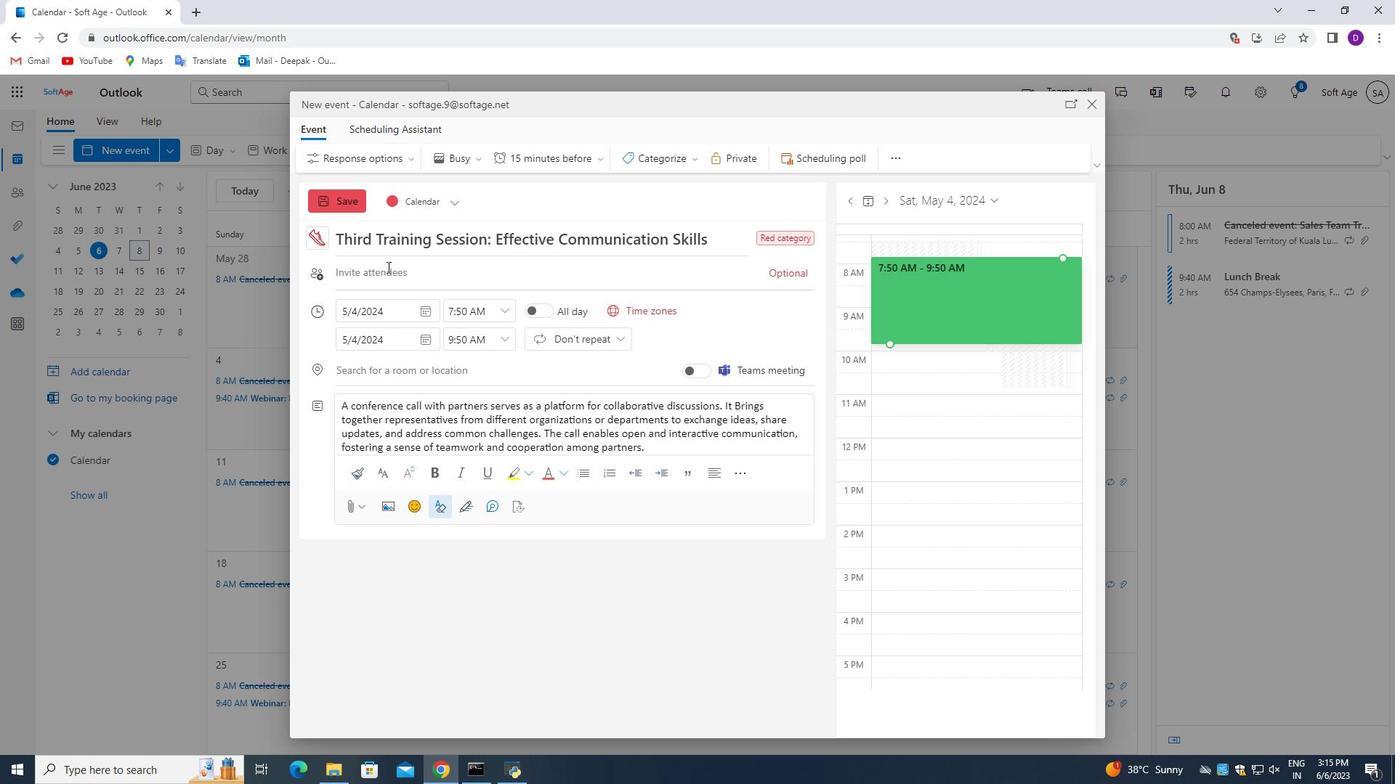 
Action: Mouse moved to (473, 630)
Screenshot: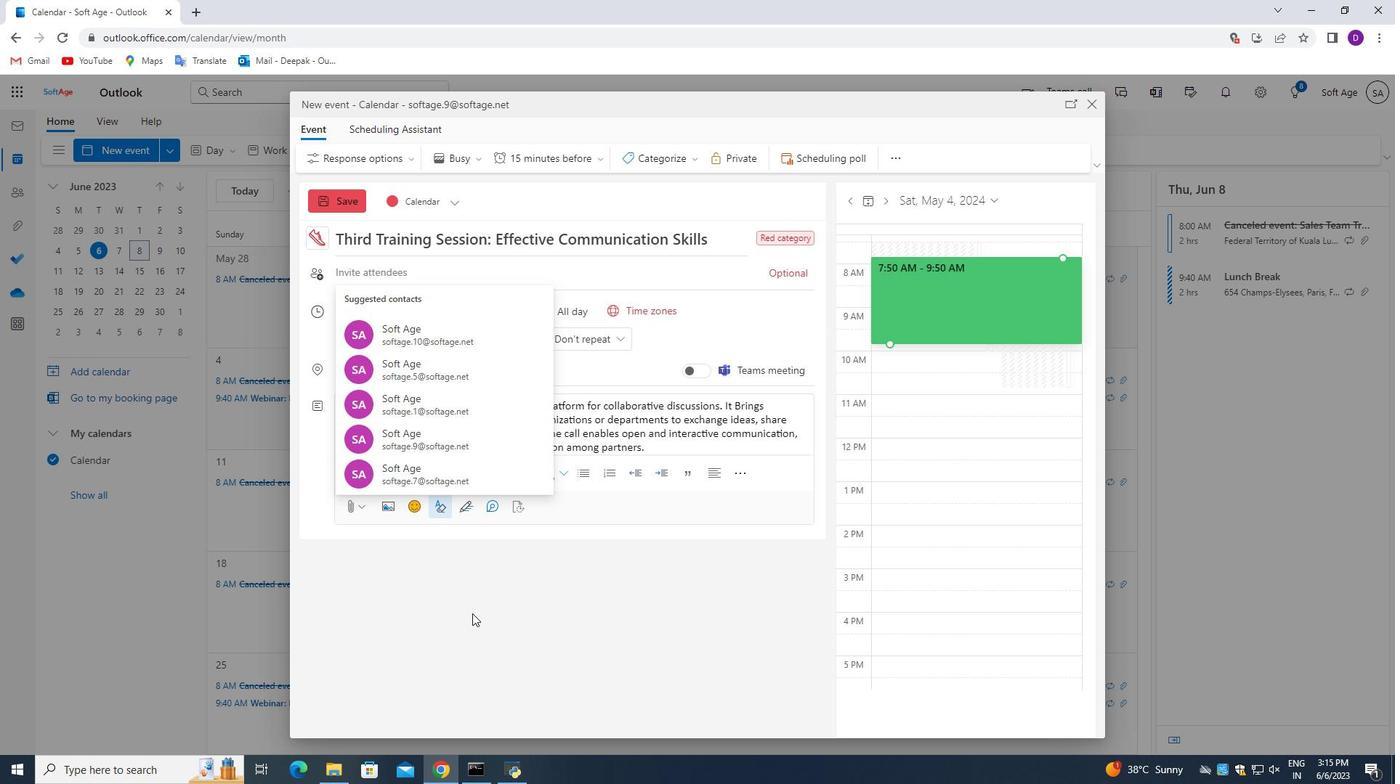
Action: Key pressed softage.5<Key.shift>@softage.net<Key.enter>
Screenshot: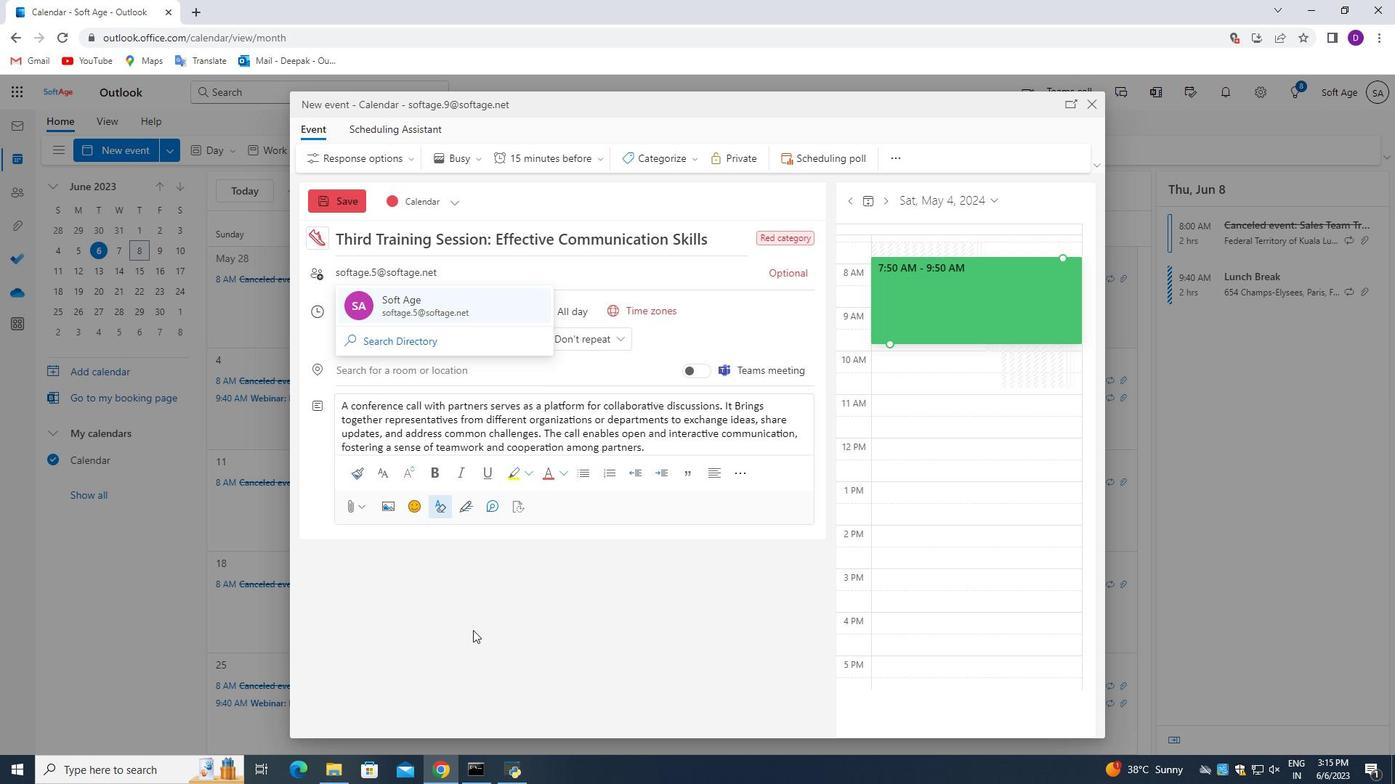 
Action: Mouse moved to (791, 273)
Screenshot: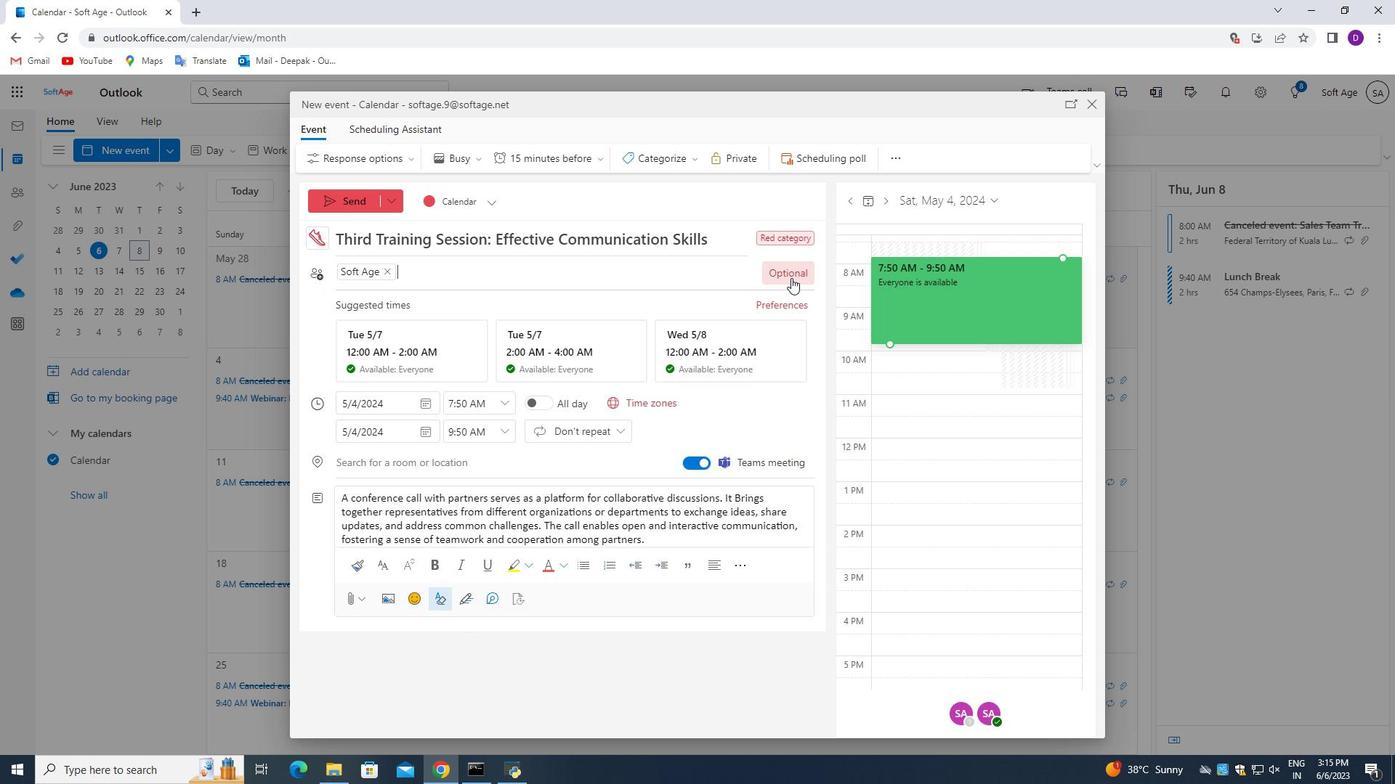 
Action: Mouse pressed left at (791, 273)
Screenshot: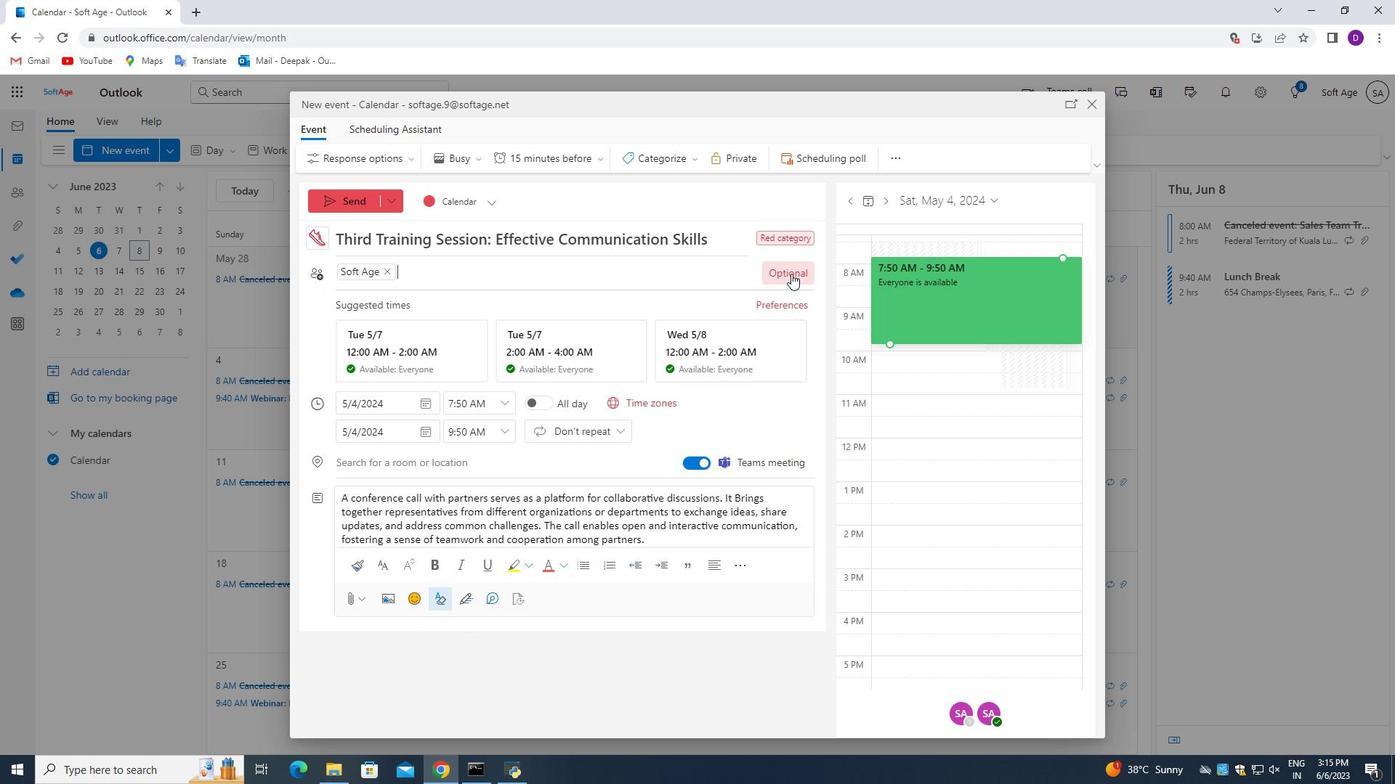 
Action: Mouse moved to (500, 277)
Screenshot: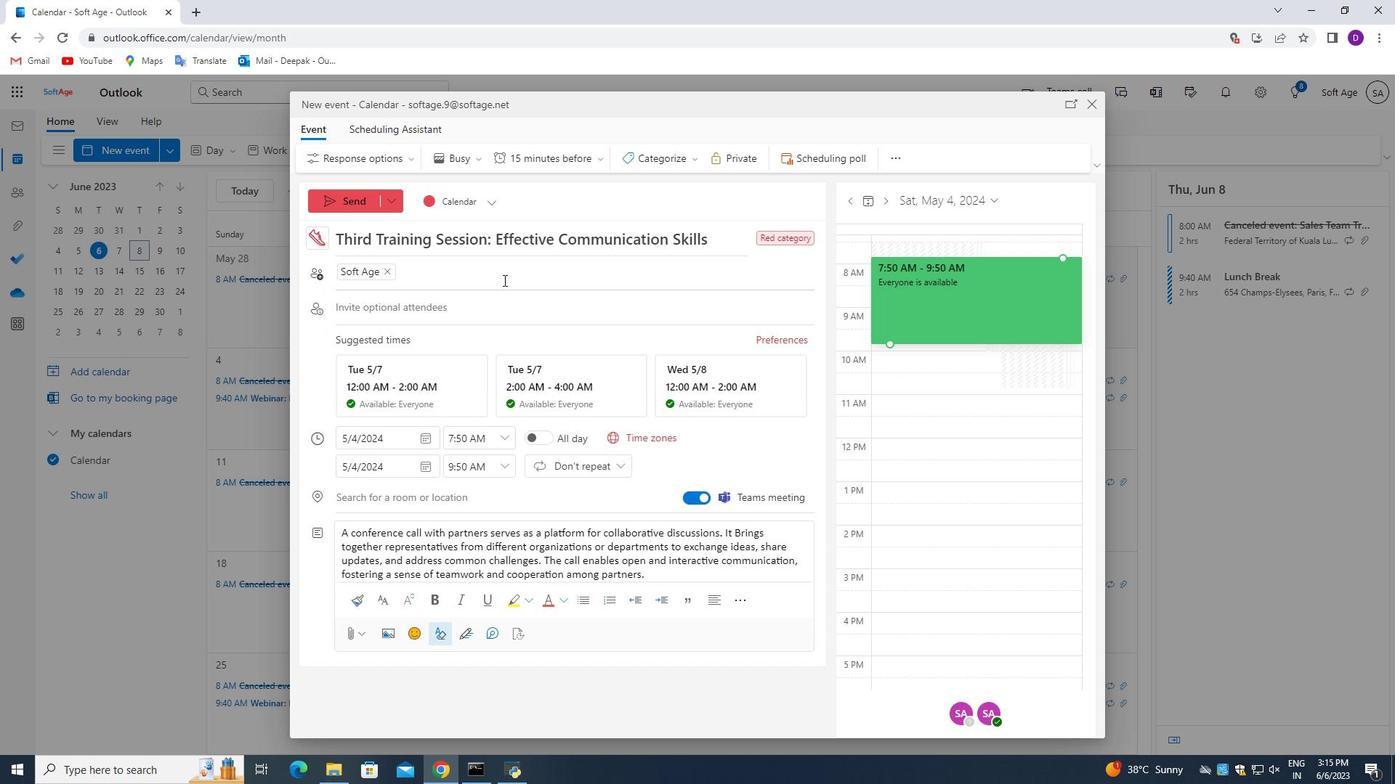 
Action: Key pressed softage.6<Key.shift>@softage.net<Key.enter>
Screenshot: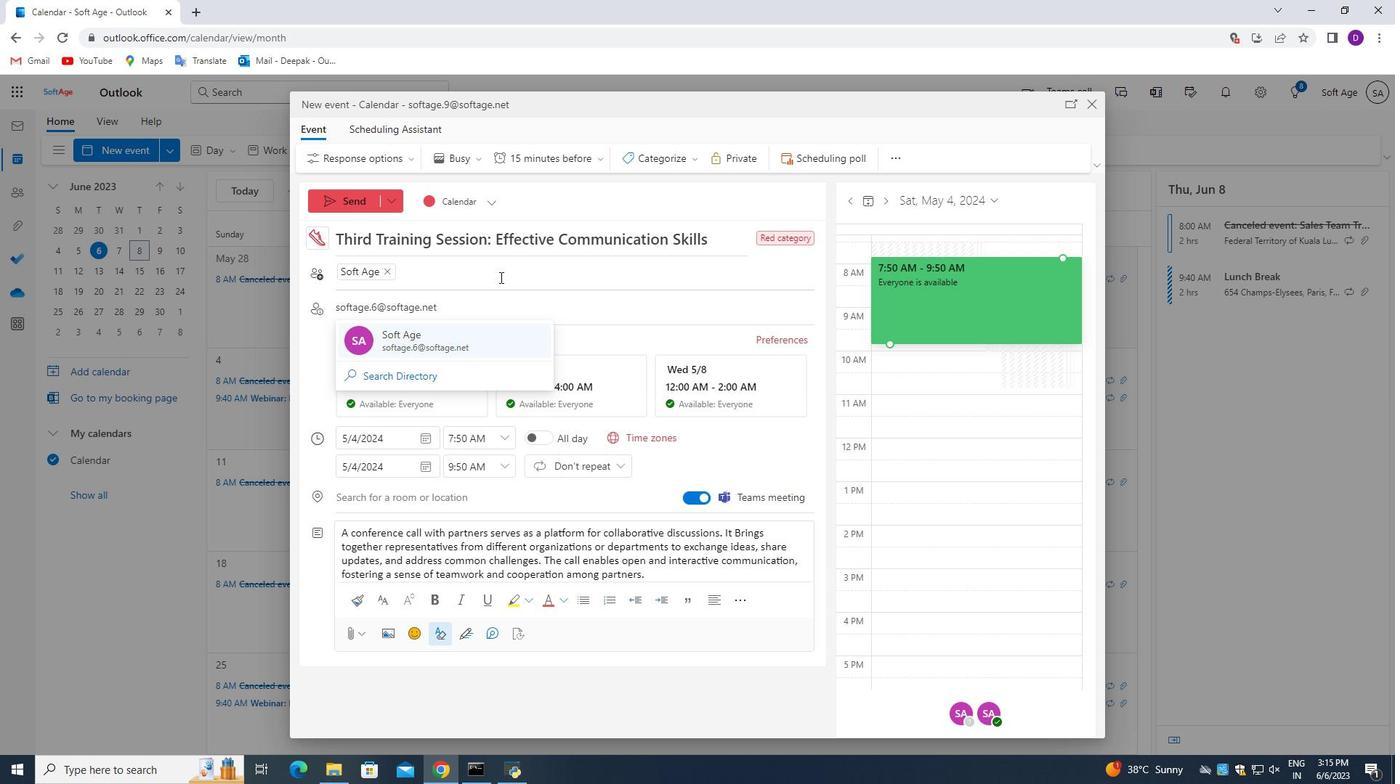 
Action: Mouse moved to (596, 399)
Screenshot: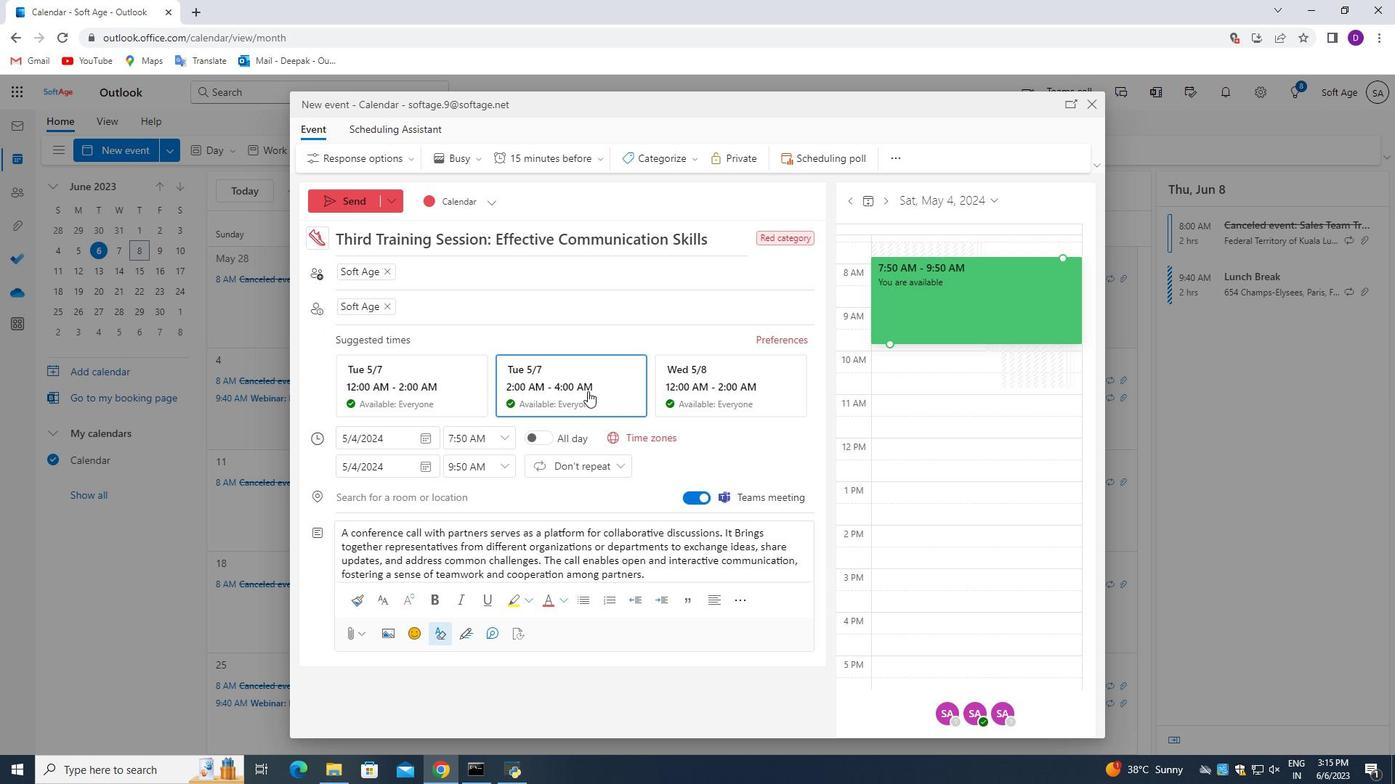 
Action: Mouse scrolled (596, 398) with delta (0, 0)
Screenshot: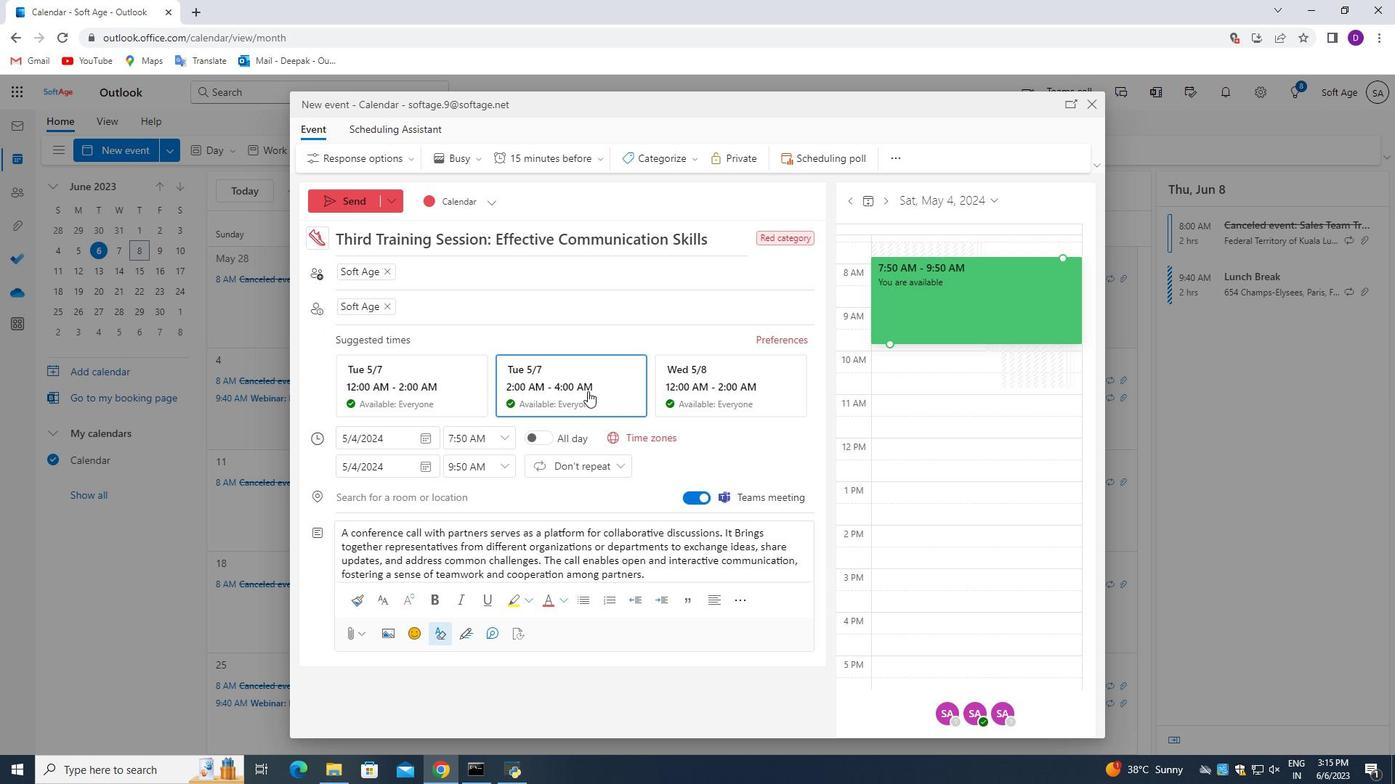 
Action: Mouse moved to (602, 414)
Screenshot: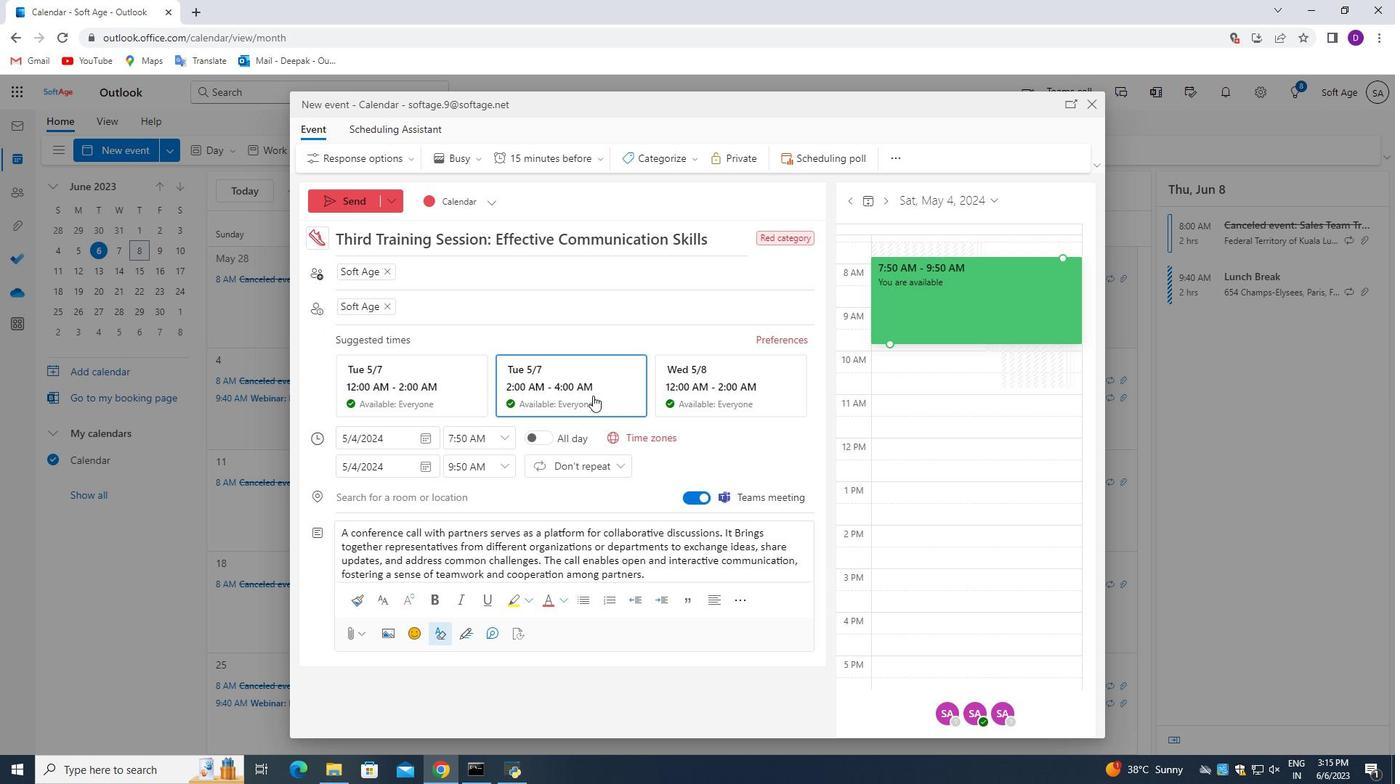 
Action: Mouse scrolled (602, 413) with delta (0, 0)
Screenshot: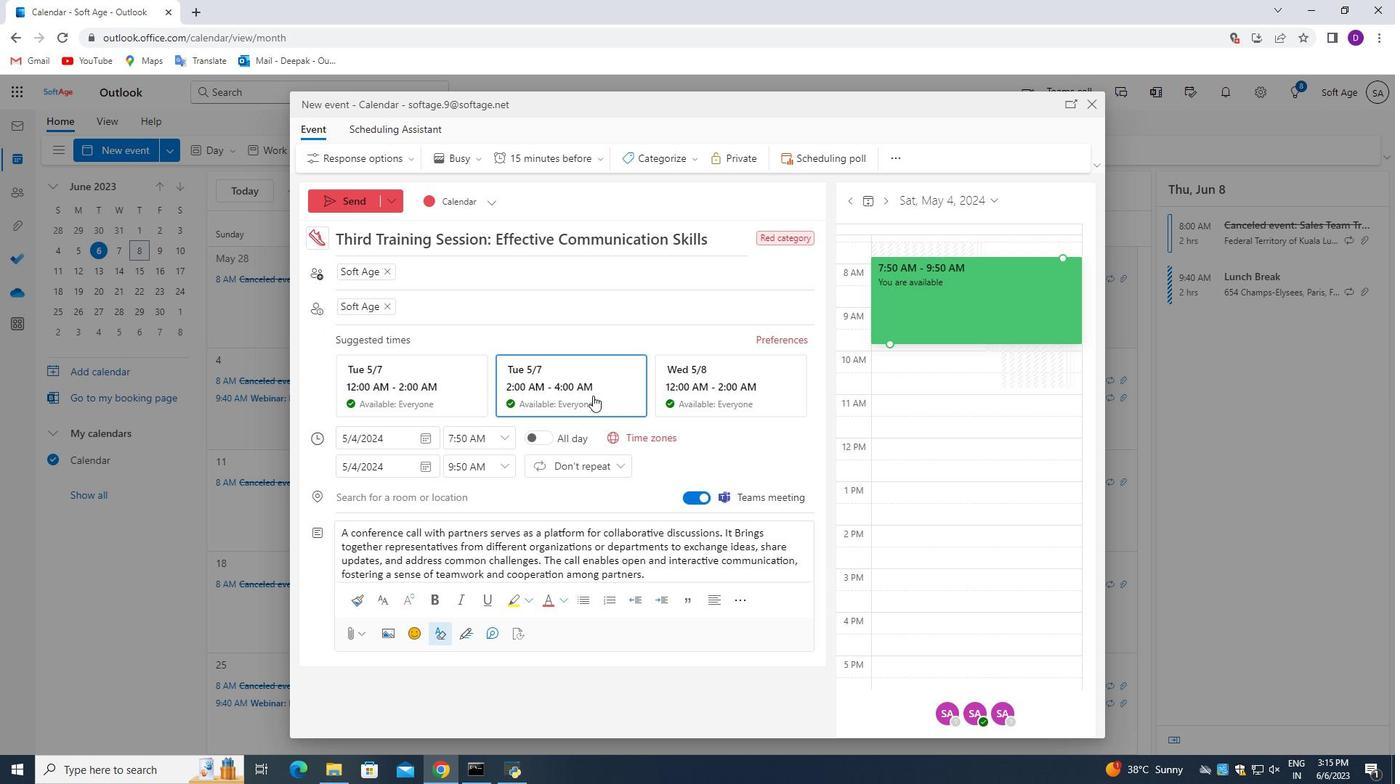 
Action: Mouse moved to (608, 429)
Screenshot: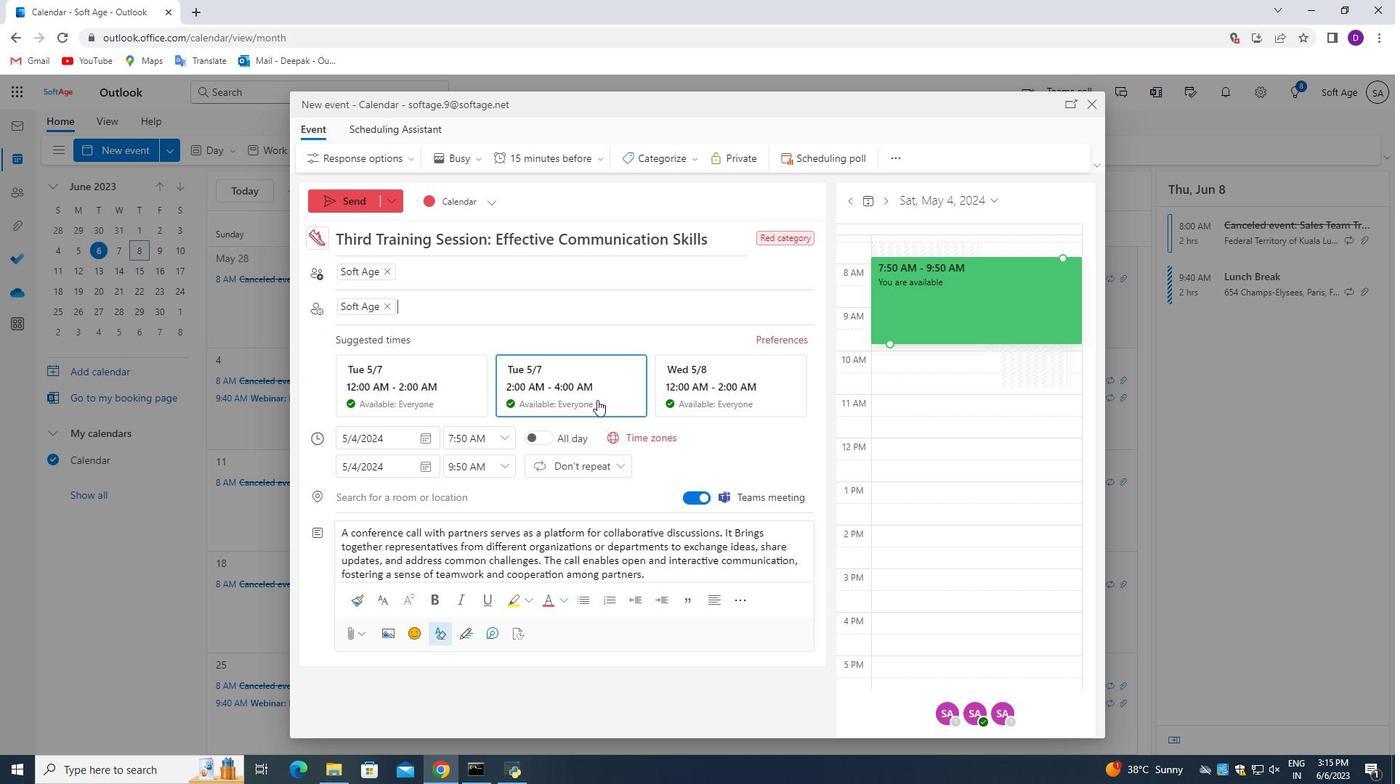 
Action: Mouse scrolled (608, 428) with delta (0, 0)
Screenshot: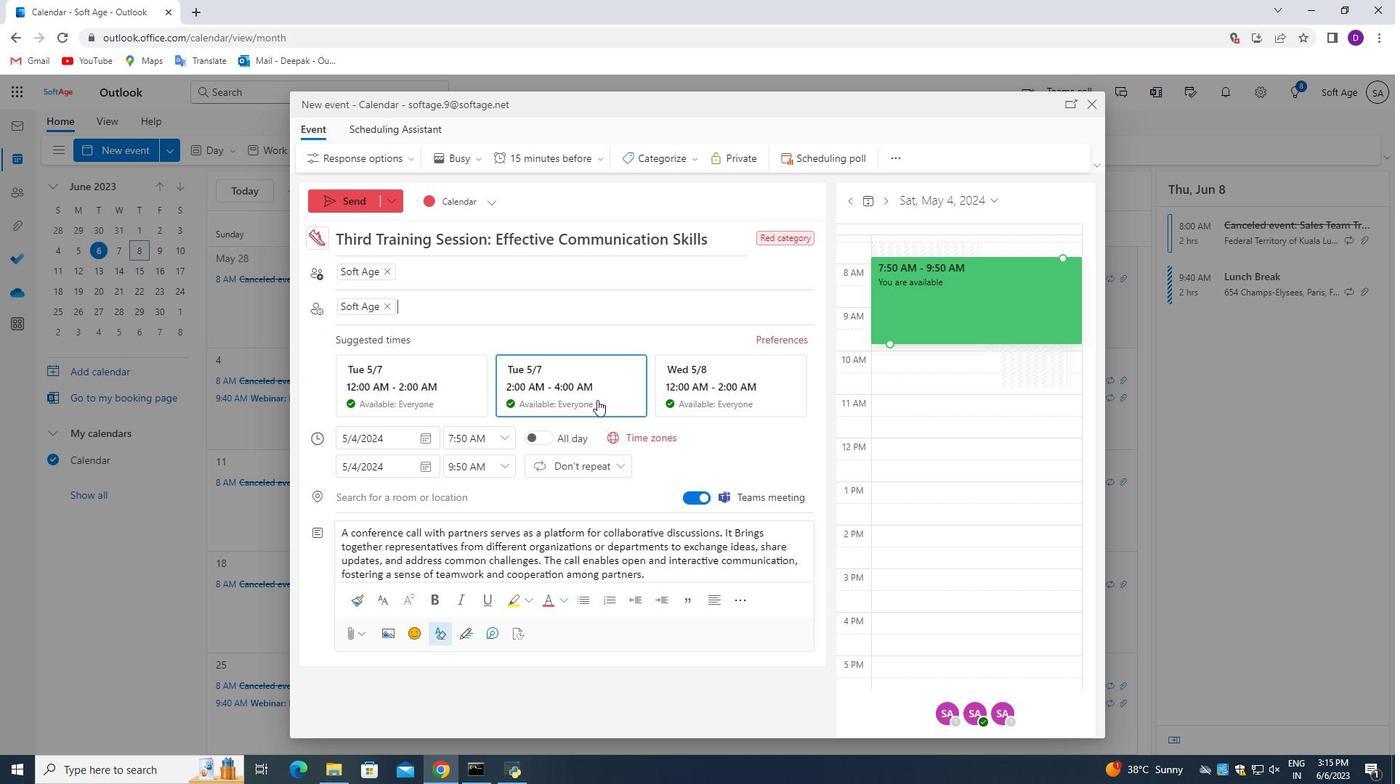 
Action: Mouse moved to (609, 385)
Screenshot: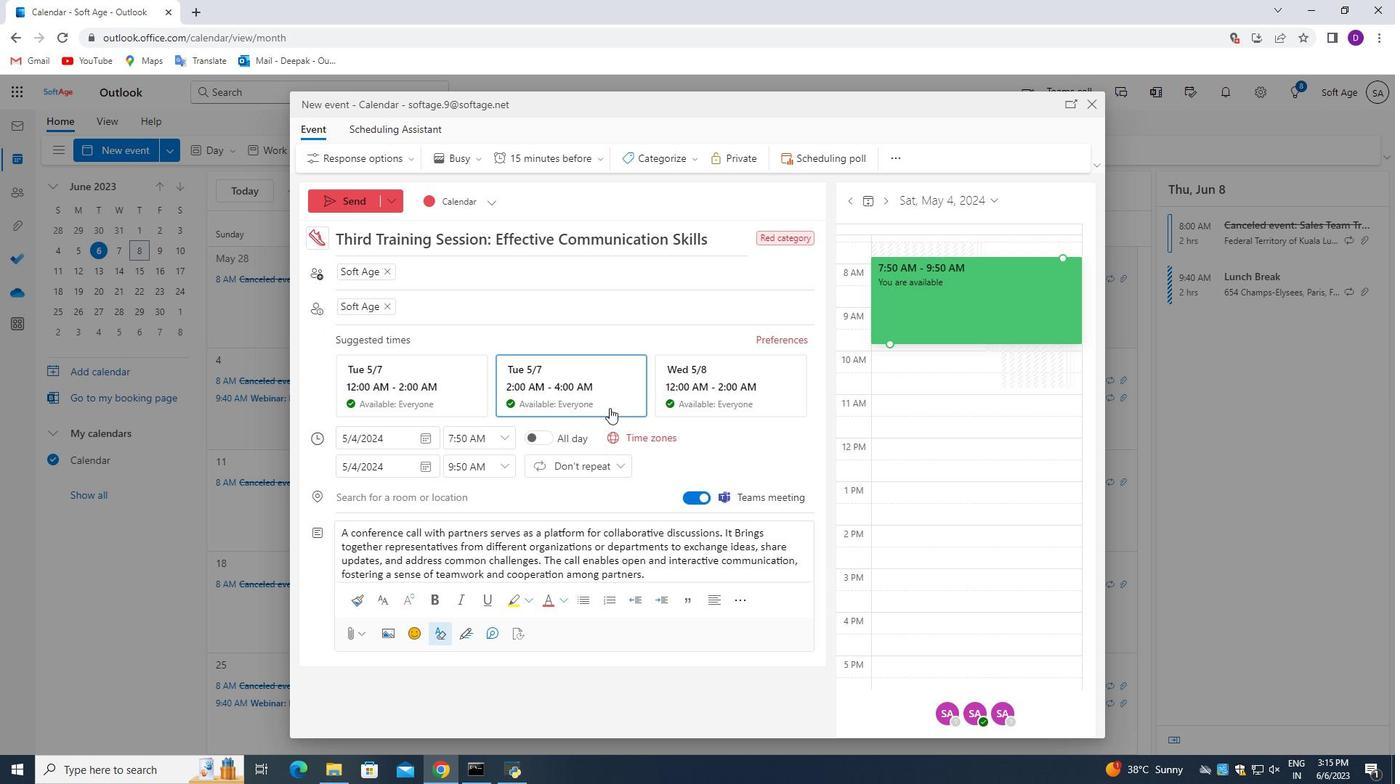 
Action: Mouse scrolled (609, 386) with delta (0, 0)
Screenshot: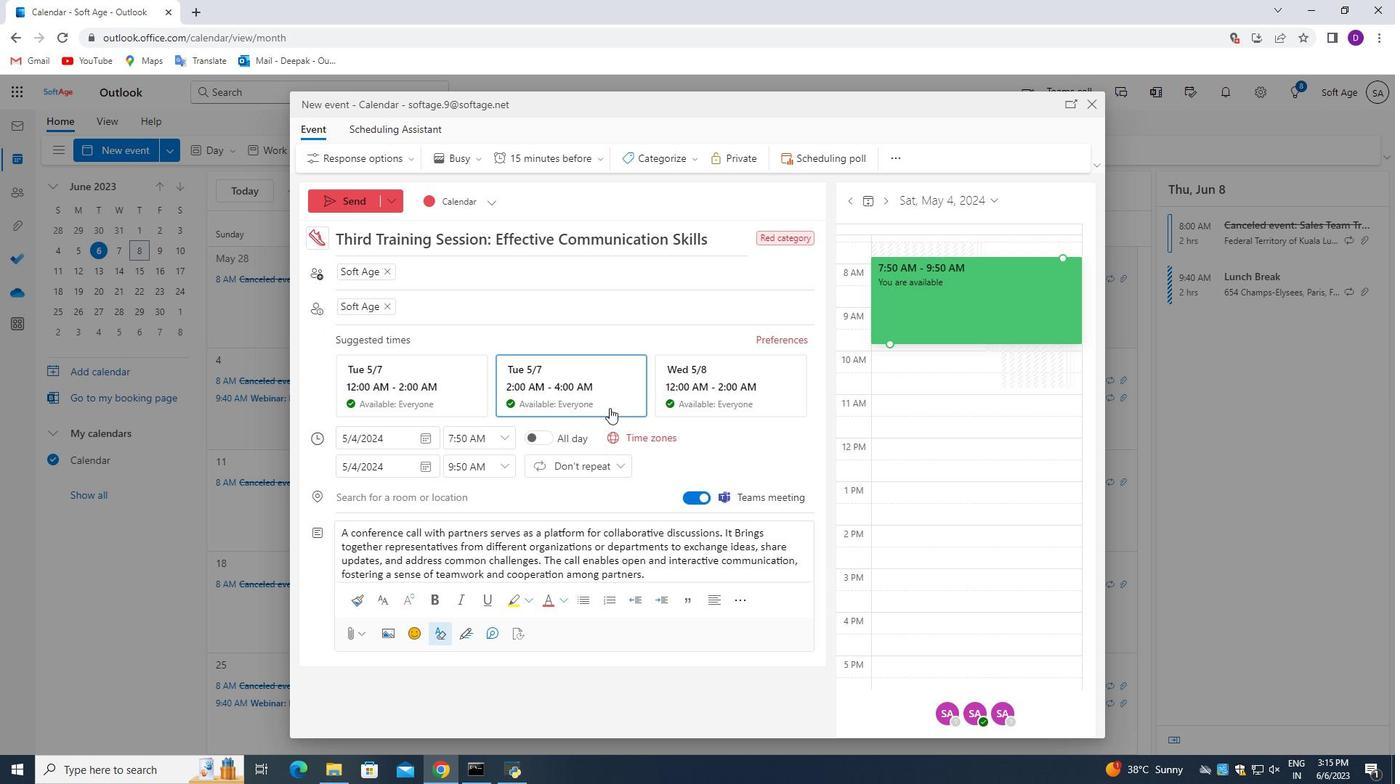 
Action: Mouse moved to (570, 162)
Screenshot: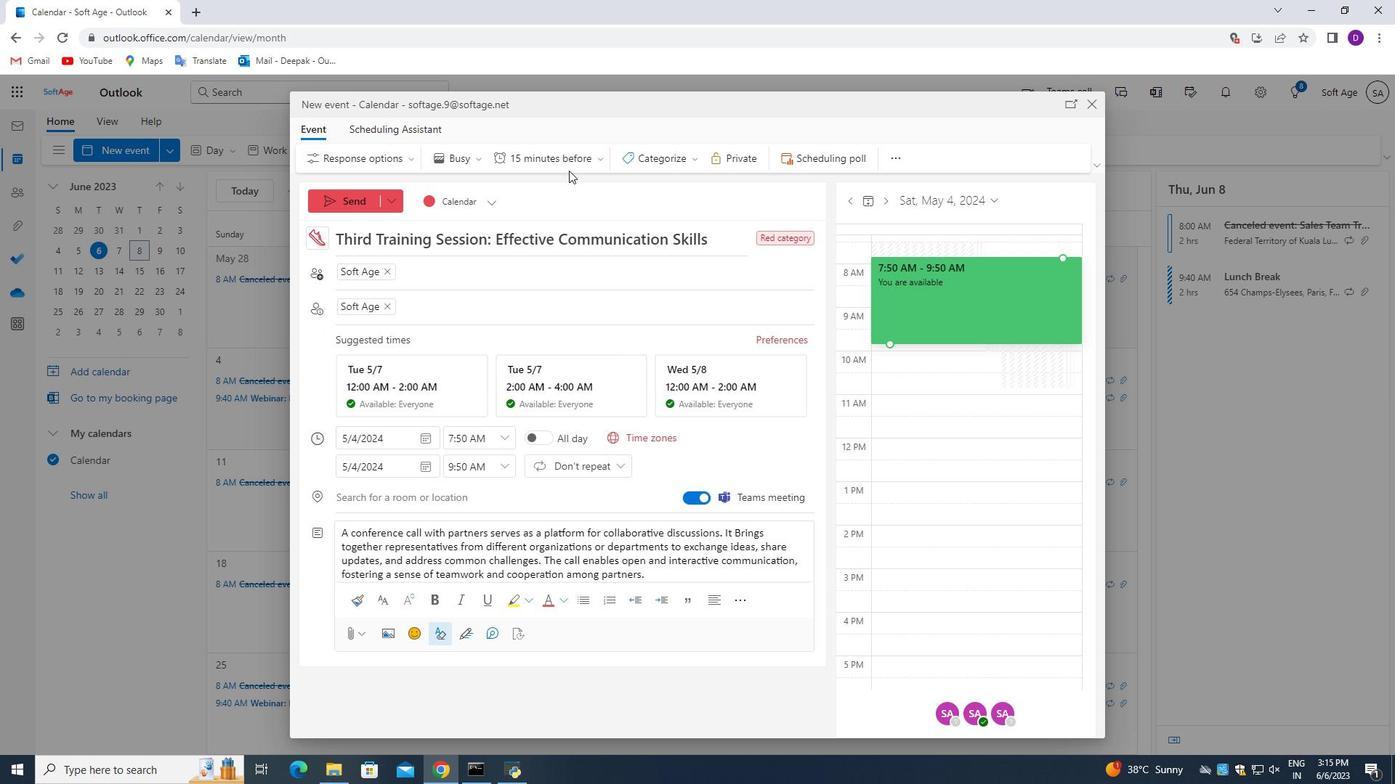 
Action: Mouse pressed left at (570, 162)
Screenshot: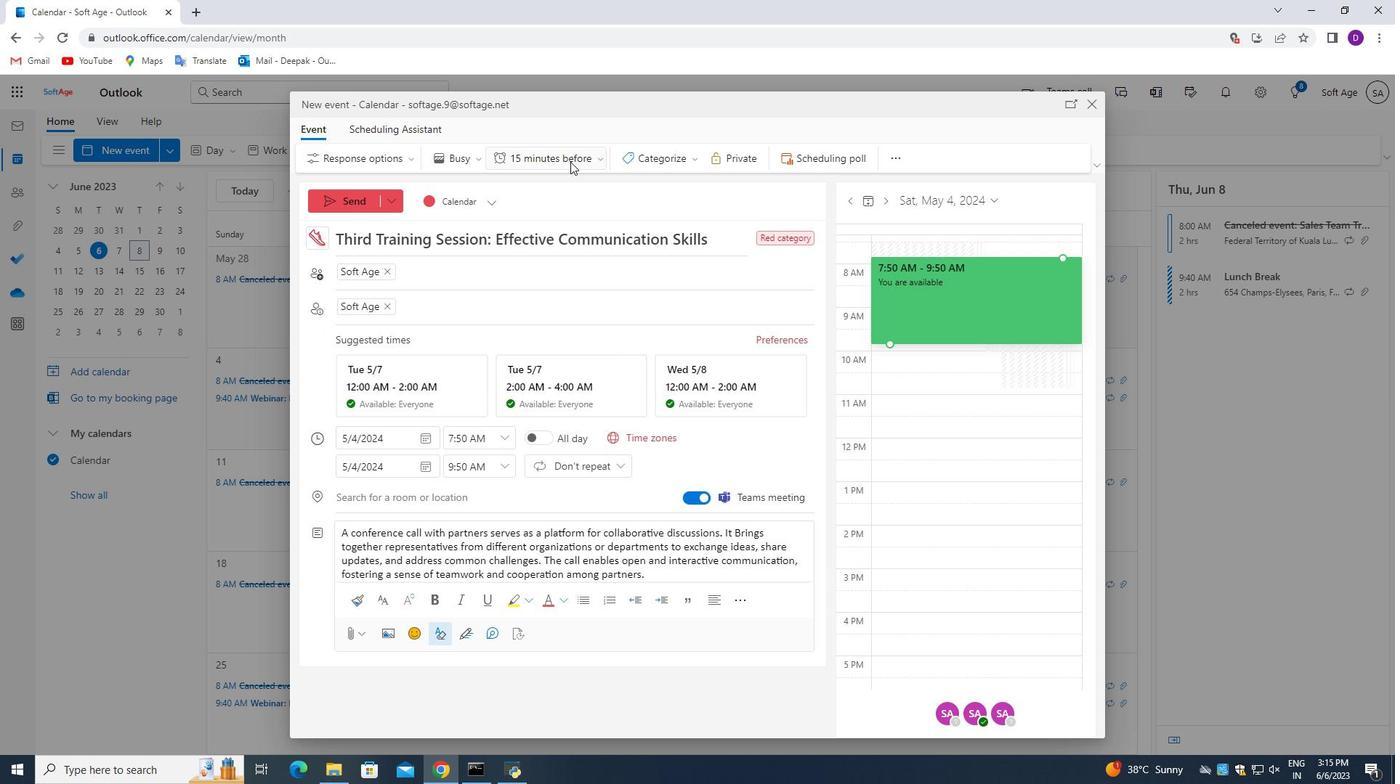 
Action: Mouse moved to (556, 299)
Screenshot: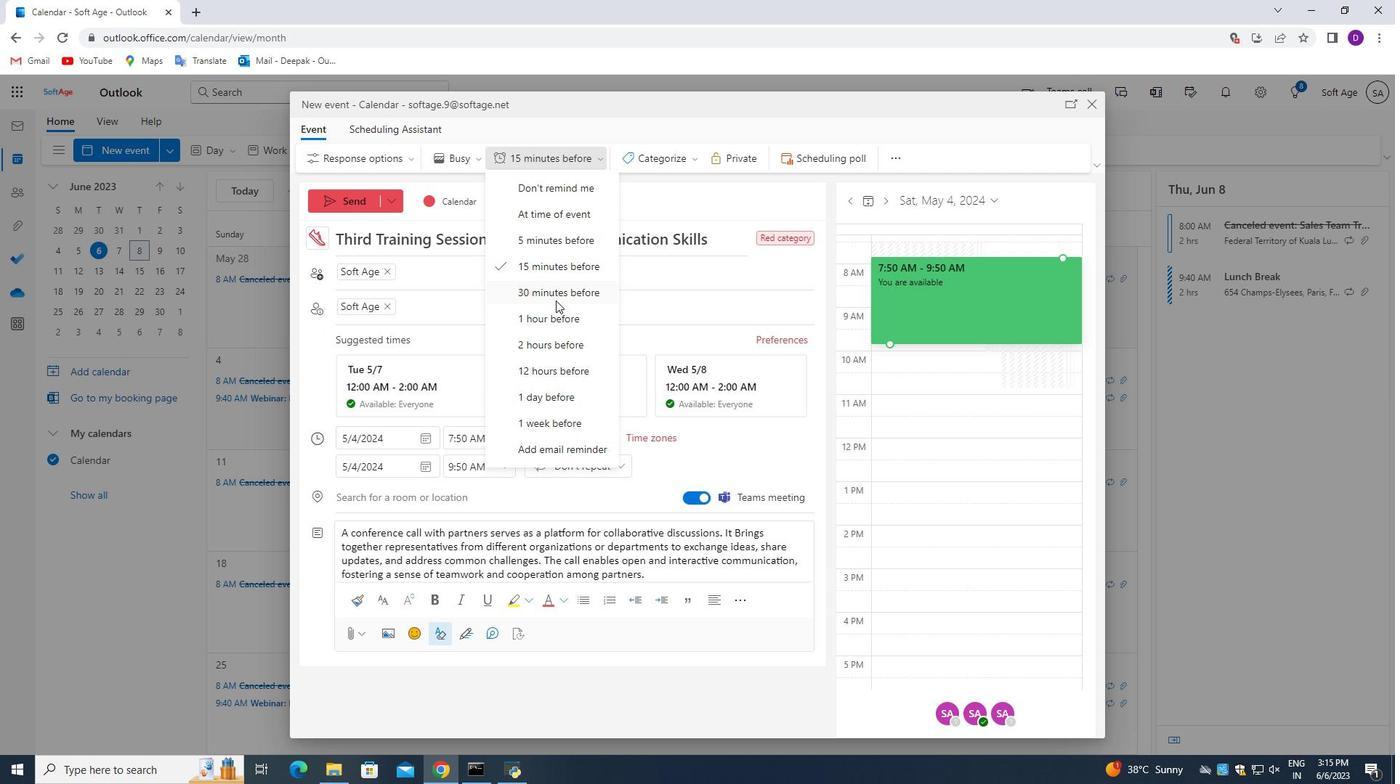 
Action: Mouse pressed left at (556, 299)
Screenshot: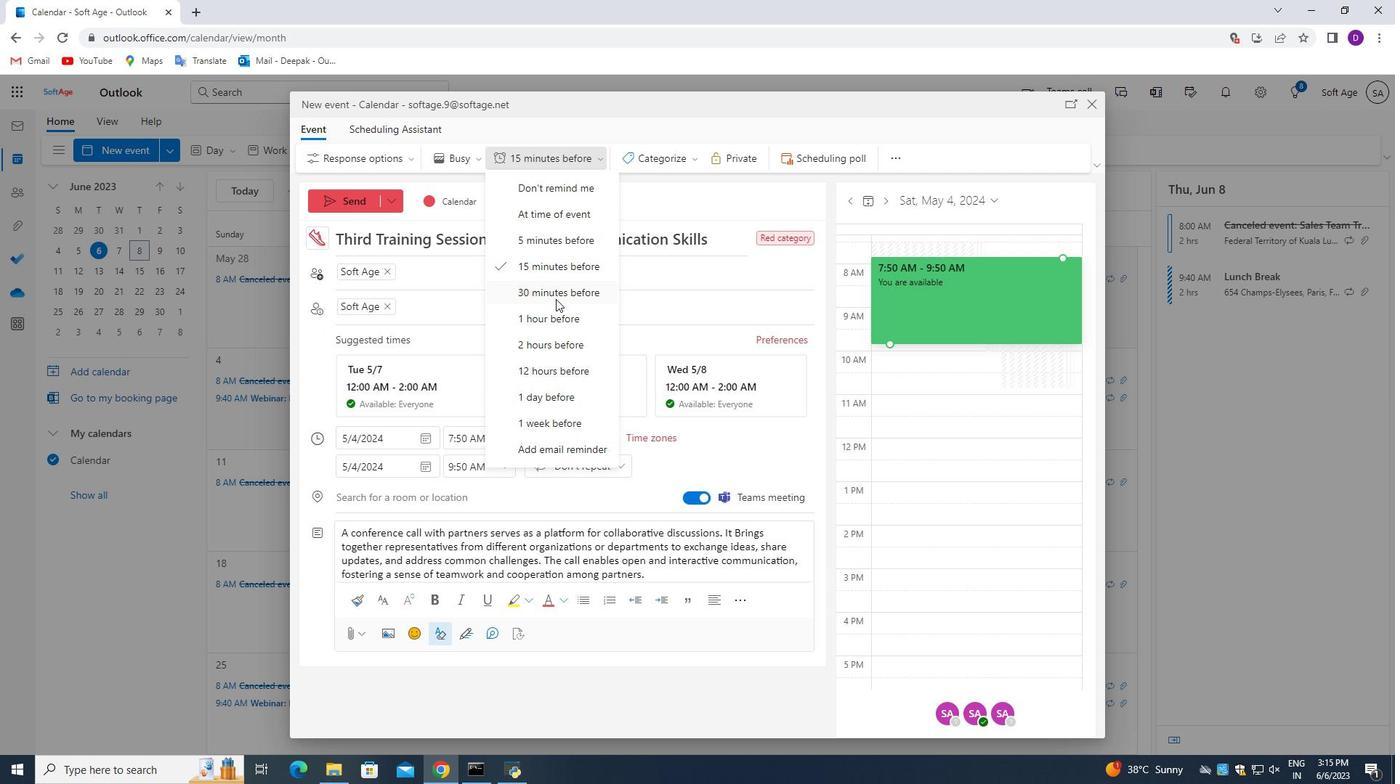 
Action: Mouse moved to (550, 478)
Screenshot: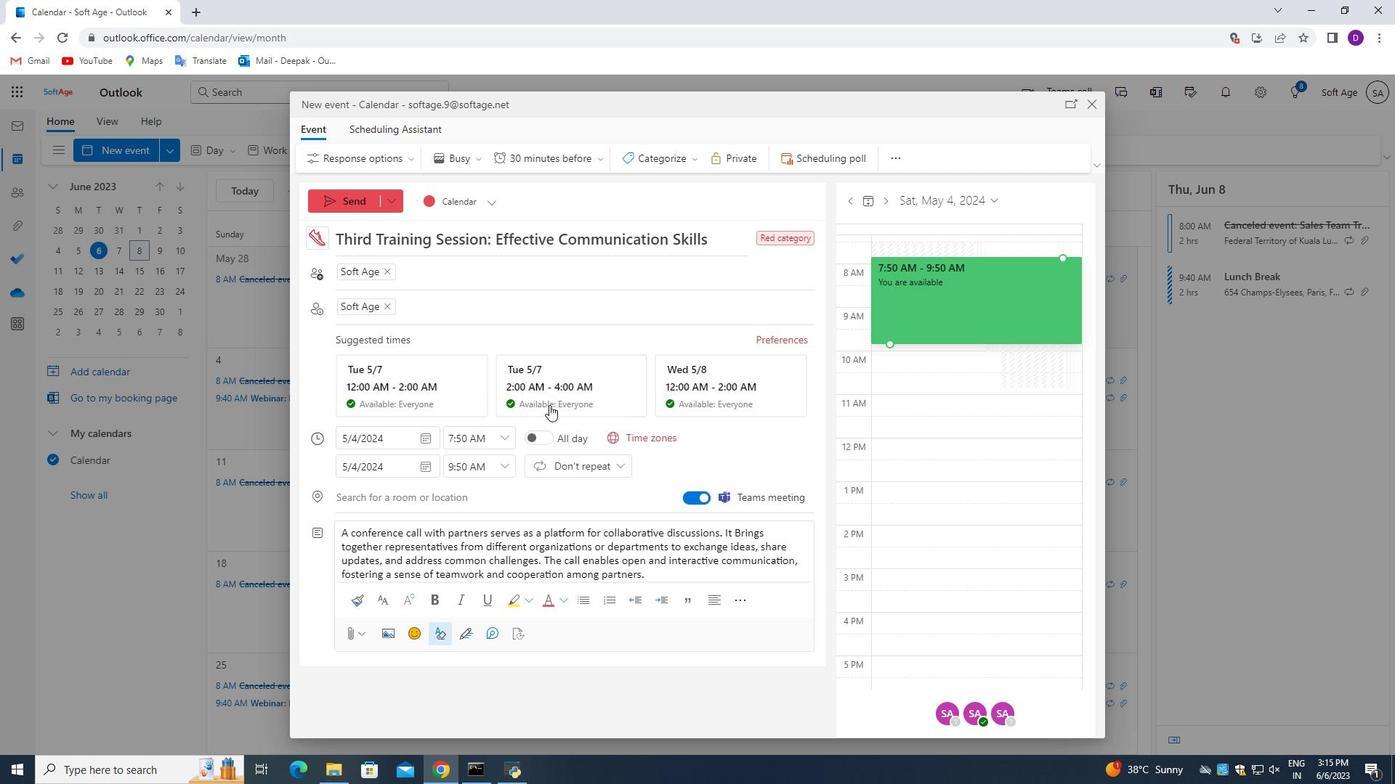 
Action: Mouse scrolled (550, 478) with delta (0, 0)
Screenshot: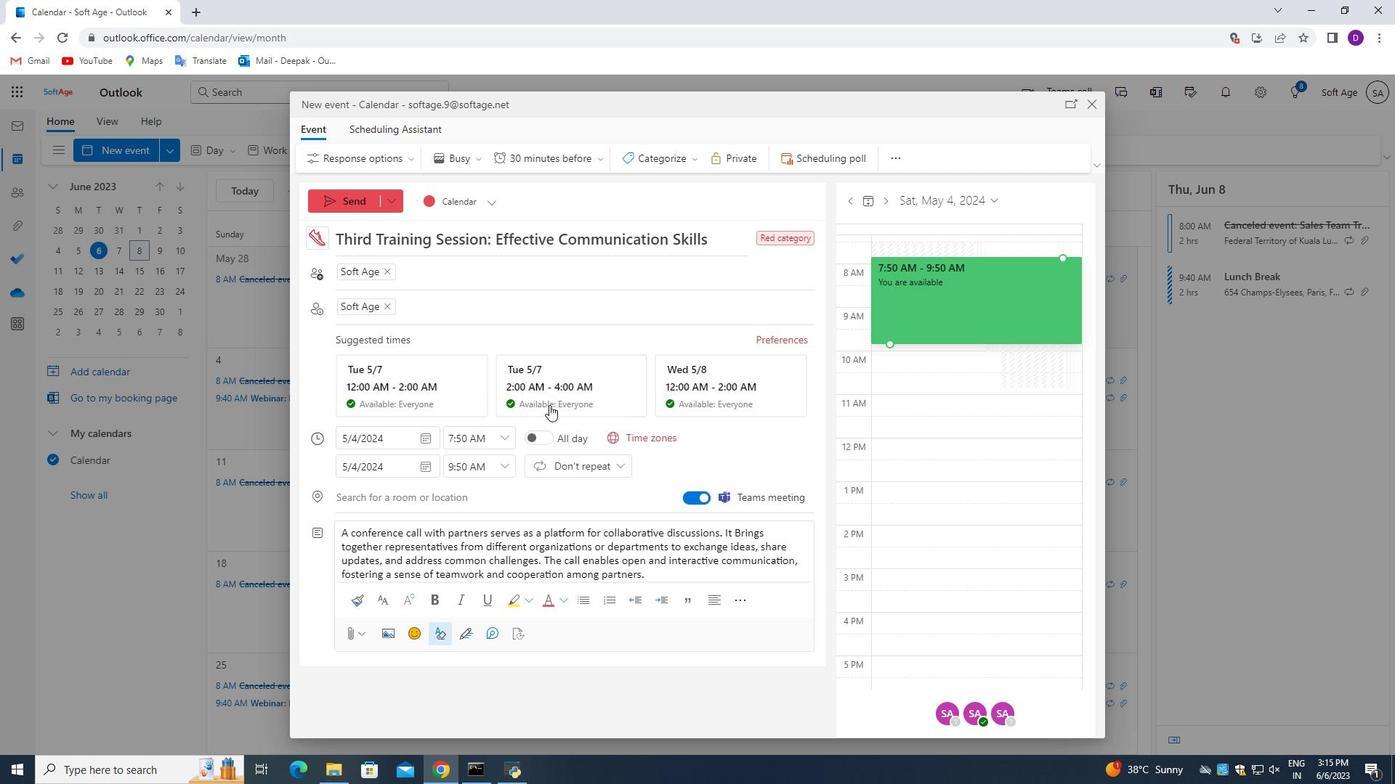 
Action: Mouse moved to (550, 489)
Screenshot: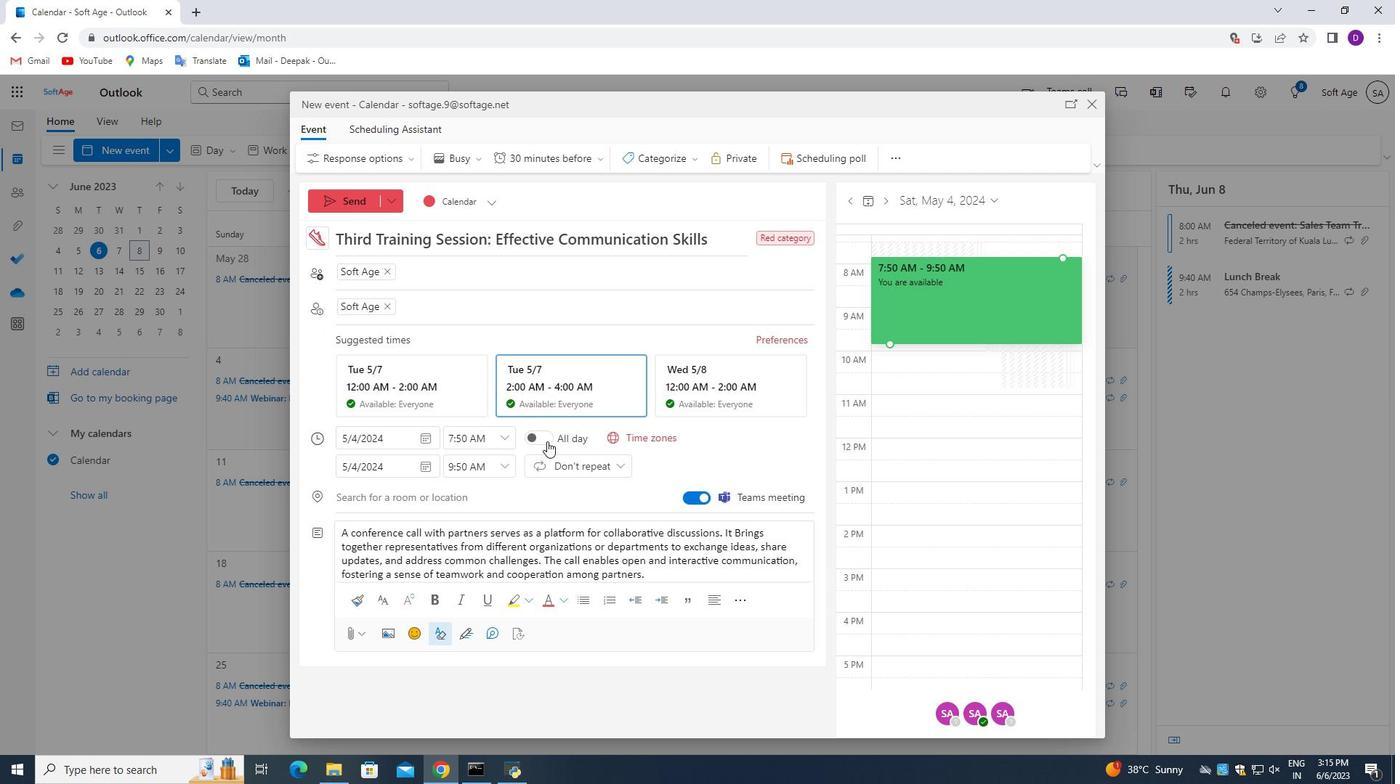 
Action: Mouse scrolled (550, 489) with delta (0, 0)
Screenshot: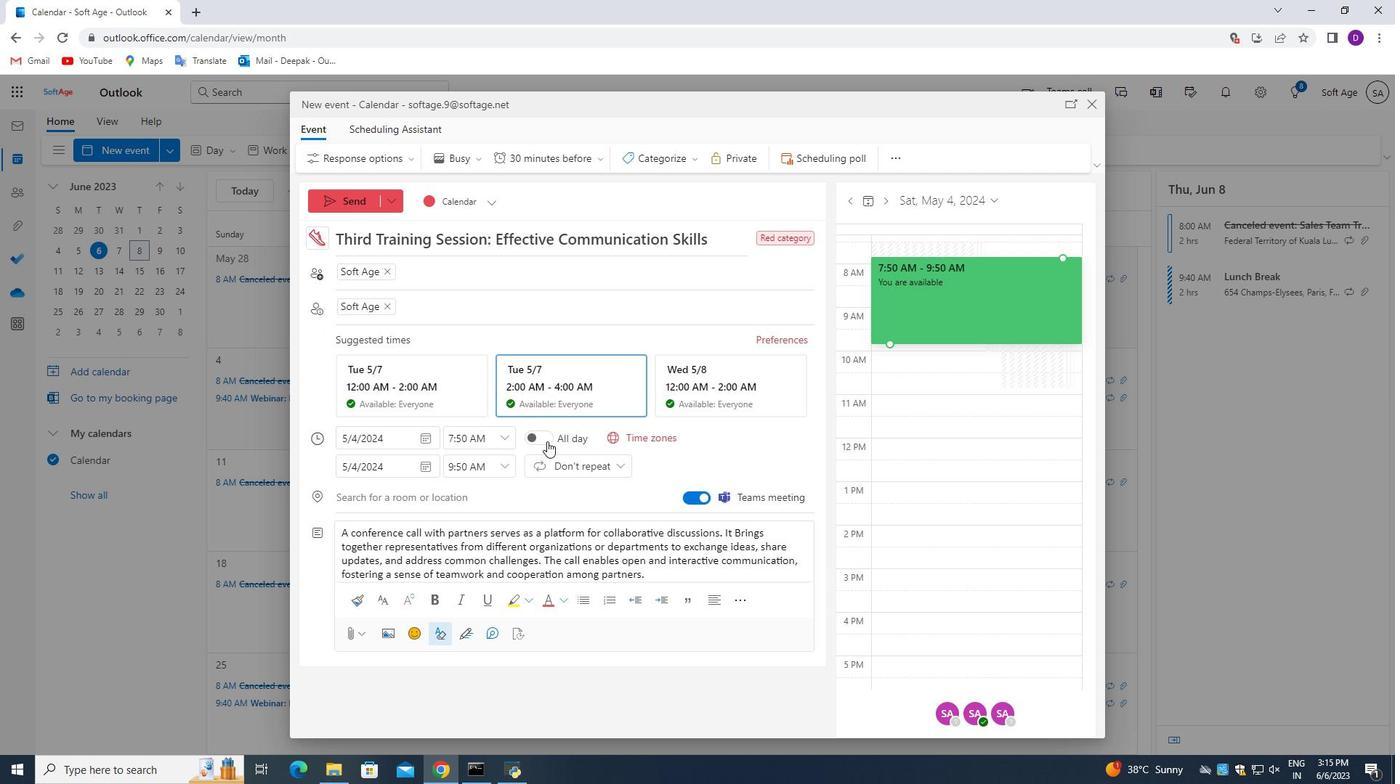 
Action: Mouse moved to (550, 501)
Screenshot: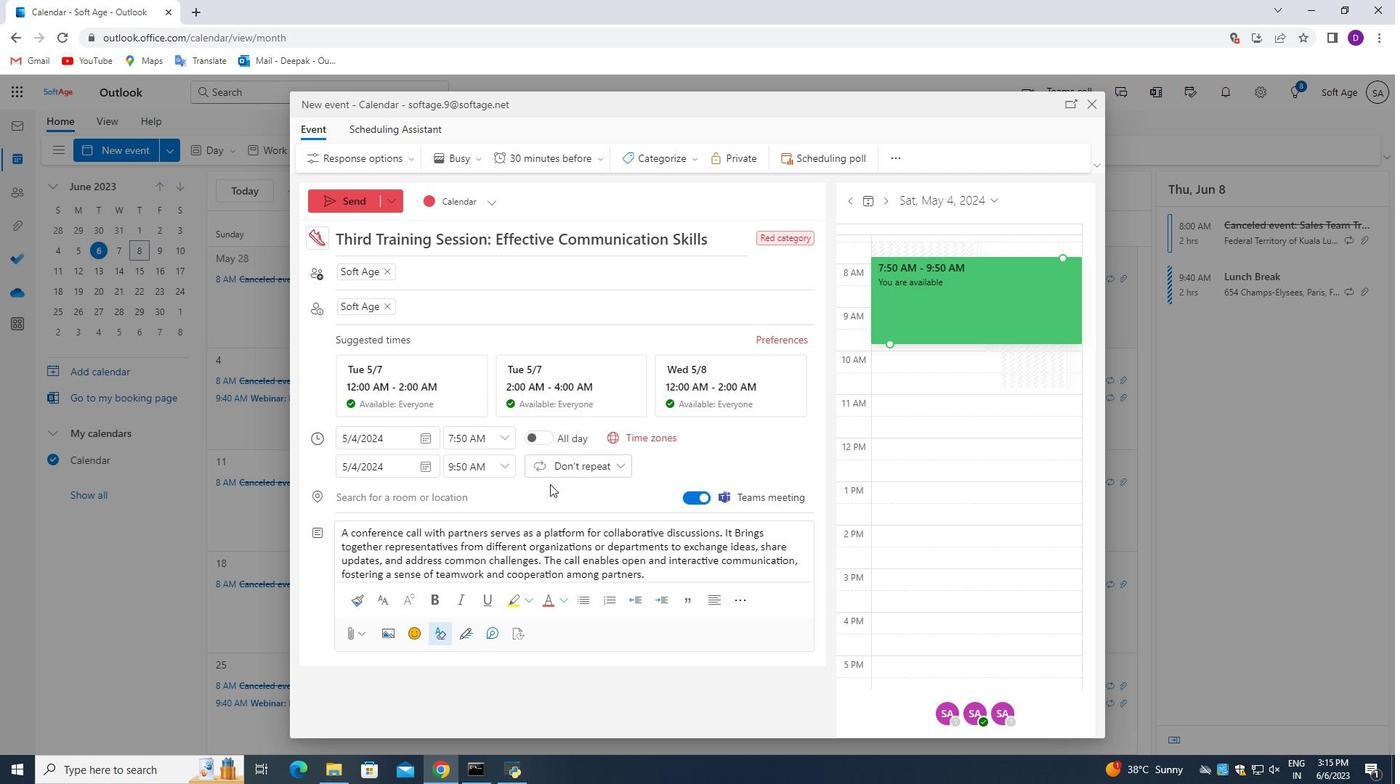 
Action: Mouse scrolled (550, 500) with delta (0, 0)
Screenshot: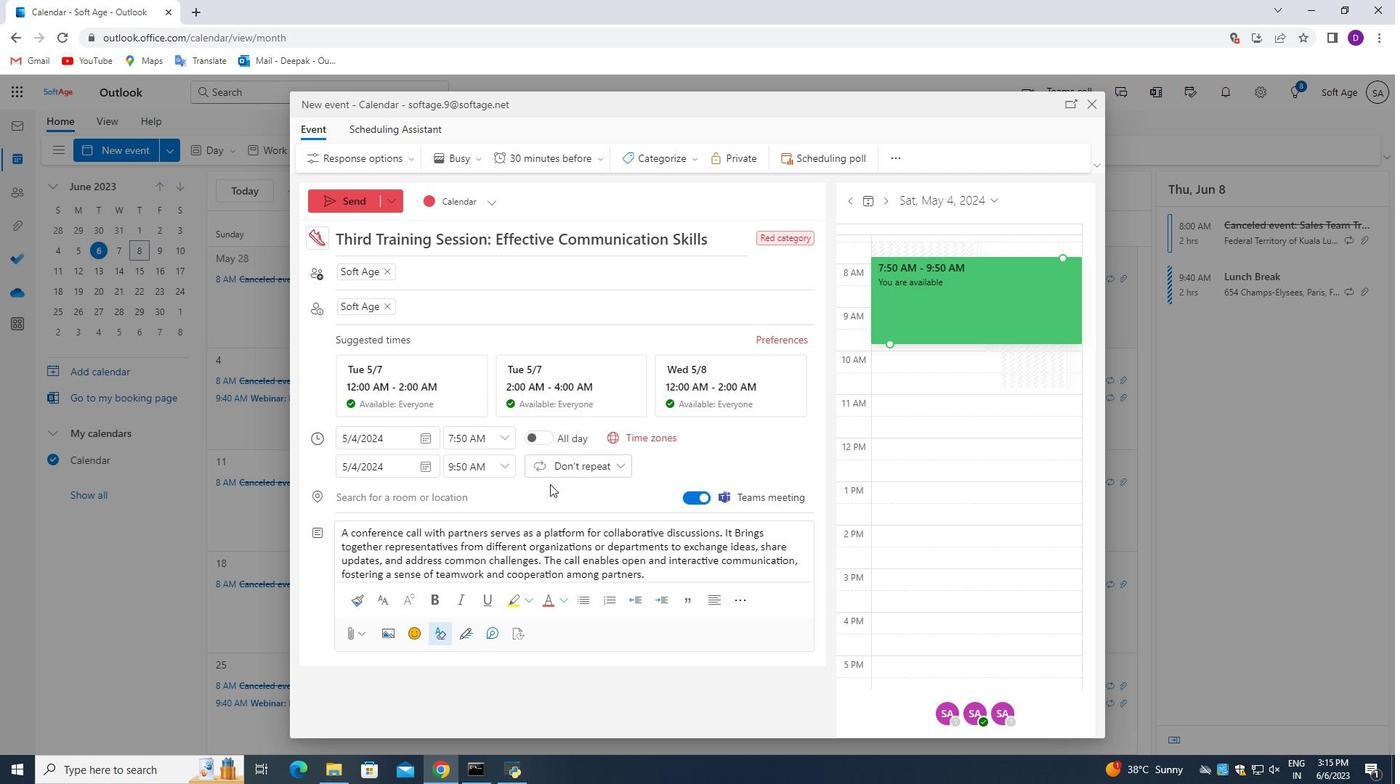 
Action: Mouse moved to (550, 513)
Screenshot: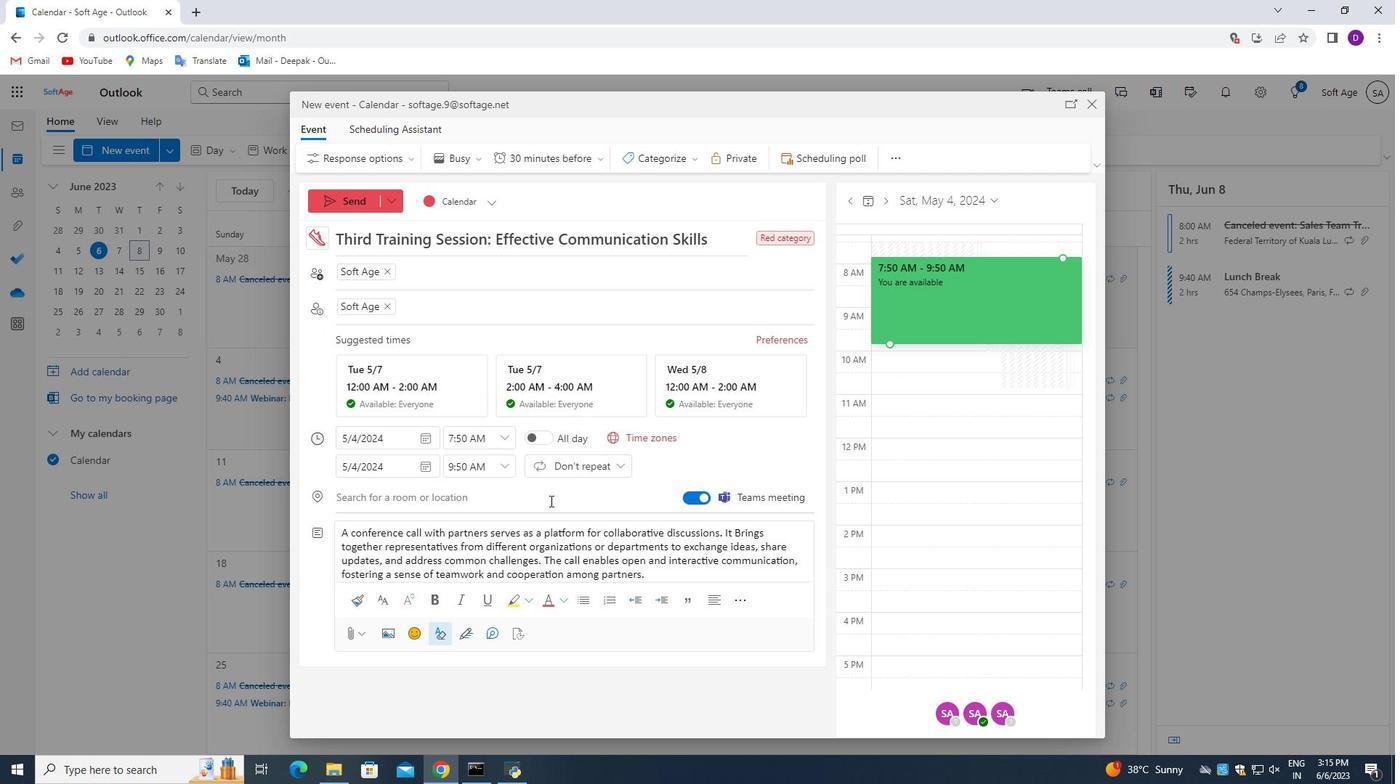 
Action: Mouse scrolled (550, 510) with delta (0, 0)
Screenshot: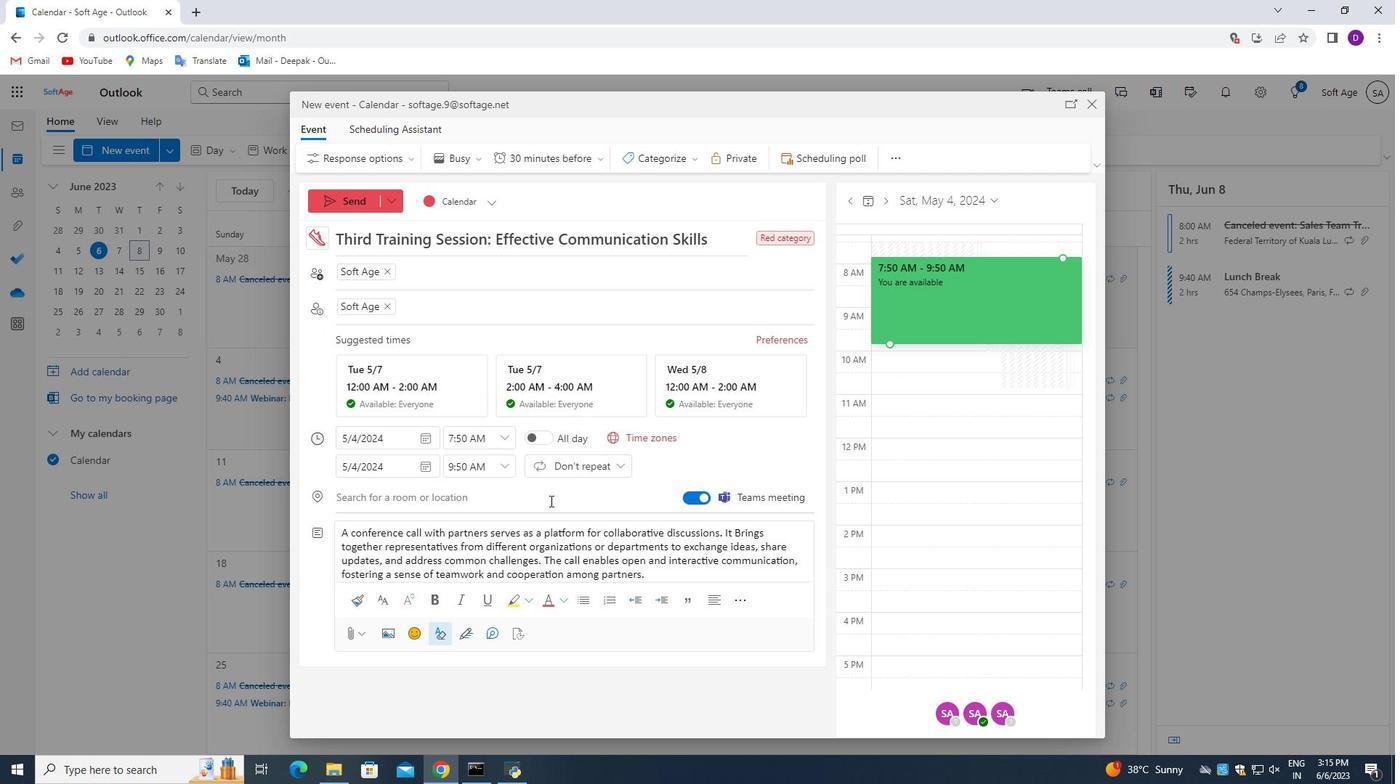 
Action: Mouse moved to (556, 573)
Screenshot: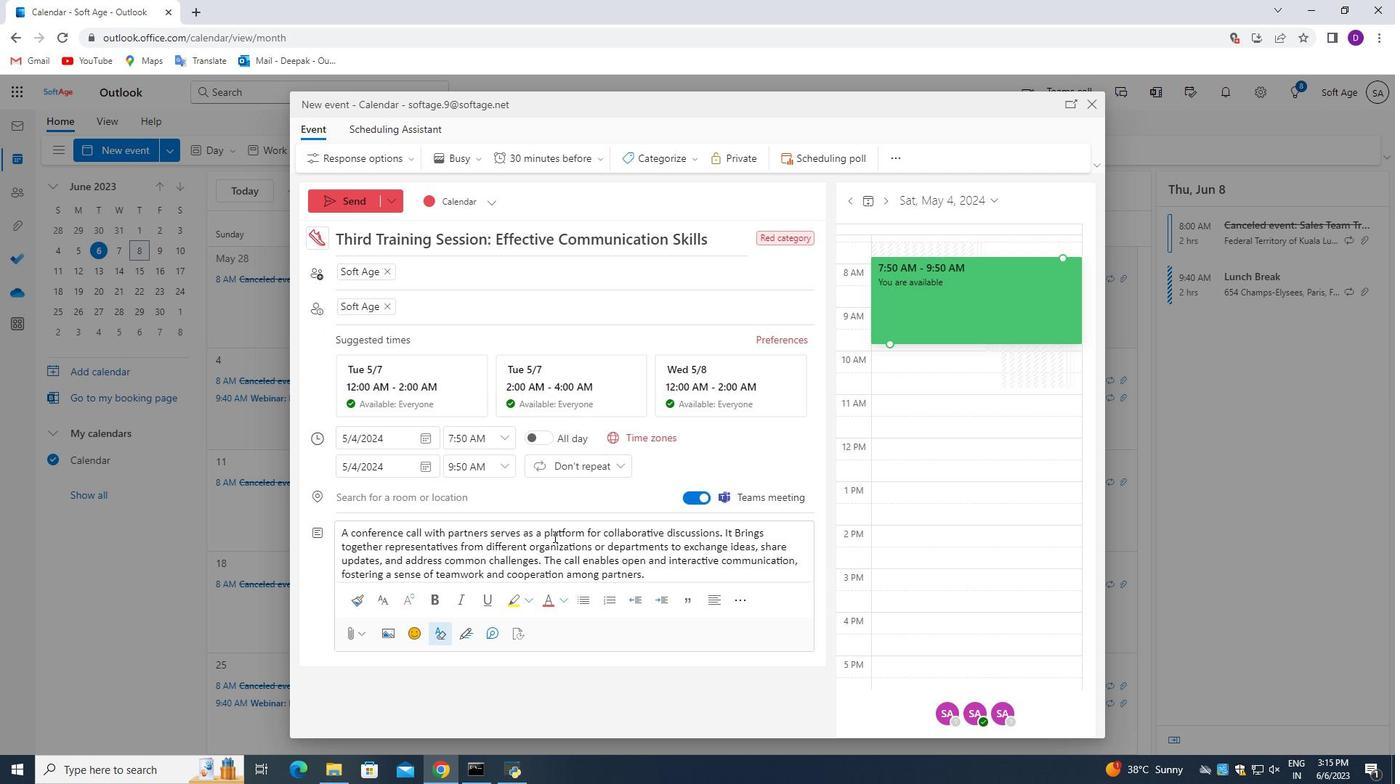 
Action: Mouse scrolled (556, 569) with delta (0, 0)
Screenshot: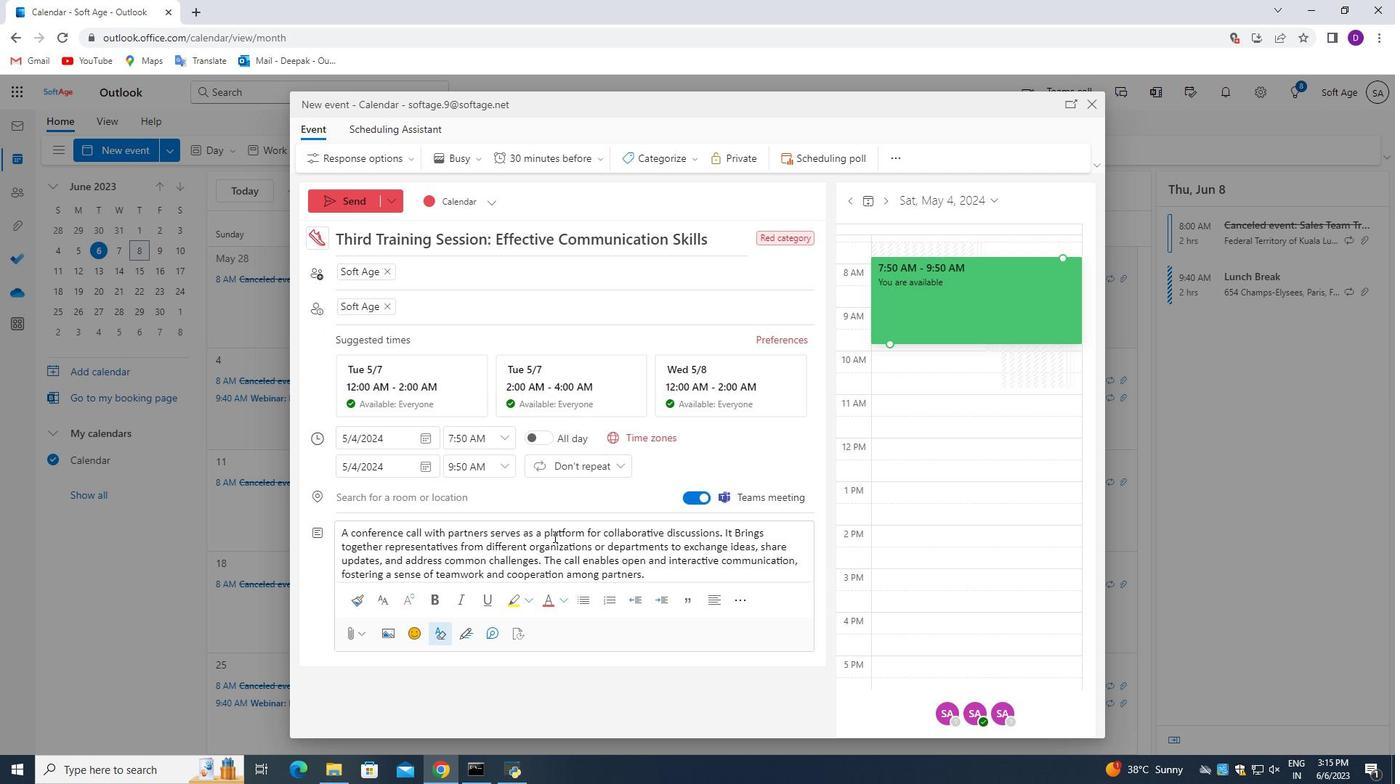 
Action: Mouse moved to (556, 584)
Screenshot: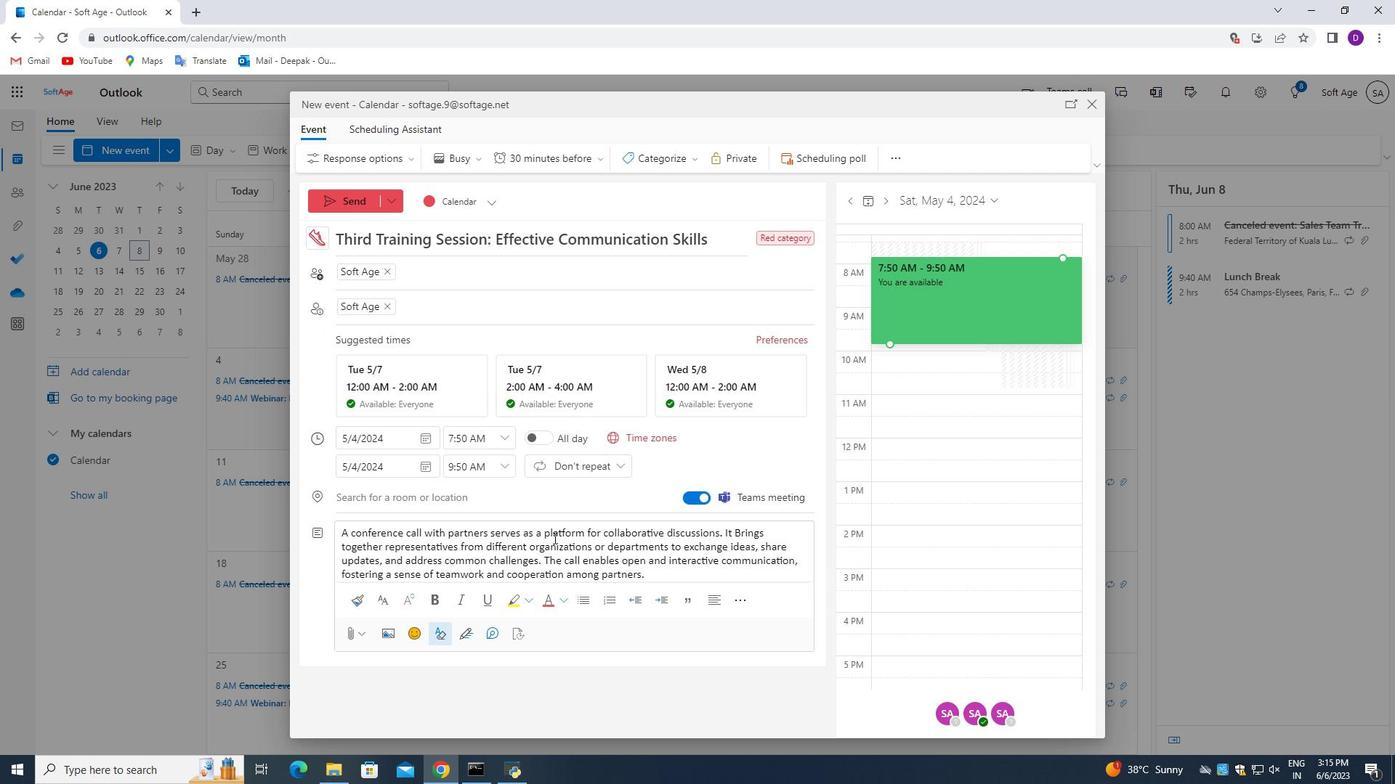 
Action: Mouse scrolled (556, 581) with delta (0, 0)
Screenshot: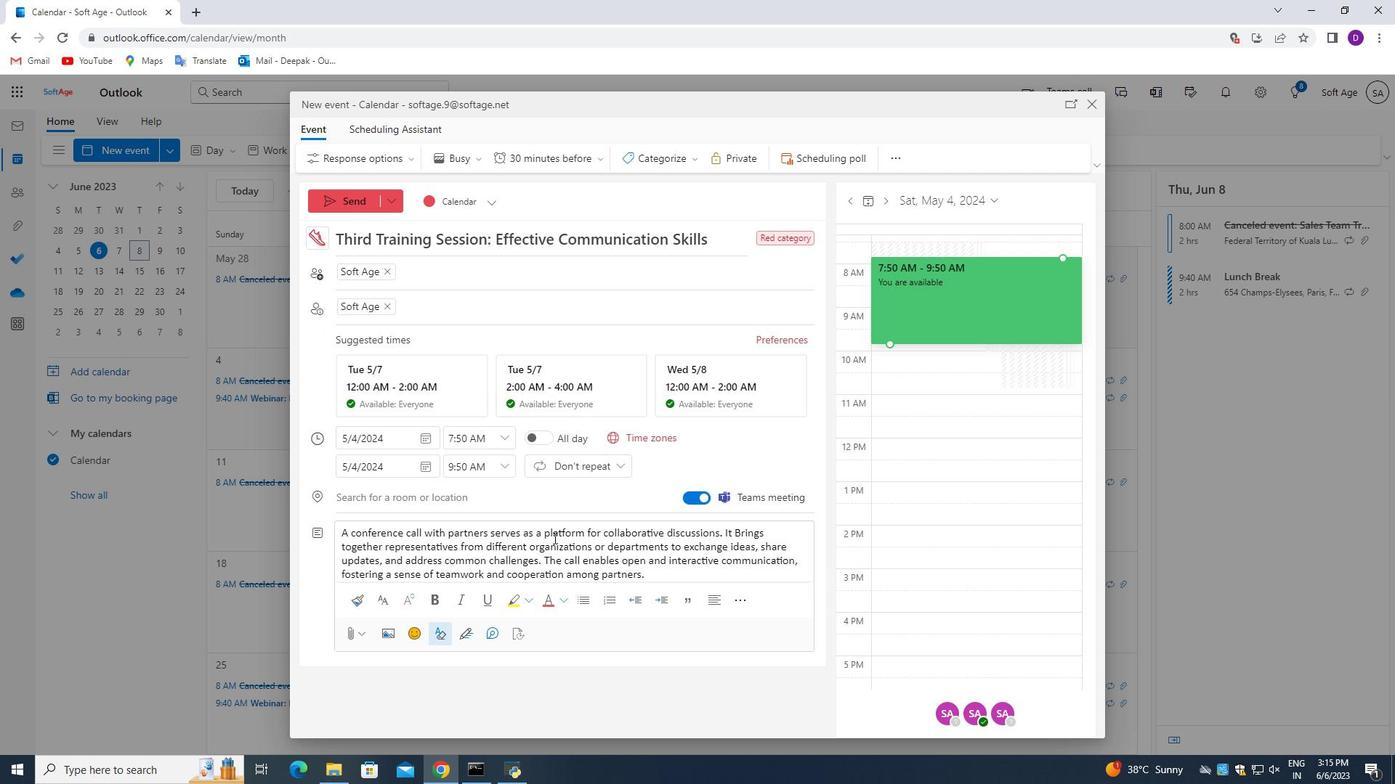 
Action: Mouse moved to (556, 588)
Screenshot: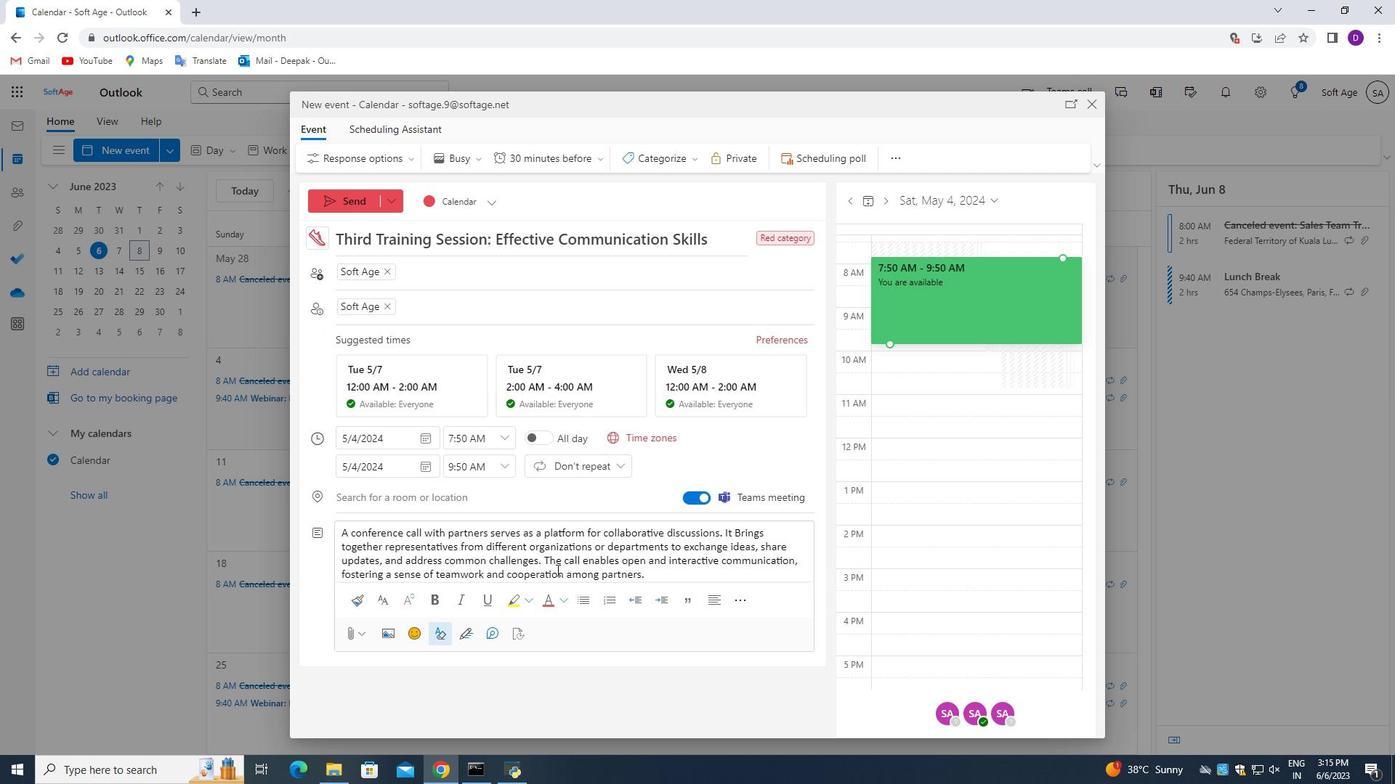 
Action: Mouse scrolled (556, 587) with delta (0, 0)
Screenshot: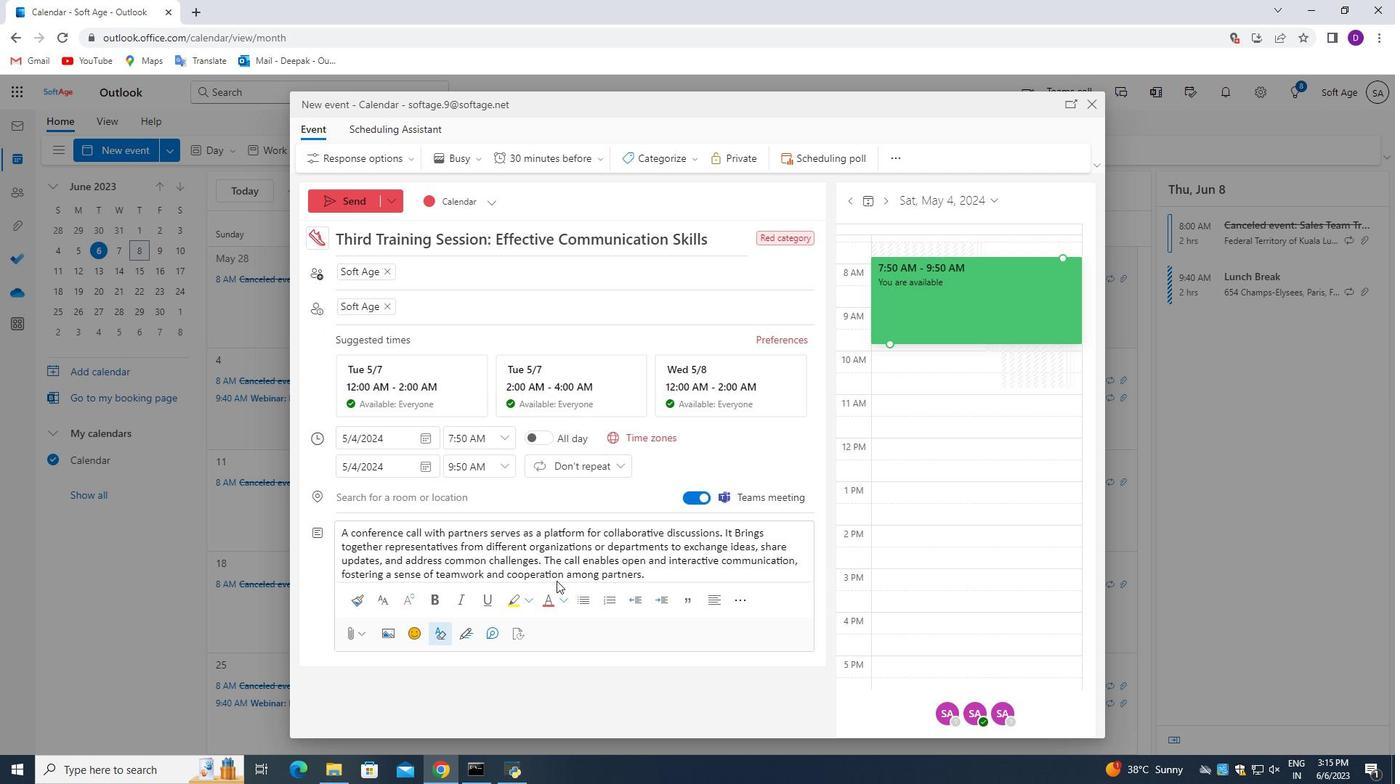 
Action: Mouse moved to (549, 567)
Screenshot: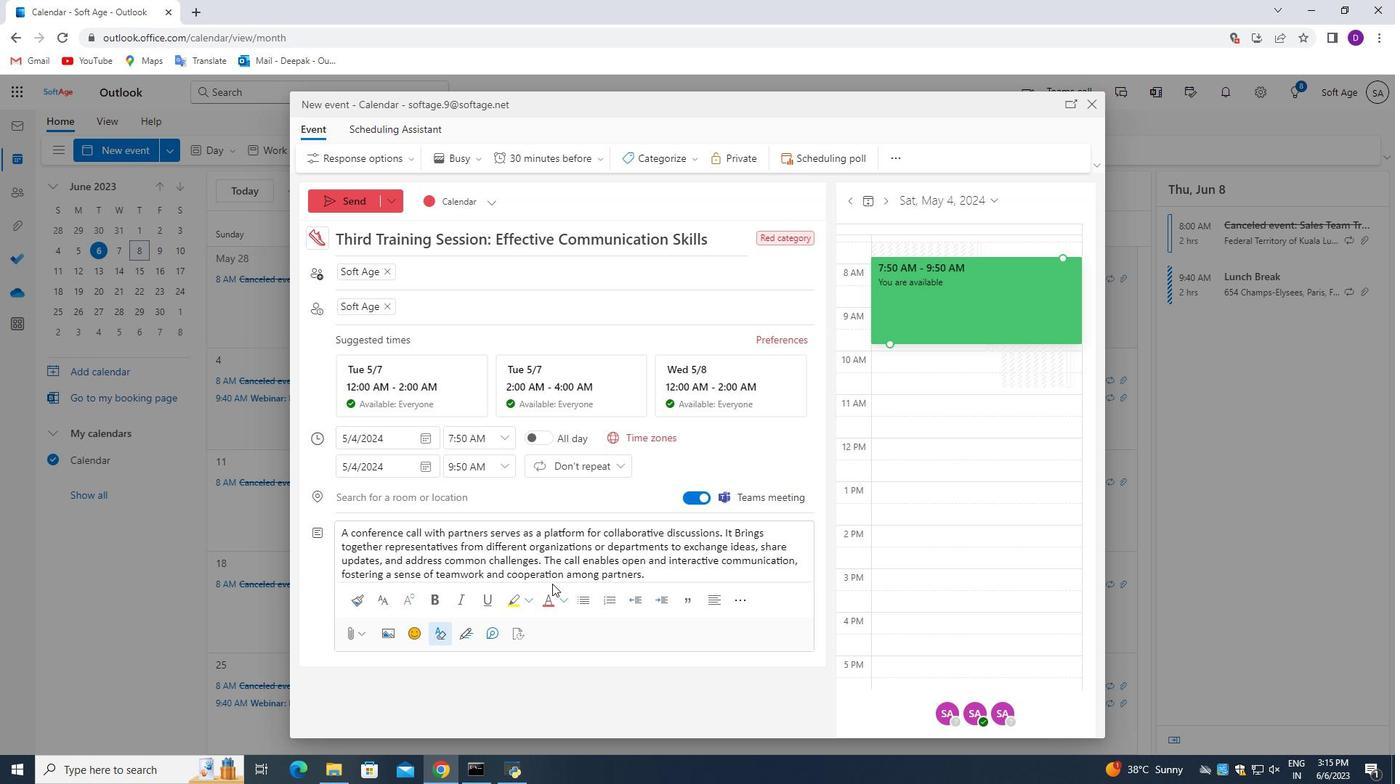 
Action: Mouse scrolled (549, 568) with delta (0, 0)
Screenshot: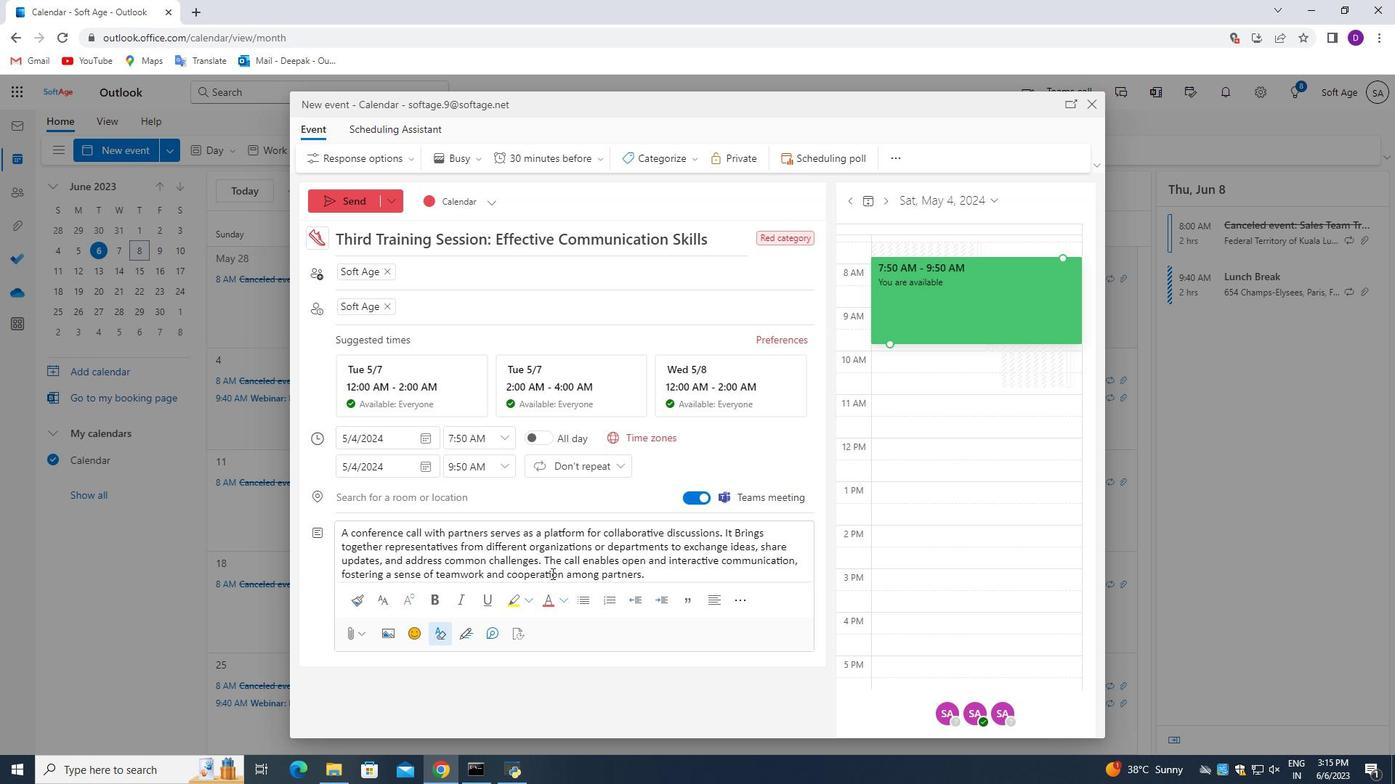 
Action: Mouse moved to (549, 566)
Screenshot: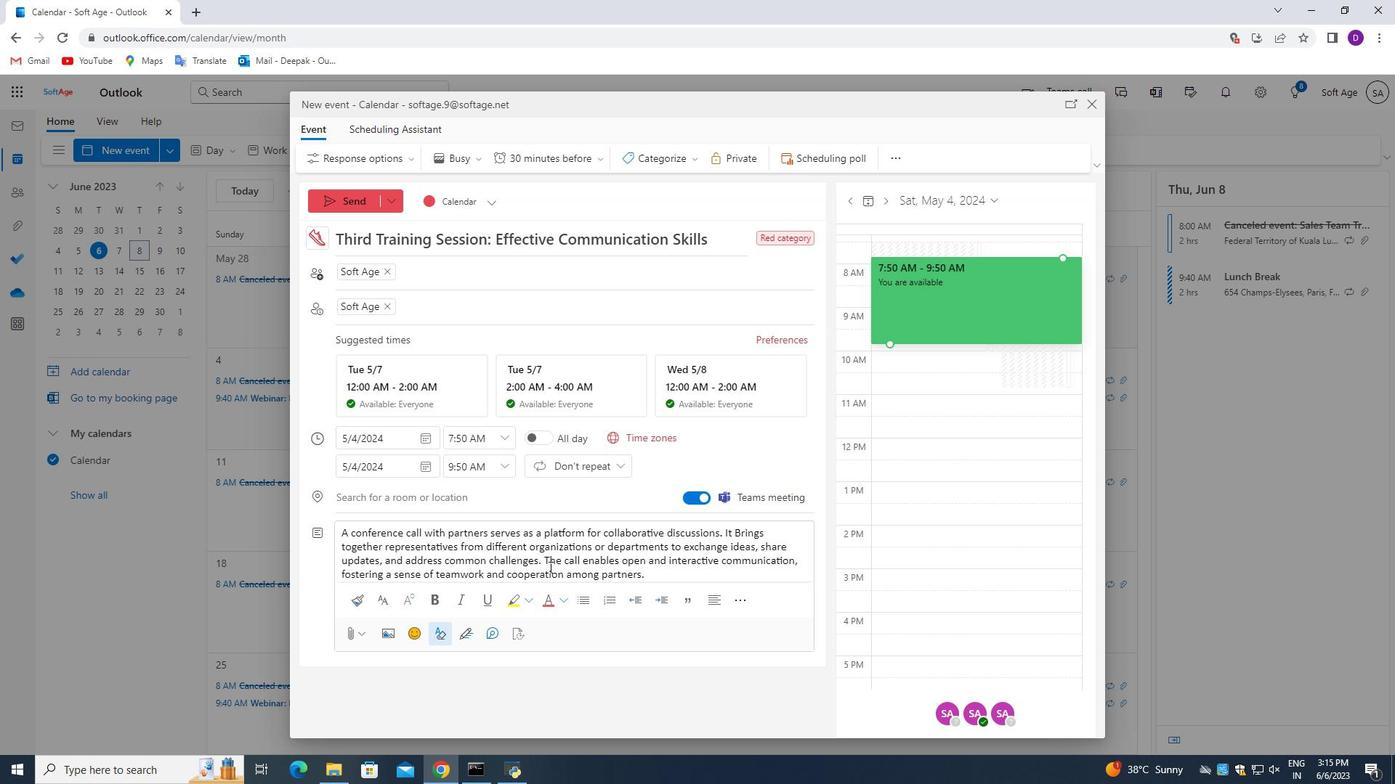 
Action: Mouse scrolled (549, 567) with delta (0, 0)
Screenshot: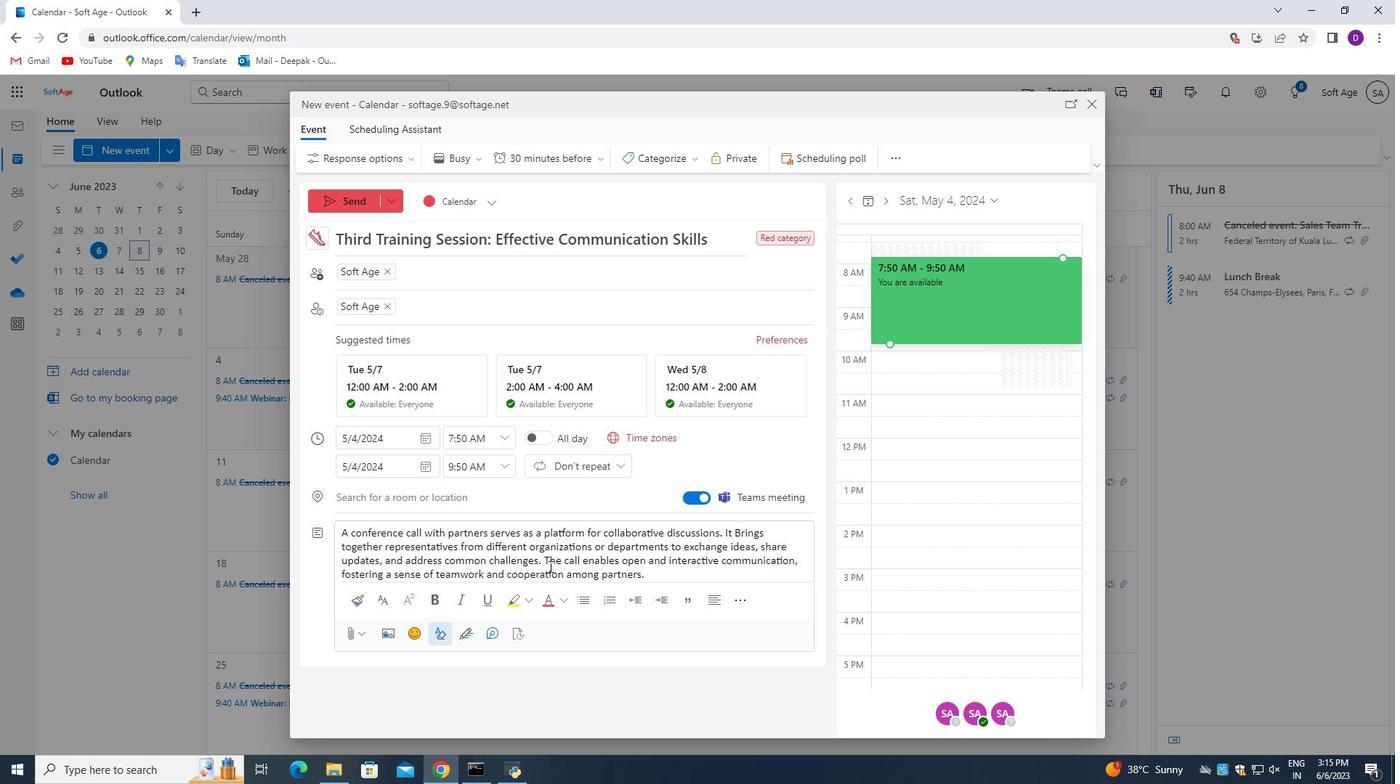 
Action: Mouse scrolled (549, 566) with delta (0, 0)
Screenshot: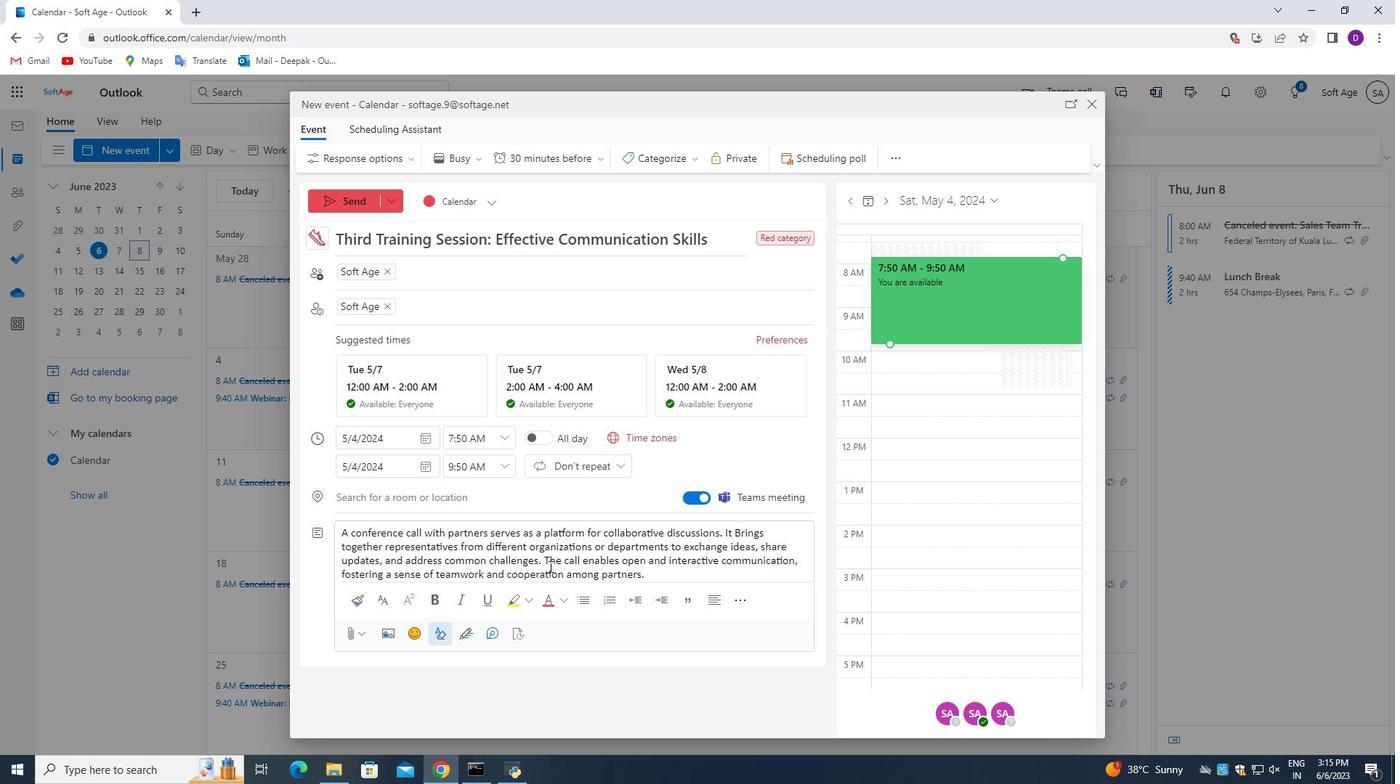 
Action: Mouse scrolled (549, 566) with delta (0, 0)
Screenshot: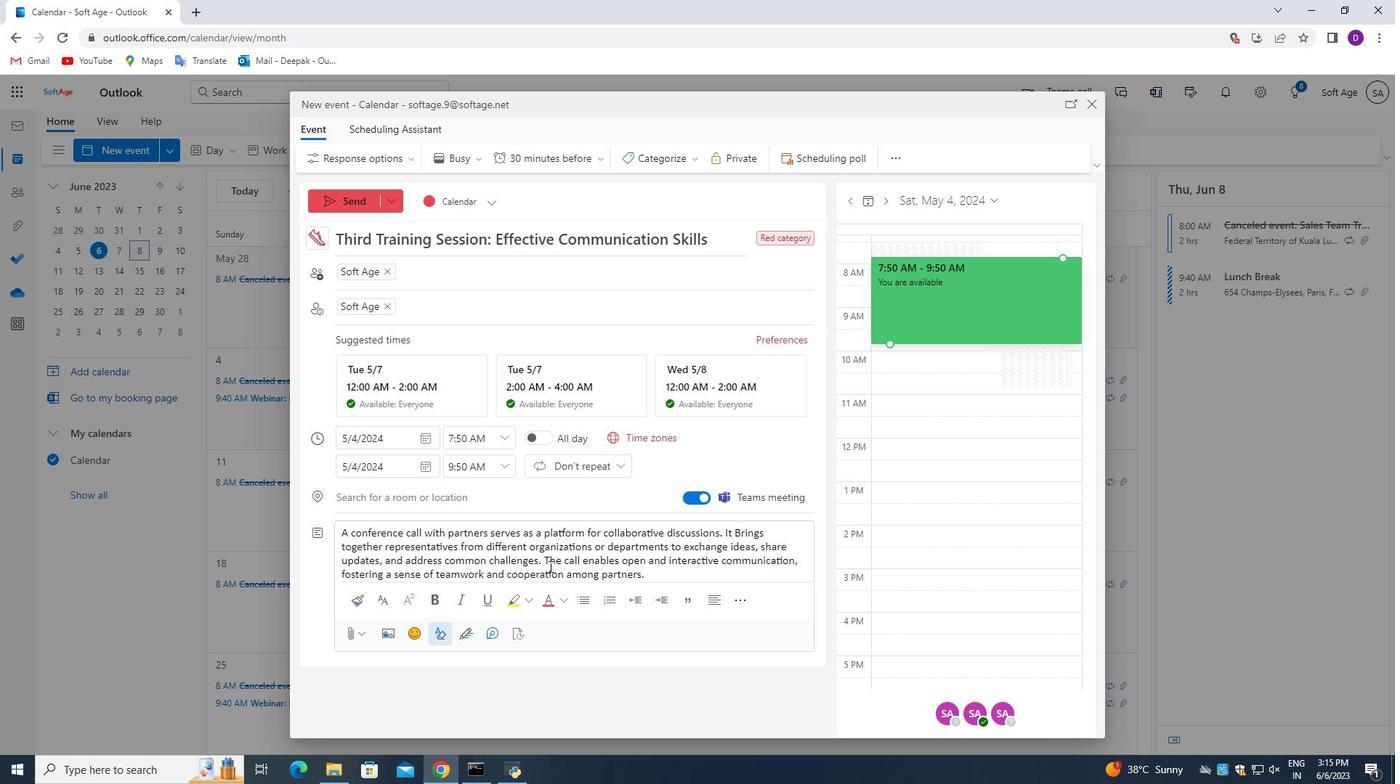 
Action: Mouse scrolled (549, 566) with delta (0, 0)
Screenshot: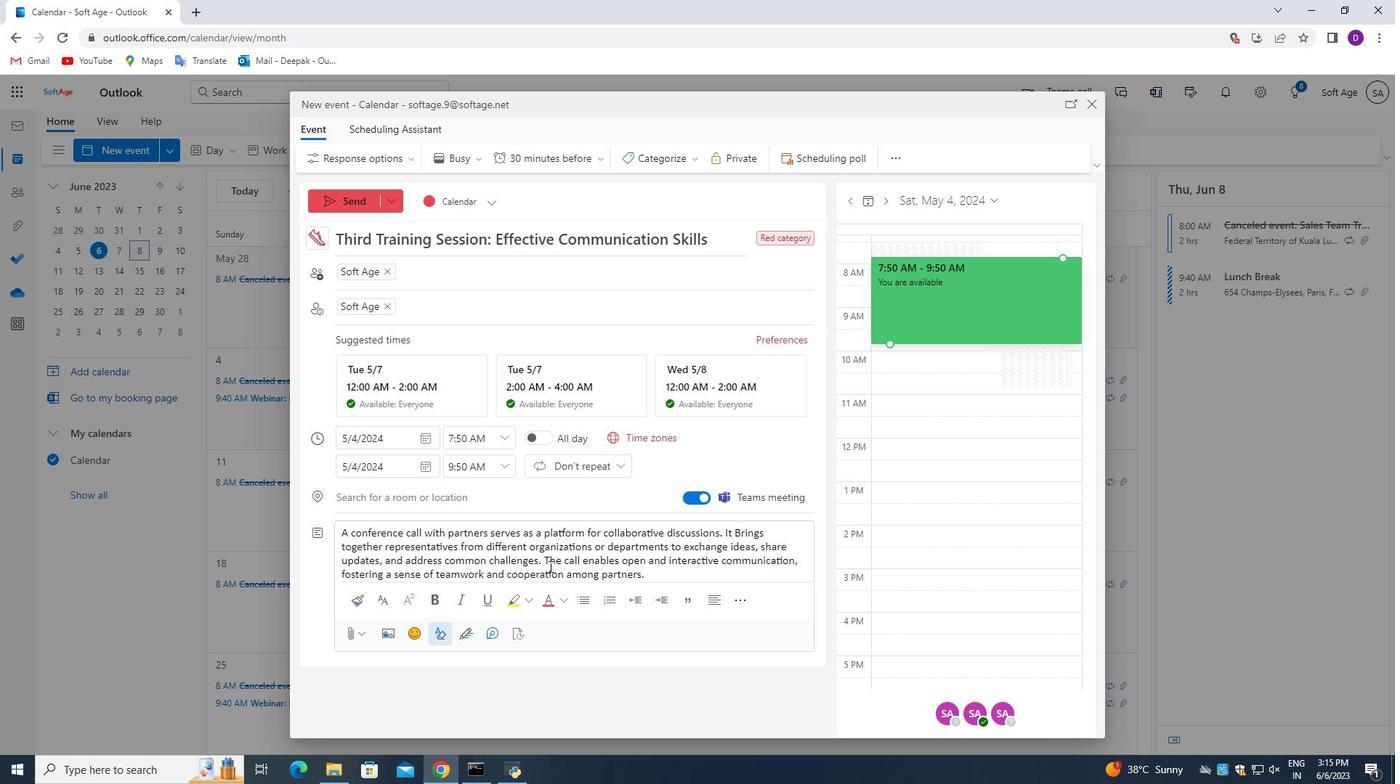 
Action: Mouse moved to (549, 566)
Screenshot: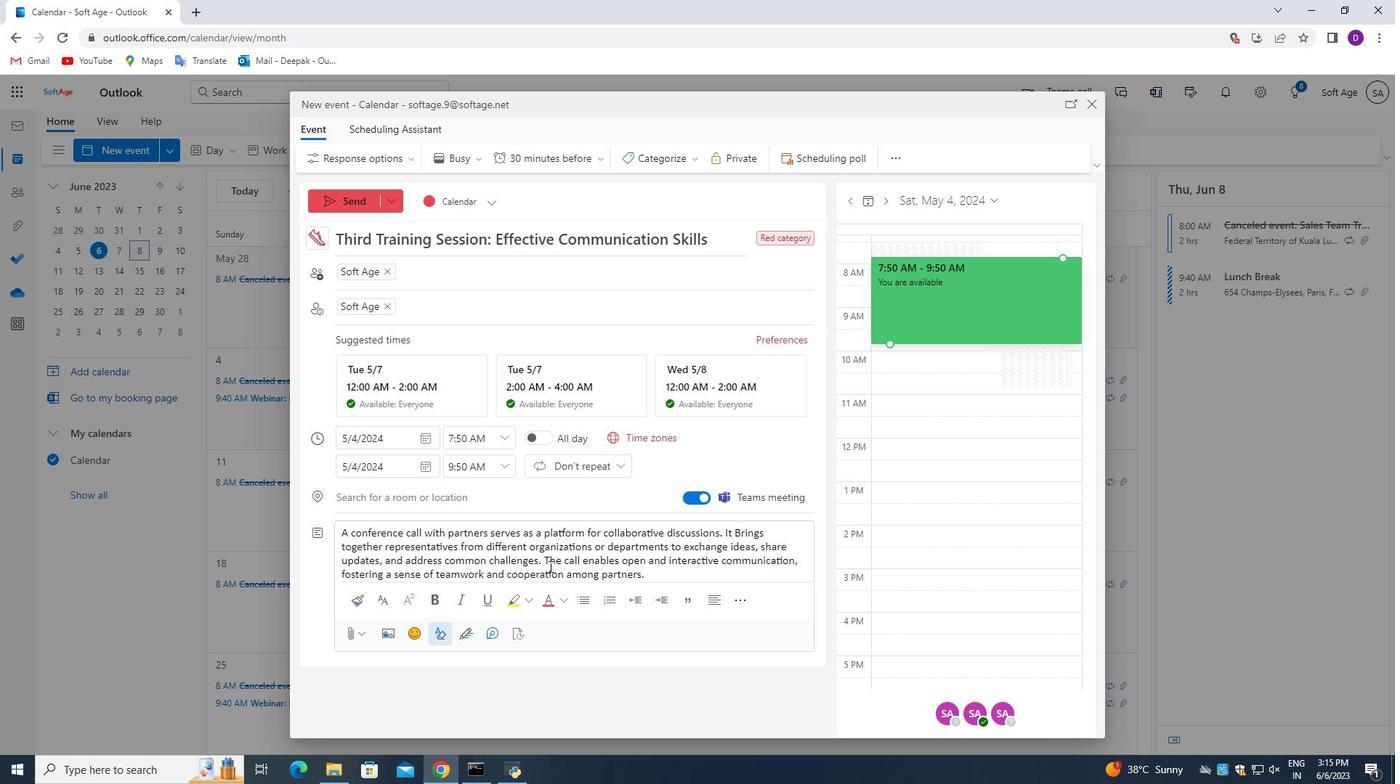 
Action: Mouse scrolled (549, 567) with delta (0, 0)
Screenshot: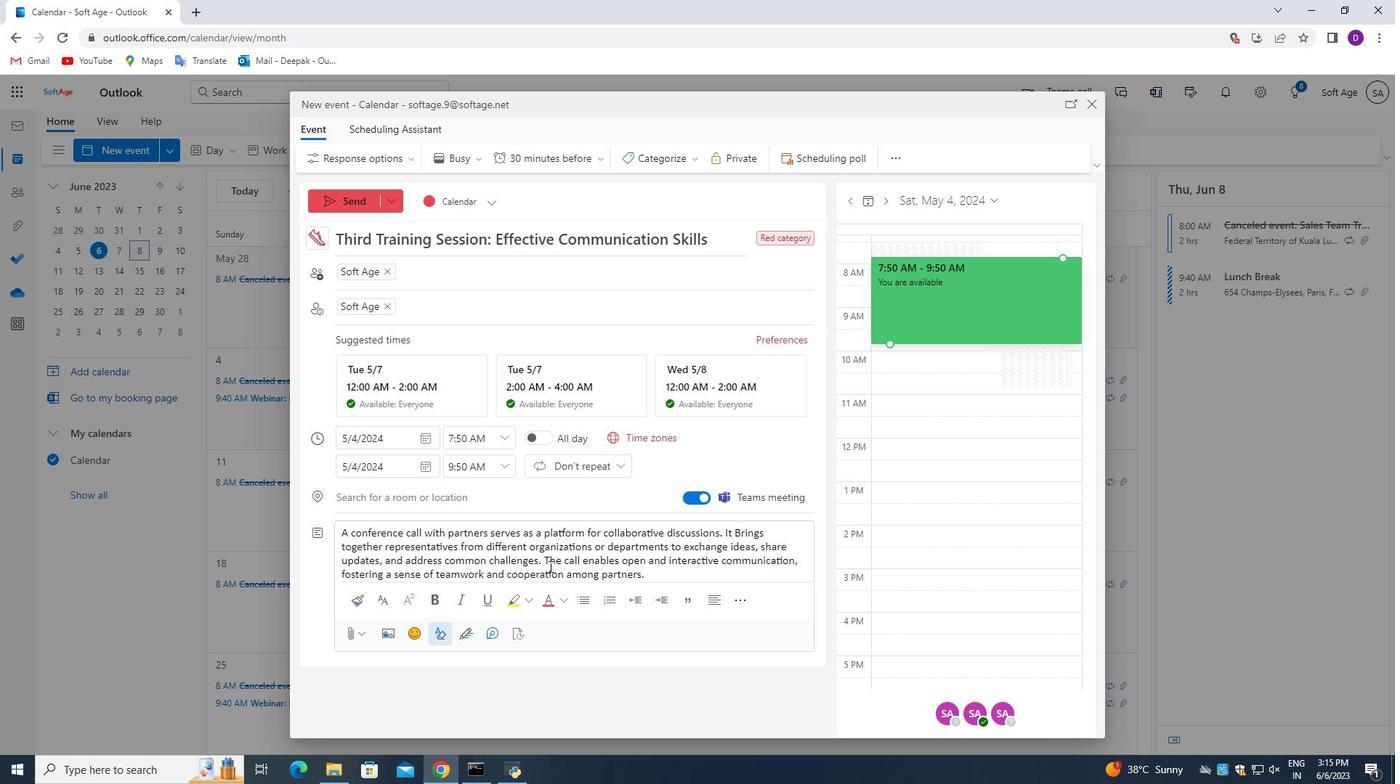 
Action: Mouse scrolled (549, 567) with delta (0, 0)
Screenshot: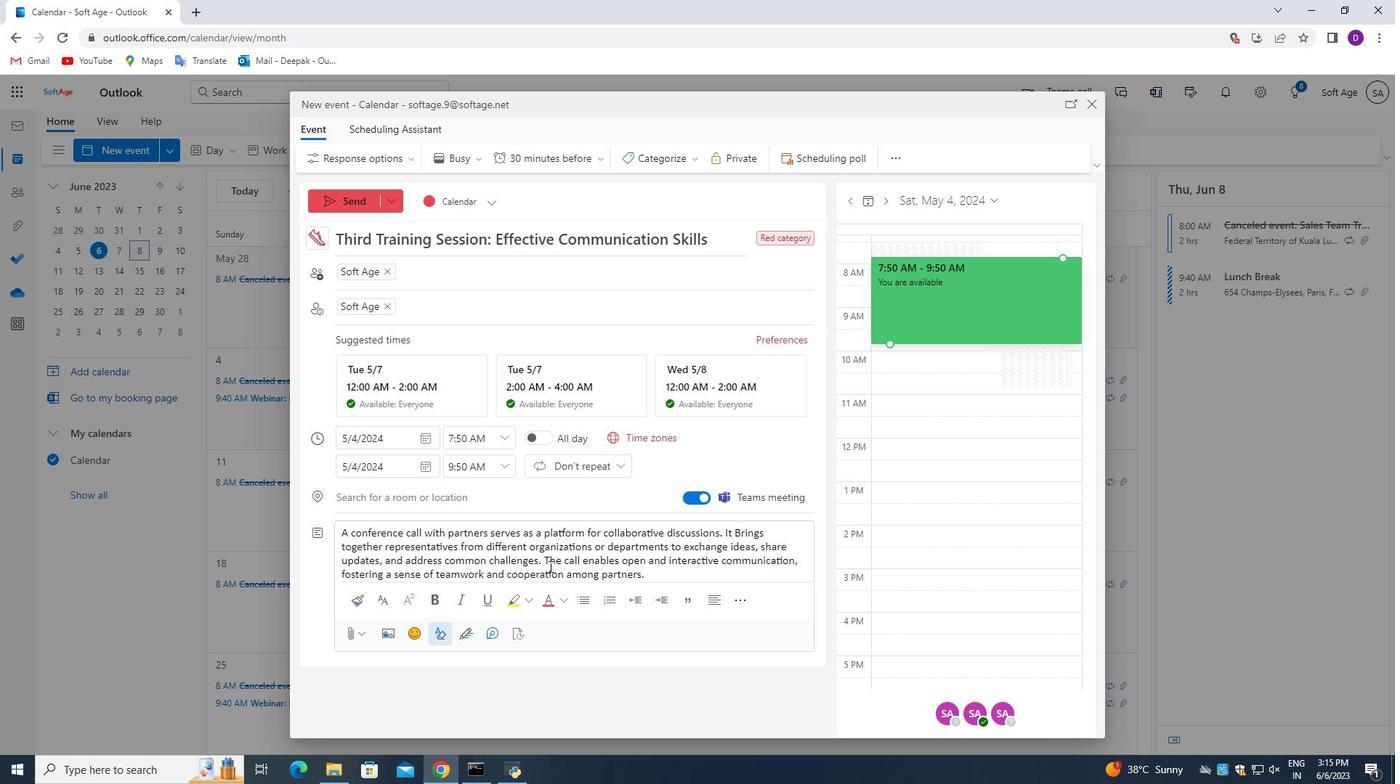 
Action: Mouse scrolled (549, 567) with delta (0, 0)
Screenshot: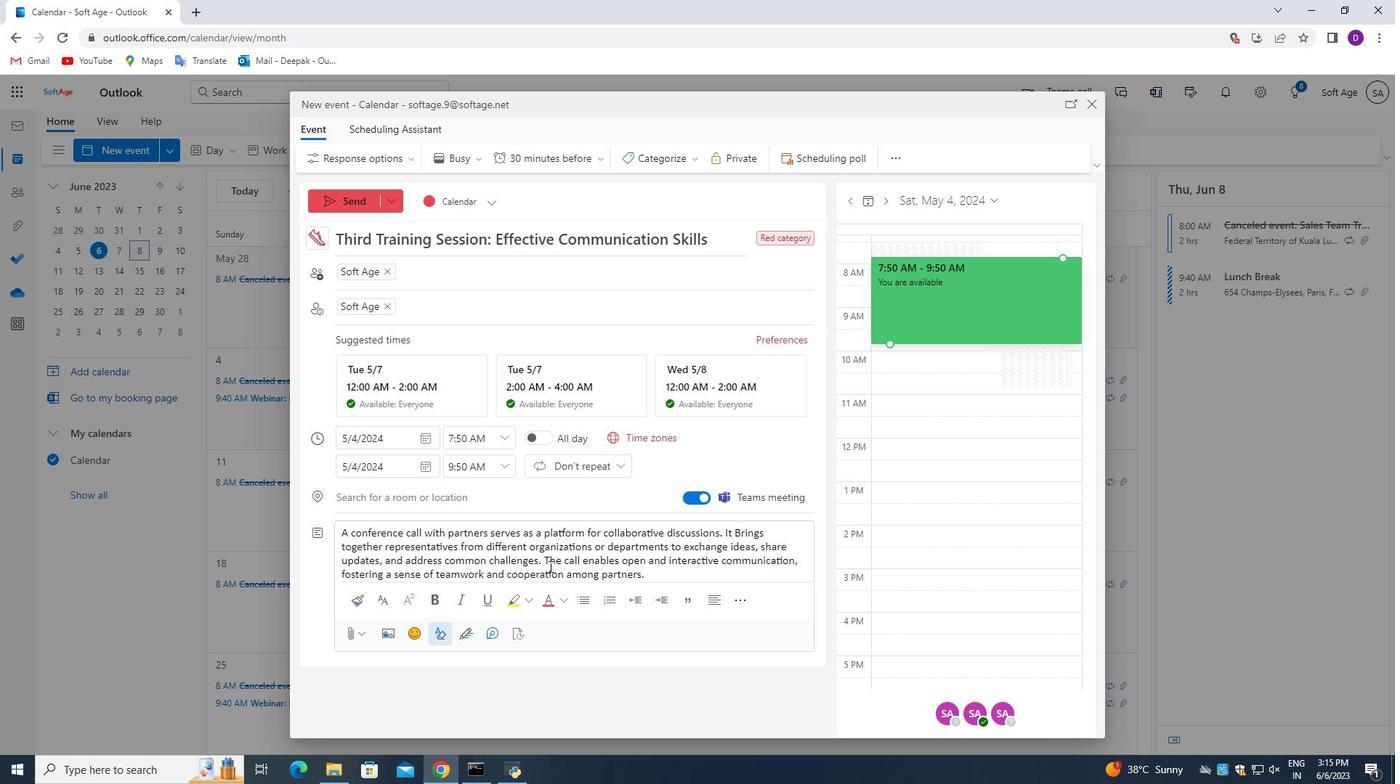 
Action: Mouse moved to (324, 194)
Screenshot: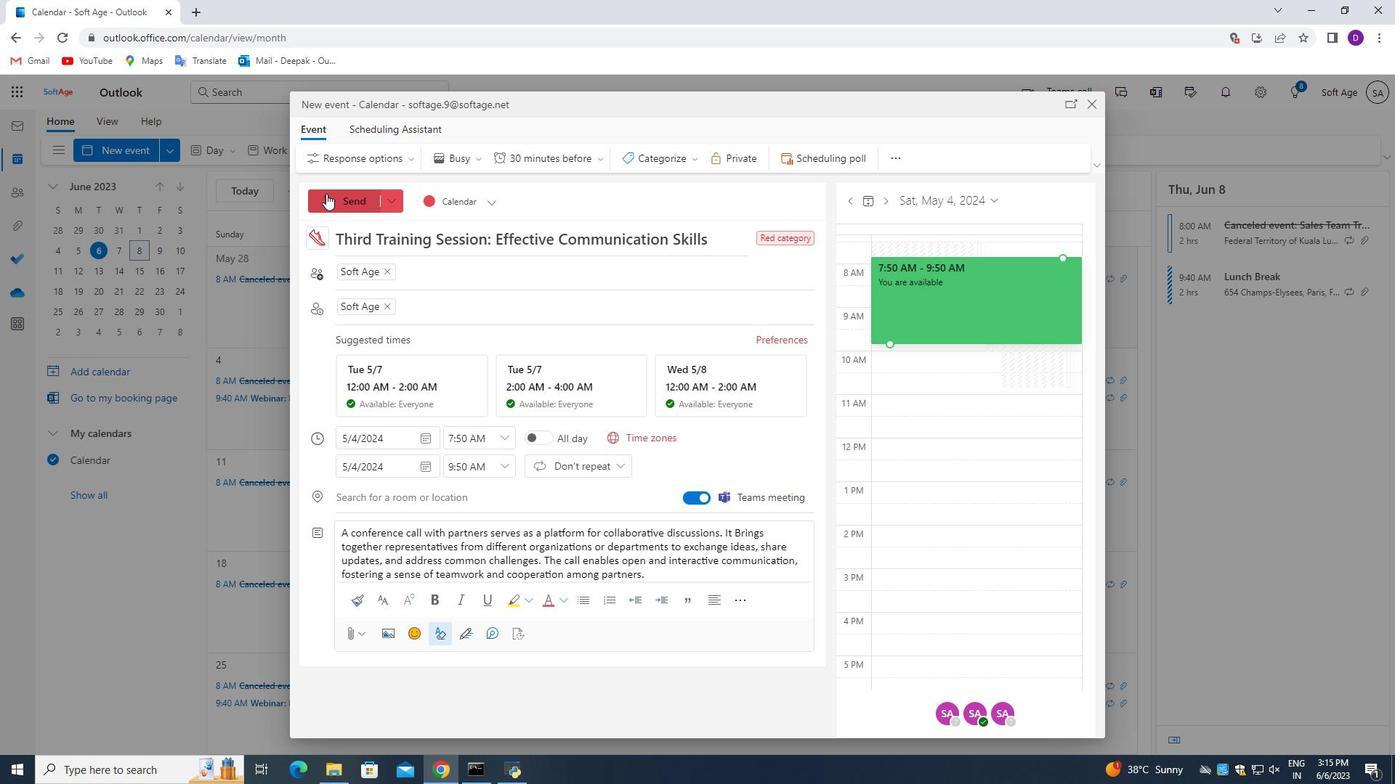
Action: Mouse pressed left at (324, 194)
Screenshot: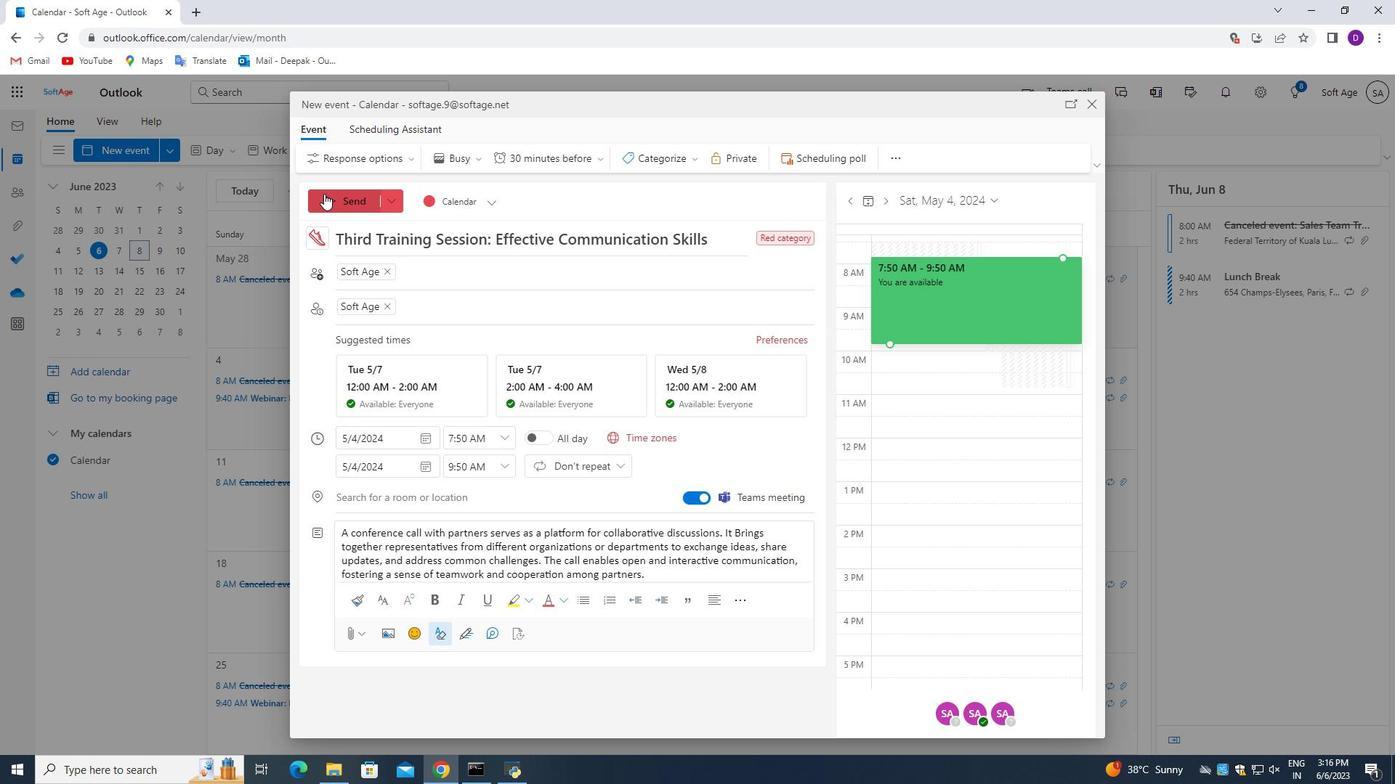 
Action: Mouse moved to (470, 479)
Screenshot: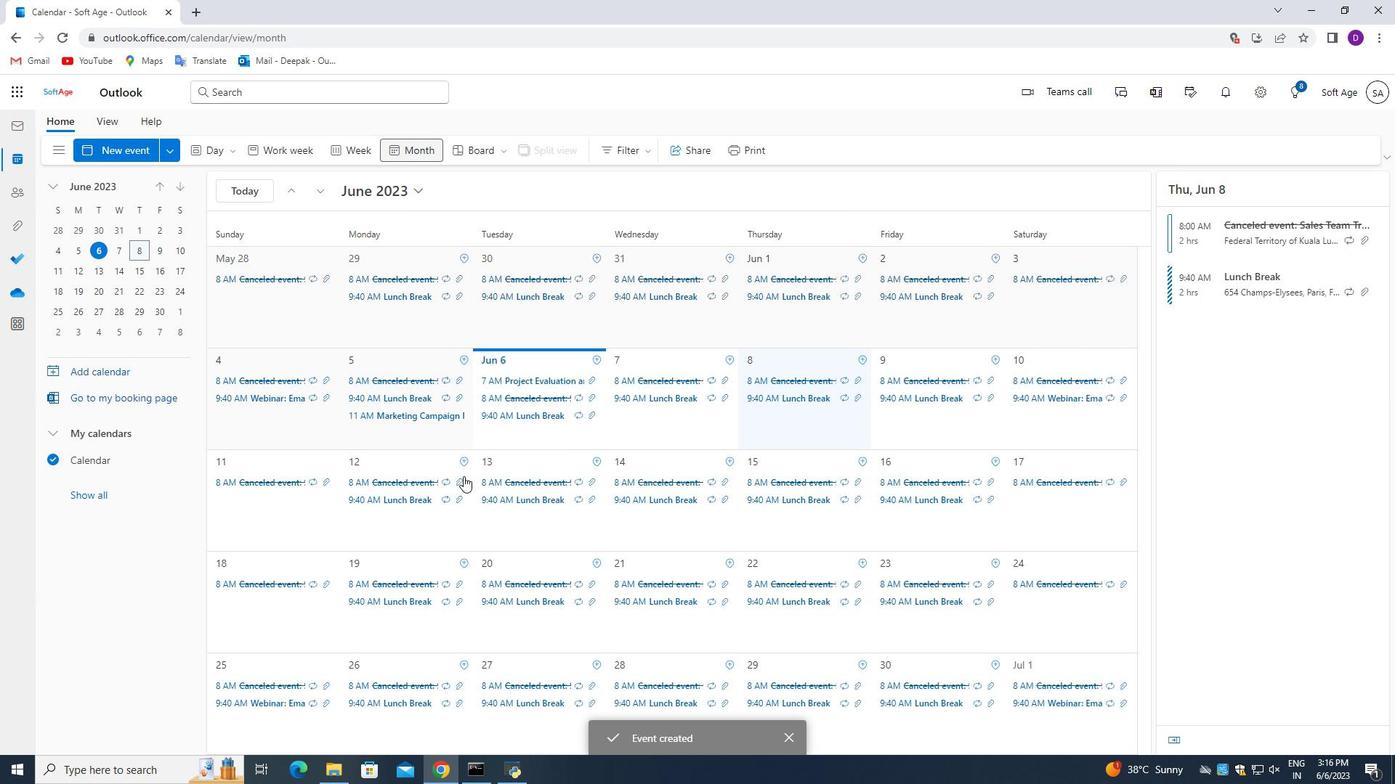 
Action: Mouse scrolled (468, 479) with delta (0, 0)
Screenshot: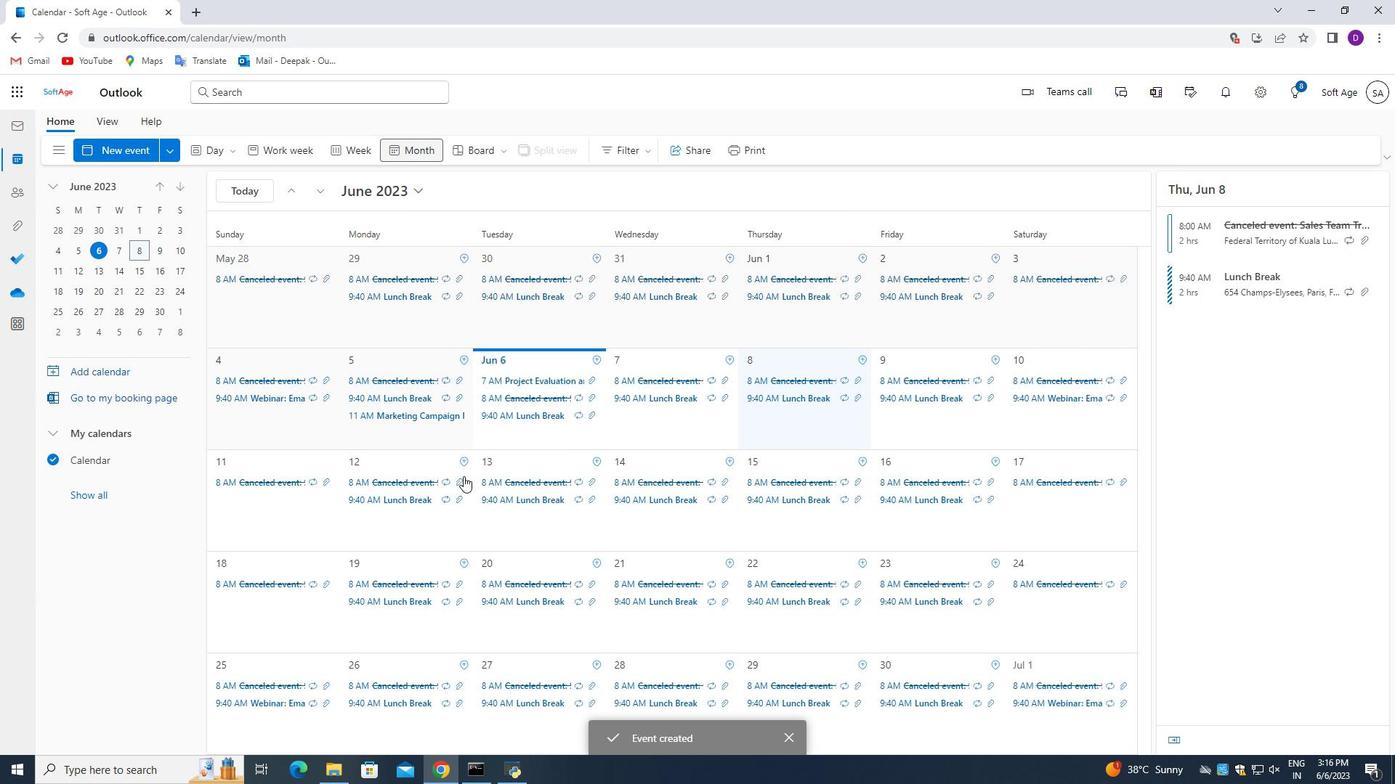 
Action: Mouse scrolled (468, 480) with delta (0, 0)
Screenshot: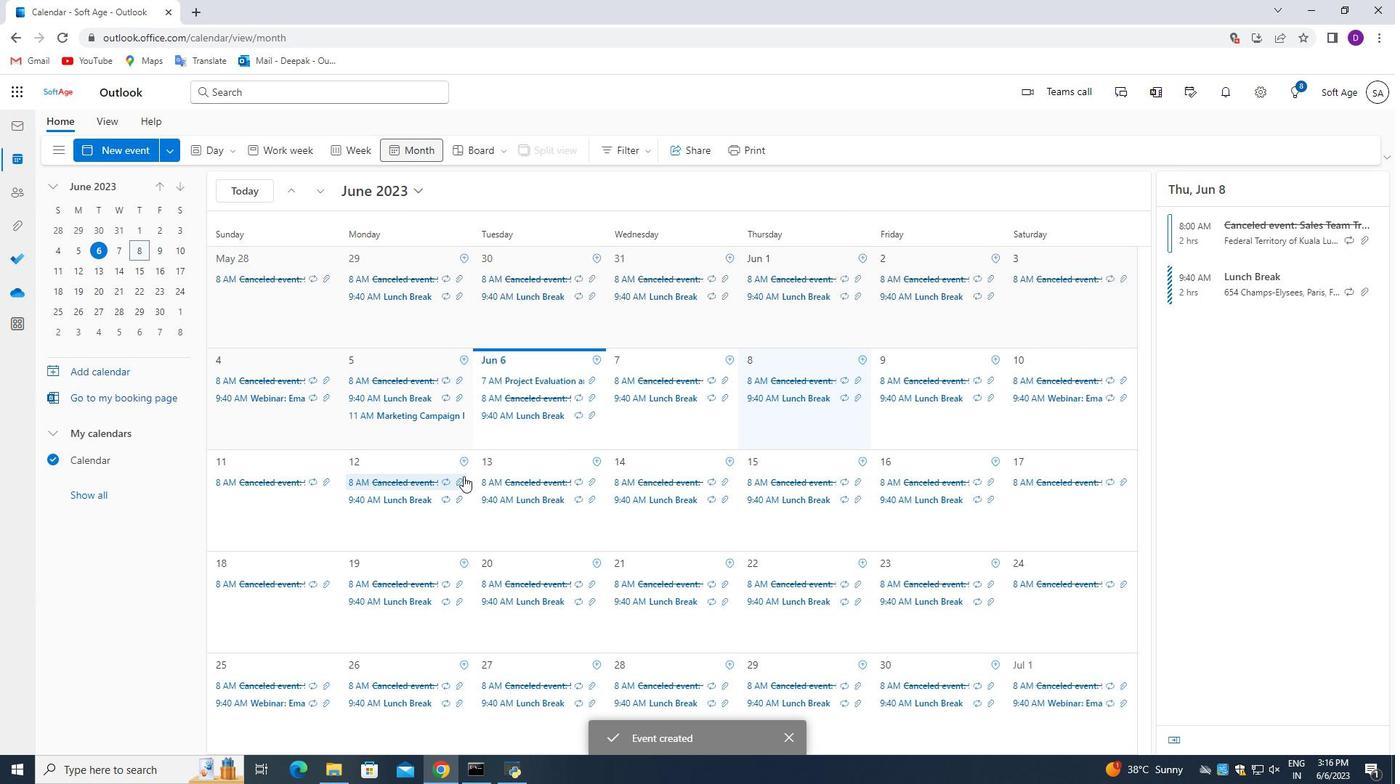 
Action: Mouse scrolled (469, 480) with delta (0, 0)
Screenshot: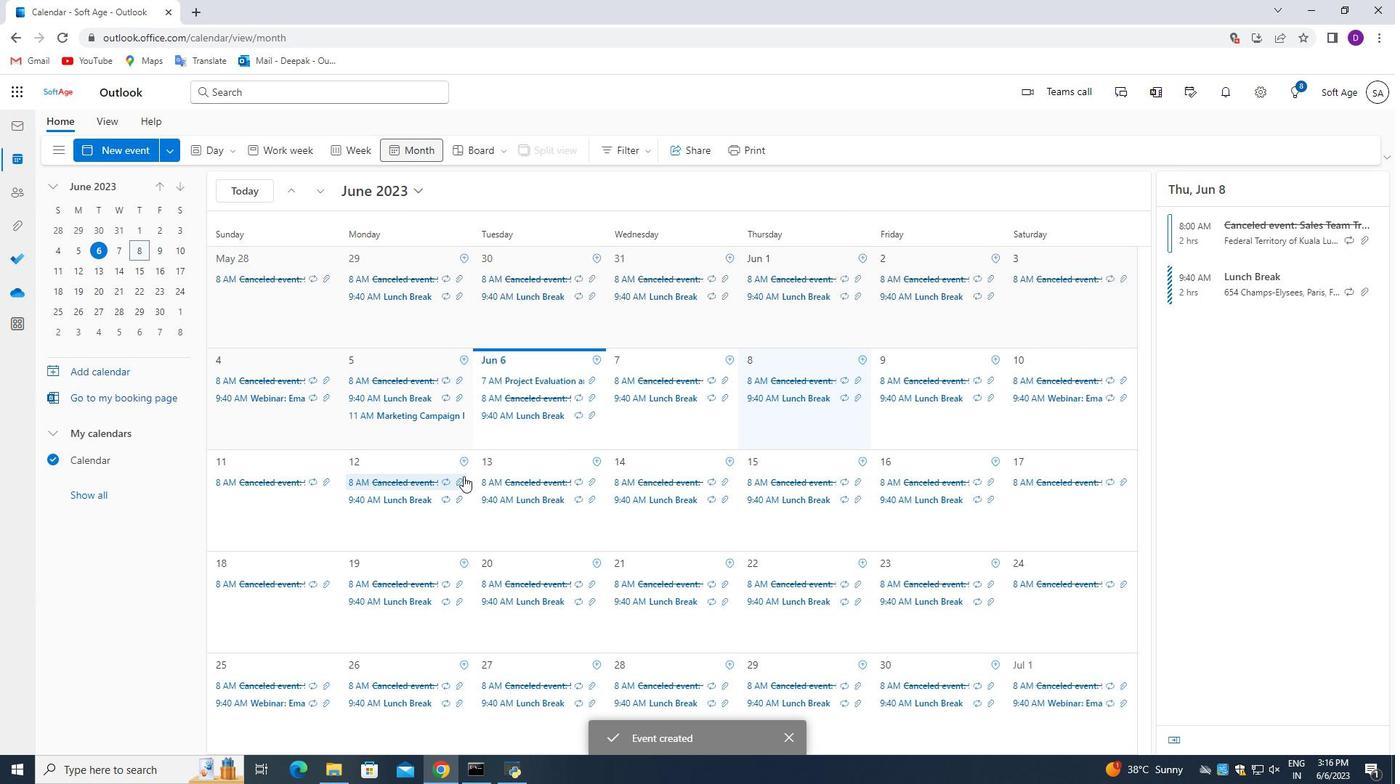 
